 Task: Look for space in Ar Ruţbah, Iraq from 22nd June, 2023 to 30th June, 2023 for 2 adults in price range Rs.7000 to Rs.15000. Place can be entire place with 1  bedroom having 1 bed and 1 bathroom. Property type can be house, flat, guest house, hotel. Amenities needed are: washing machine. Booking option can be shelf check-in. Required host language is English.
Action: Mouse moved to (587, 88)
Screenshot: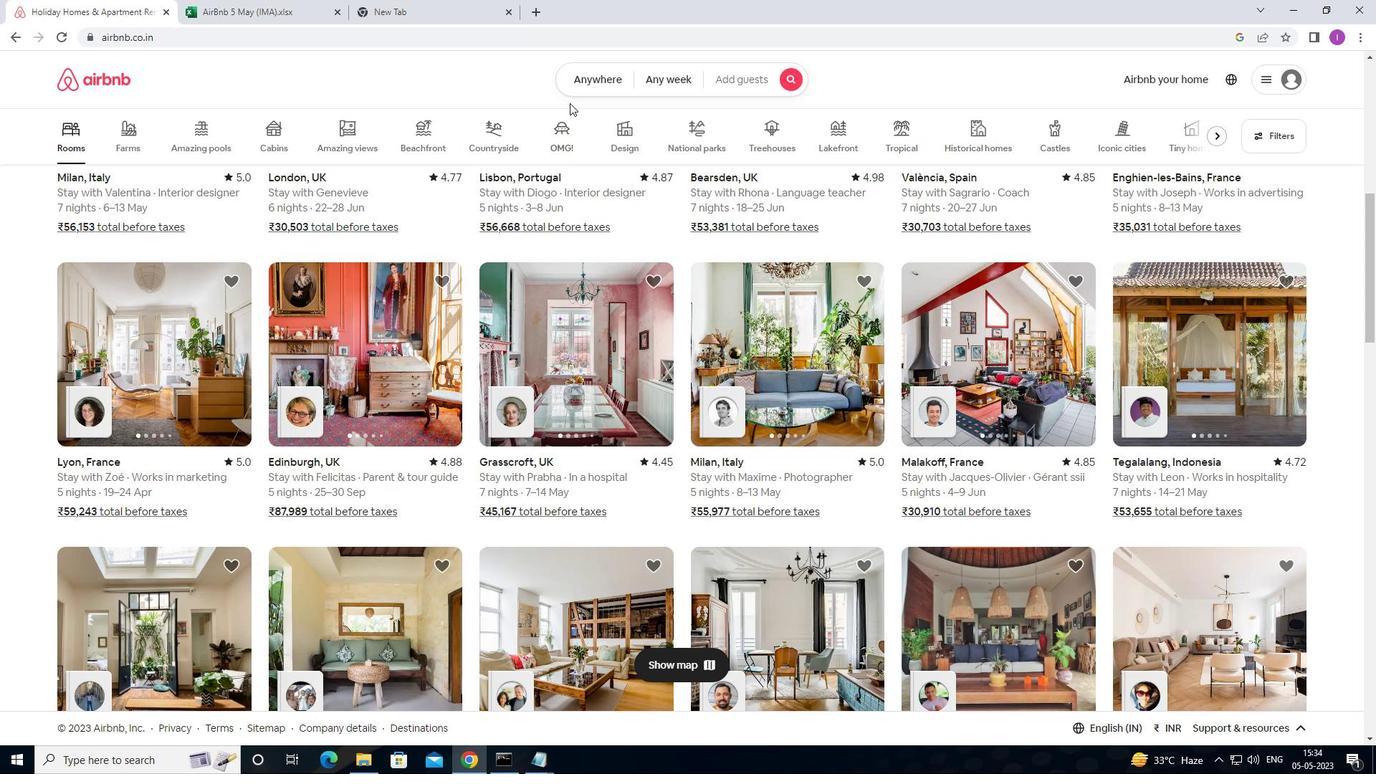 
Action: Mouse pressed left at (587, 88)
Screenshot: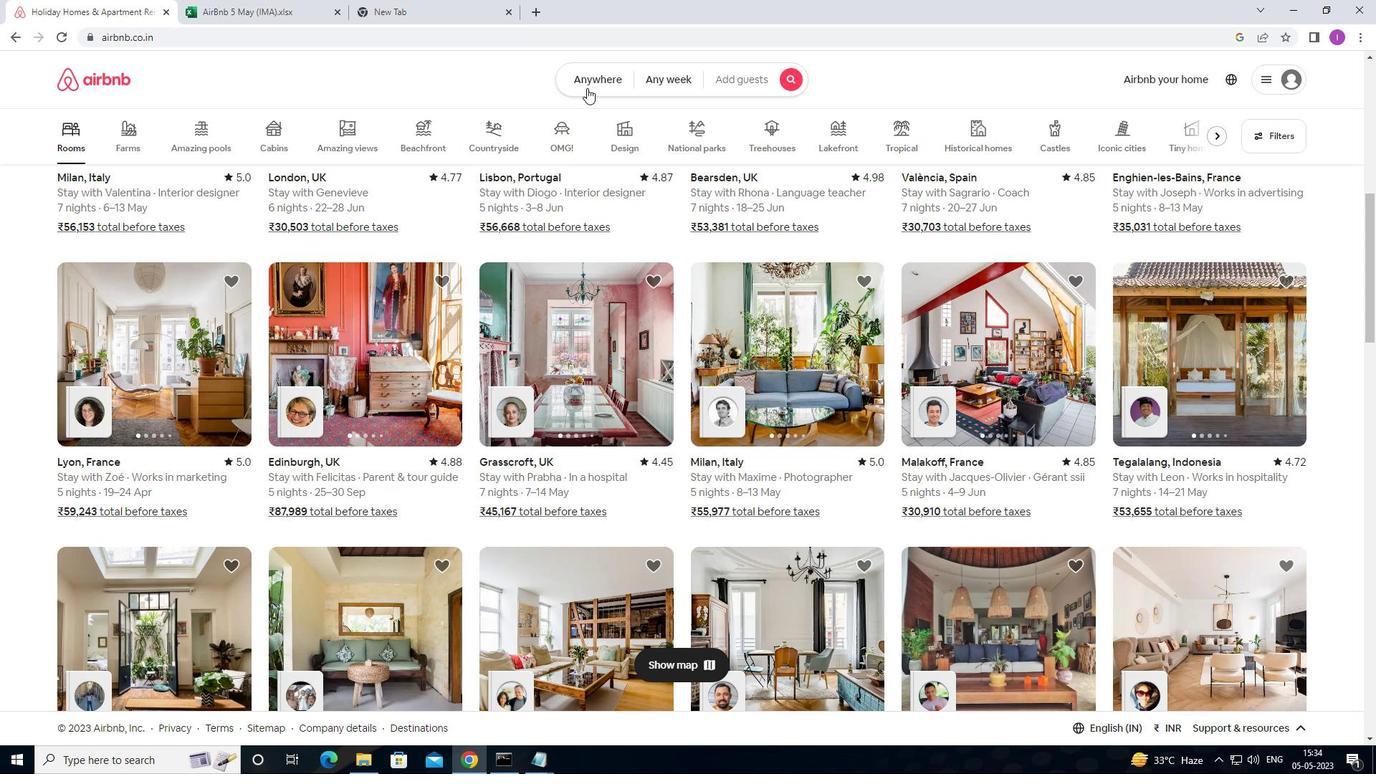 
Action: Mouse moved to (433, 138)
Screenshot: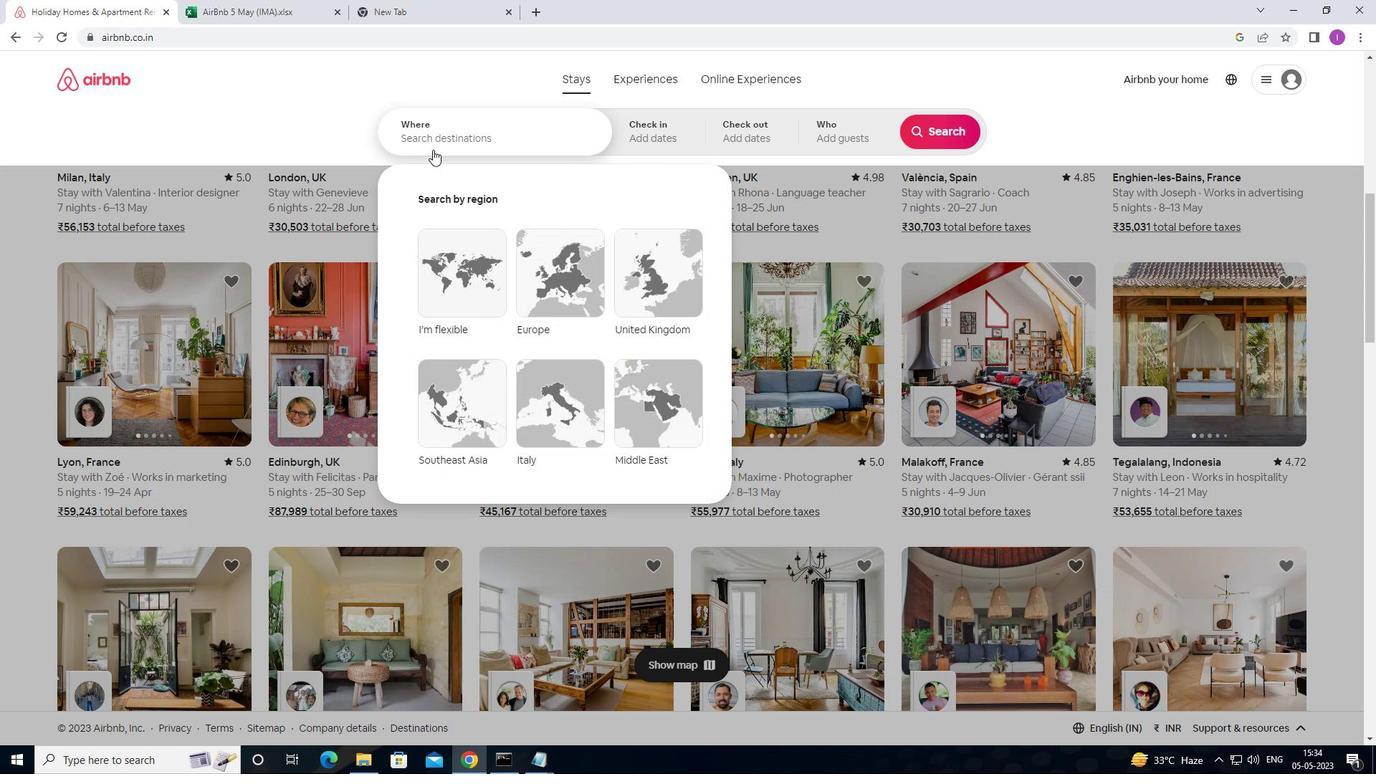 
Action: Mouse pressed left at (433, 138)
Screenshot: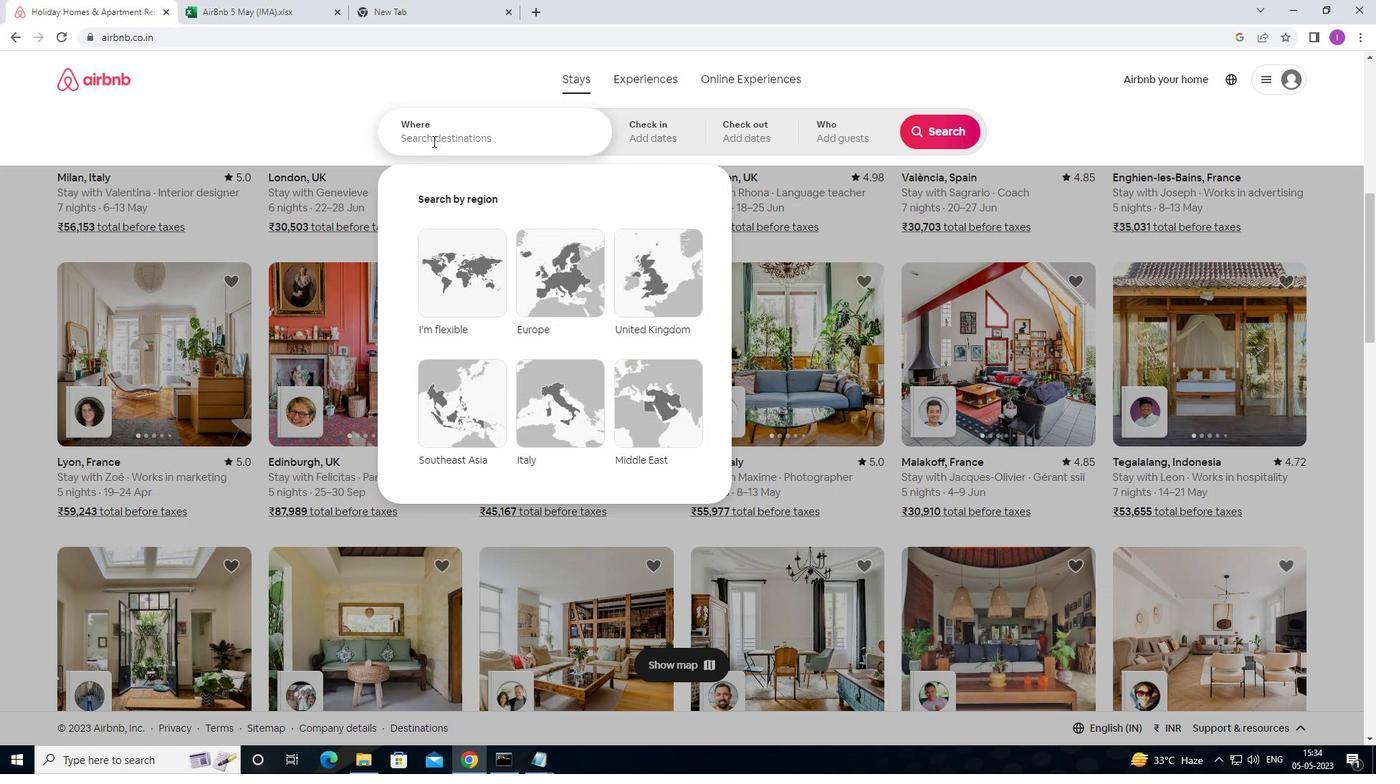 
Action: Mouse moved to (564, 113)
Screenshot: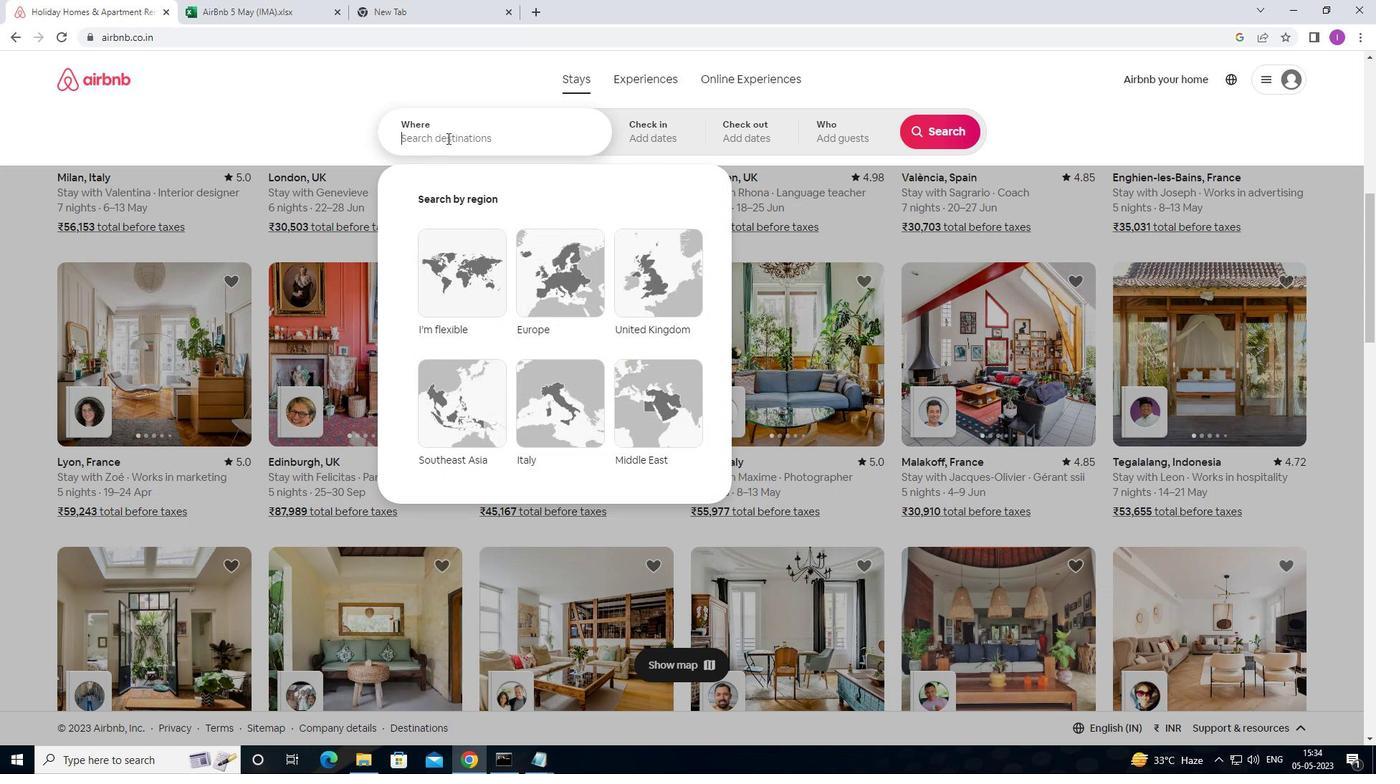 
Action: Key pressed <Key.shift><Key.shift><Key.shift><Key.shift><Key.shift><Key.shift><Key.shift>
Screenshot: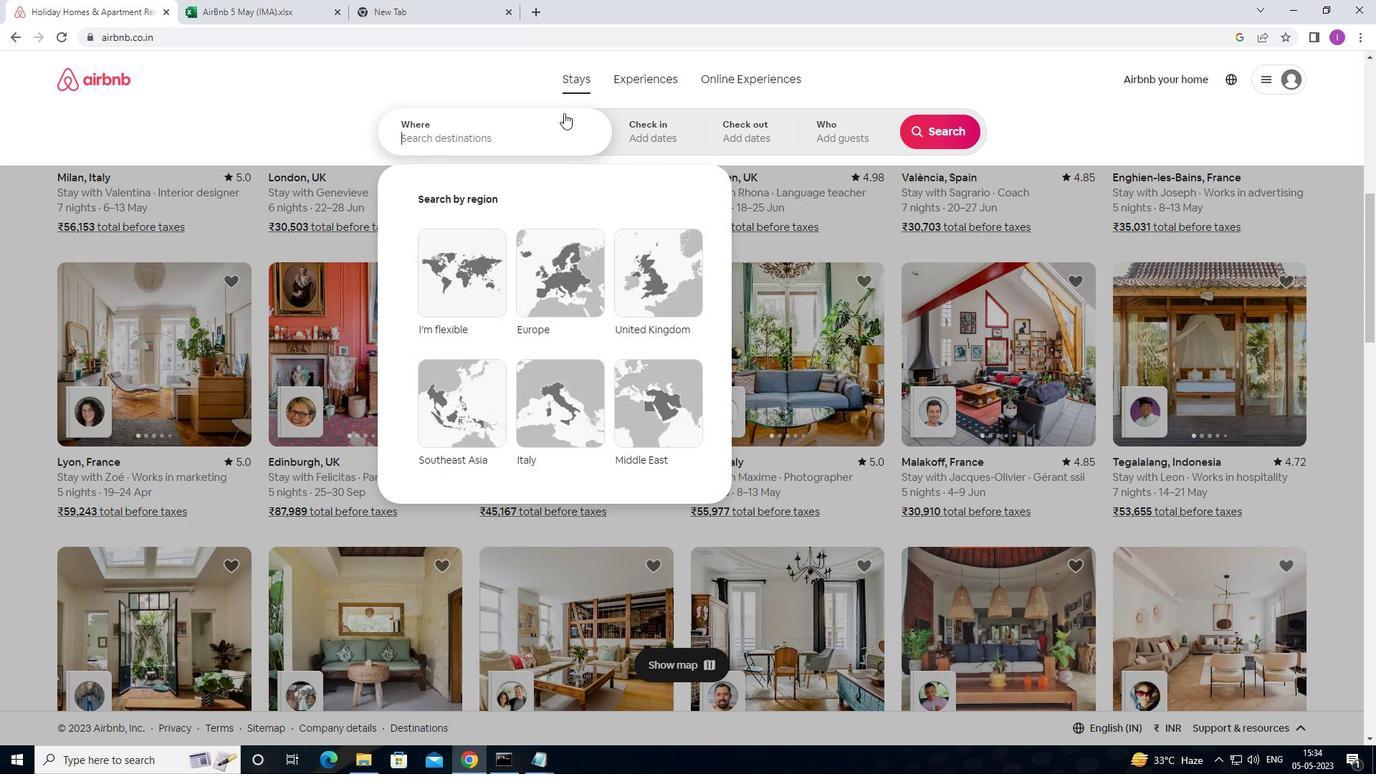 
Action: Mouse moved to (564, 113)
Screenshot: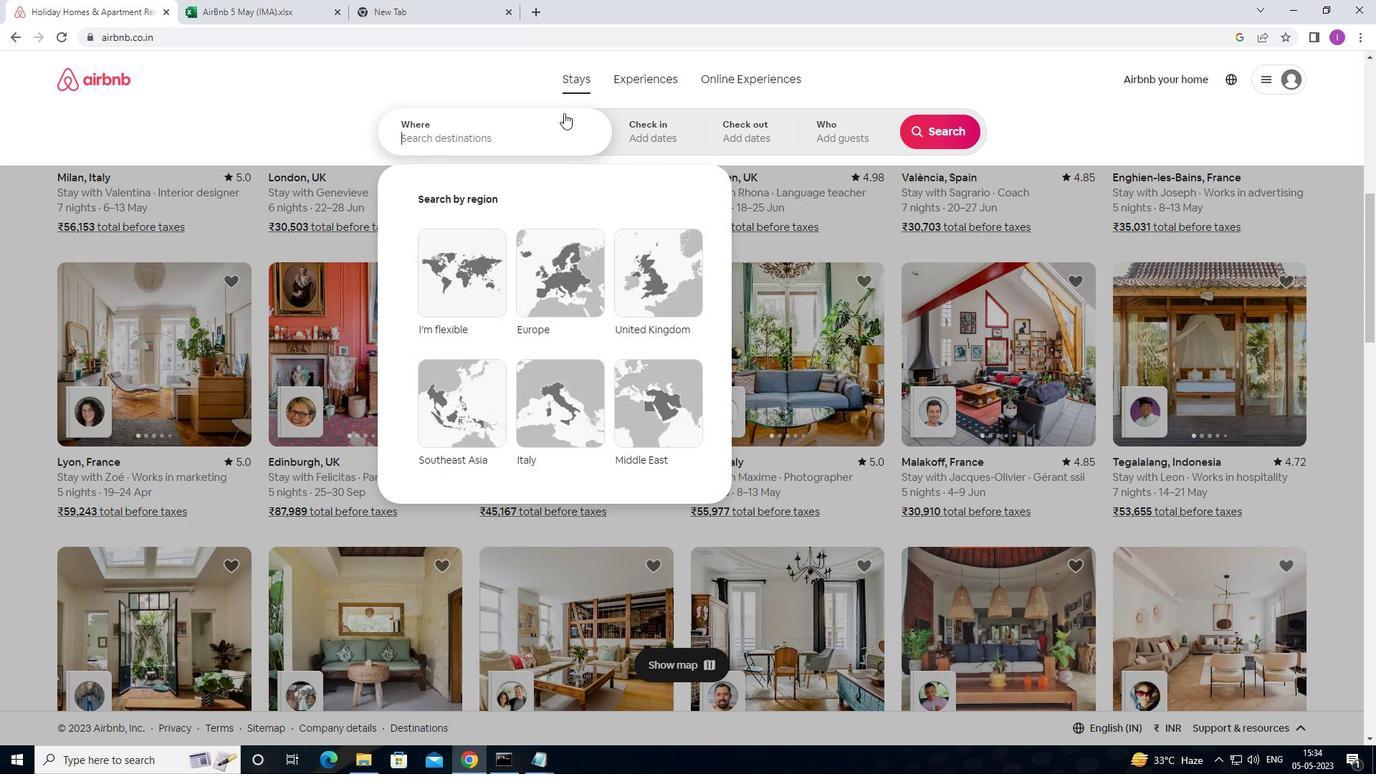 
Action: Key pressed <Key.shift><Key.shift><Key.shift><Key.shift><Key.shift><Key.shift><Key.shift><Key.shift><Key.shift><Key.shift><Key.shift><Key.shift>AR<Key.space><Key.shift>RUT<Key.shift>BAH,<Key.shift>IRAQ
Screenshot: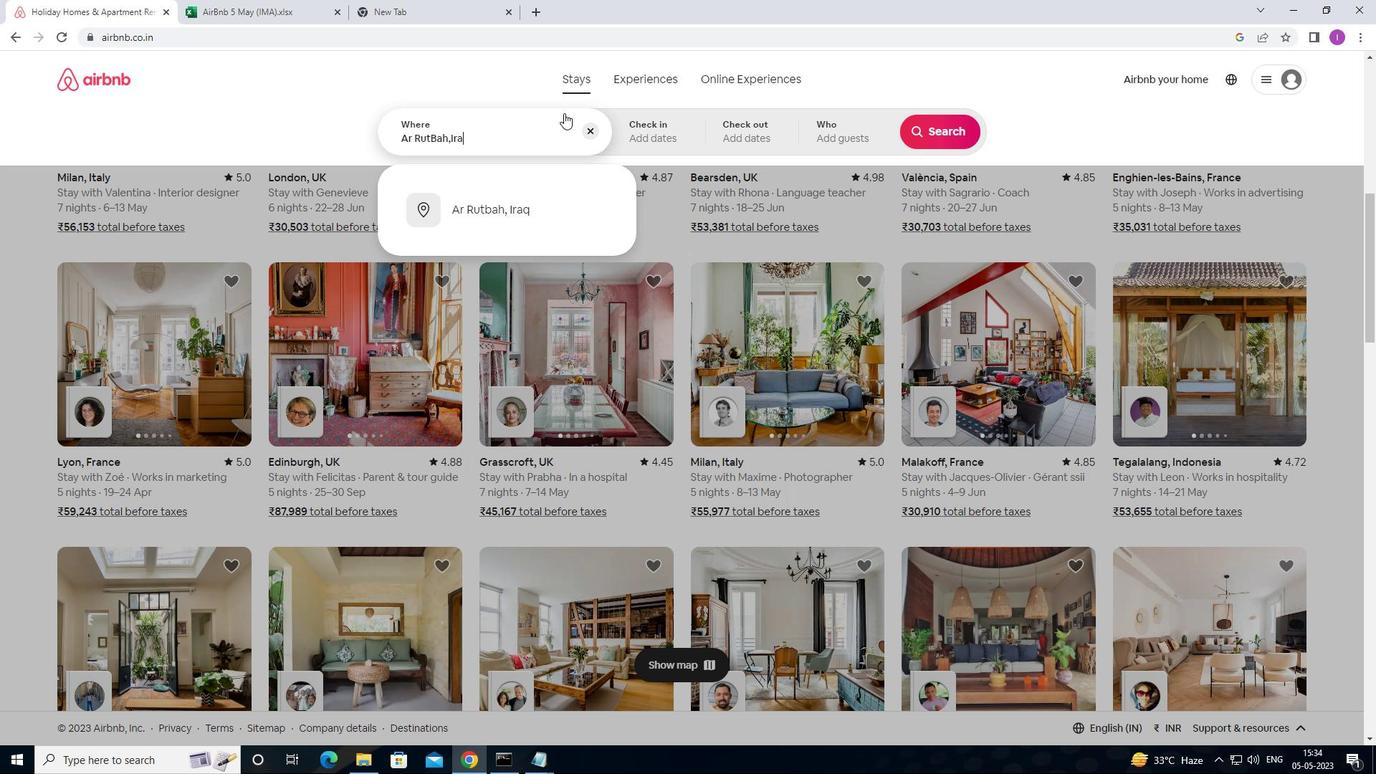 
Action: Mouse moved to (460, 200)
Screenshot: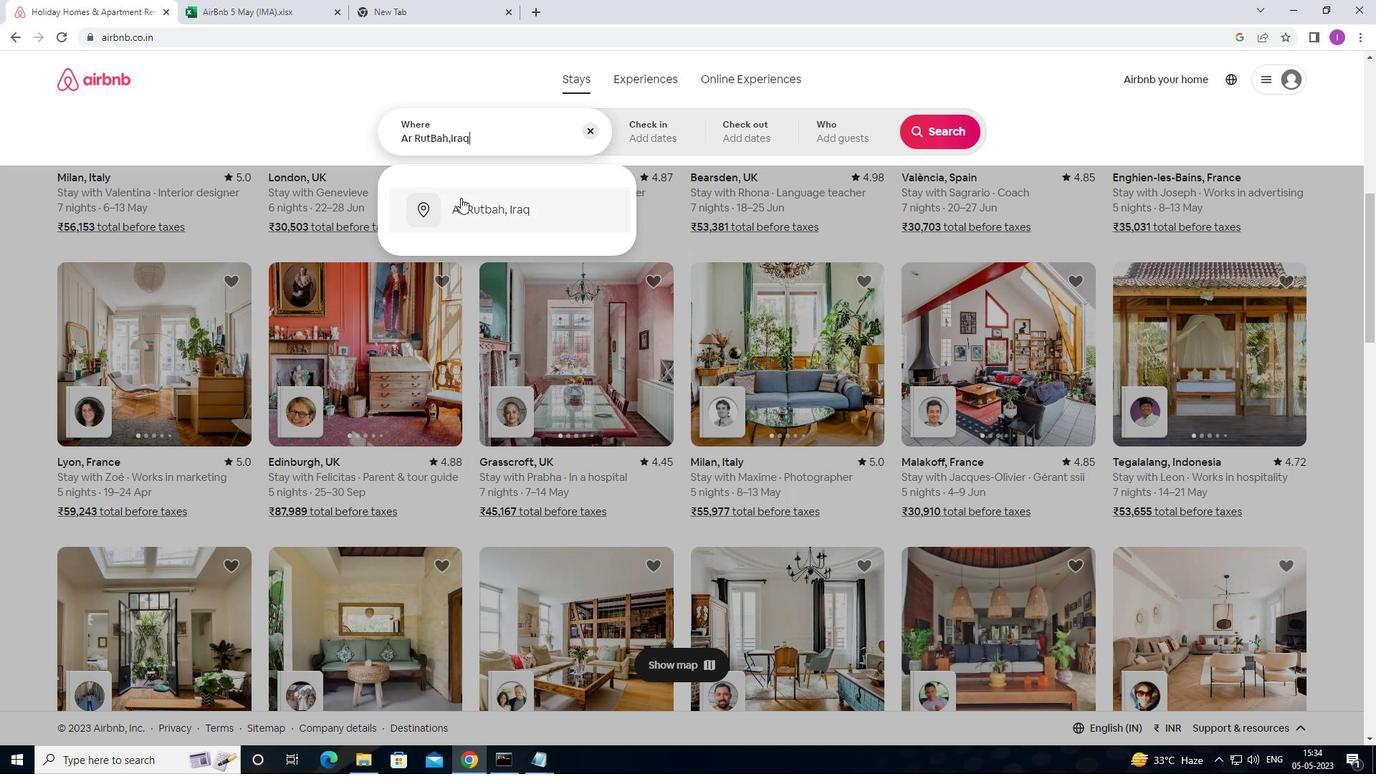 
Action: Mouse pressed left at (460, 200)
Screenshot: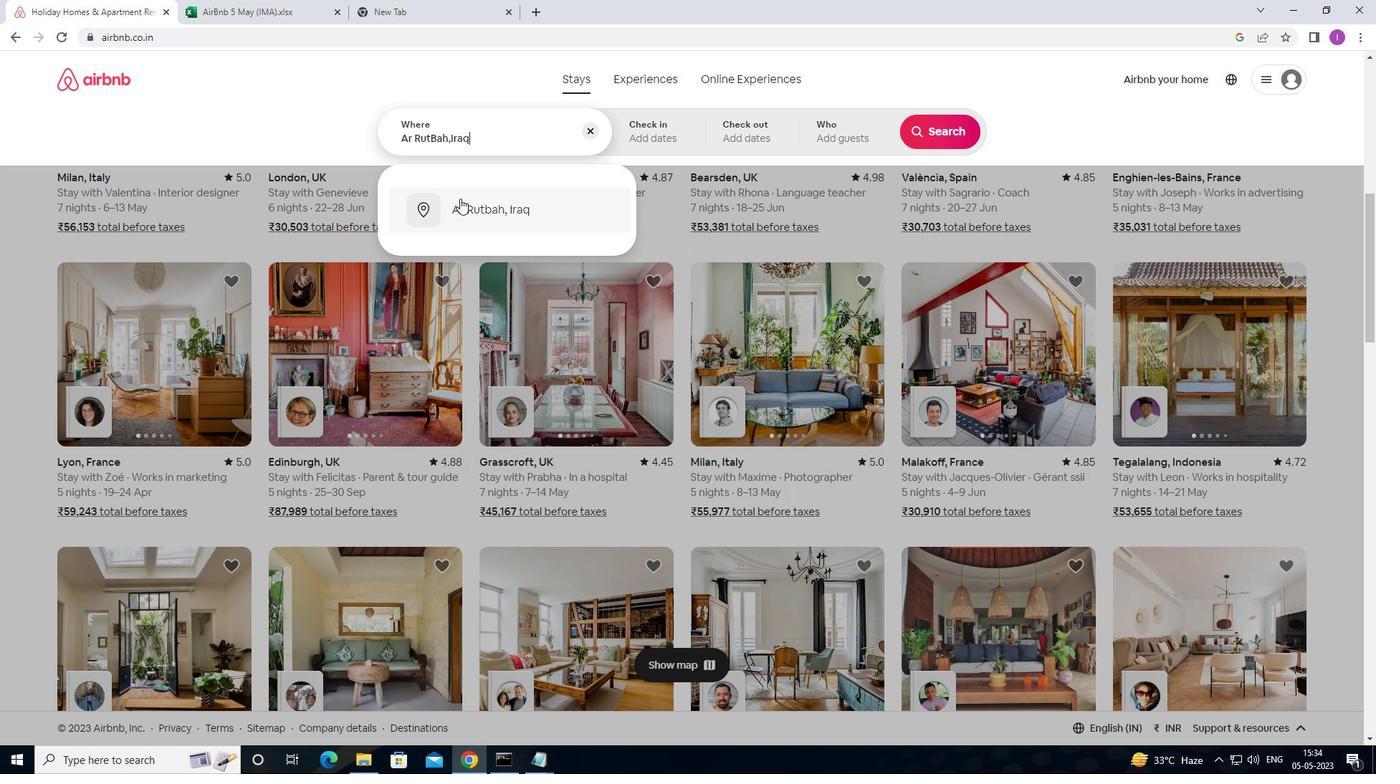 
Action: Mouse moved to (939, 246)
Screenshot: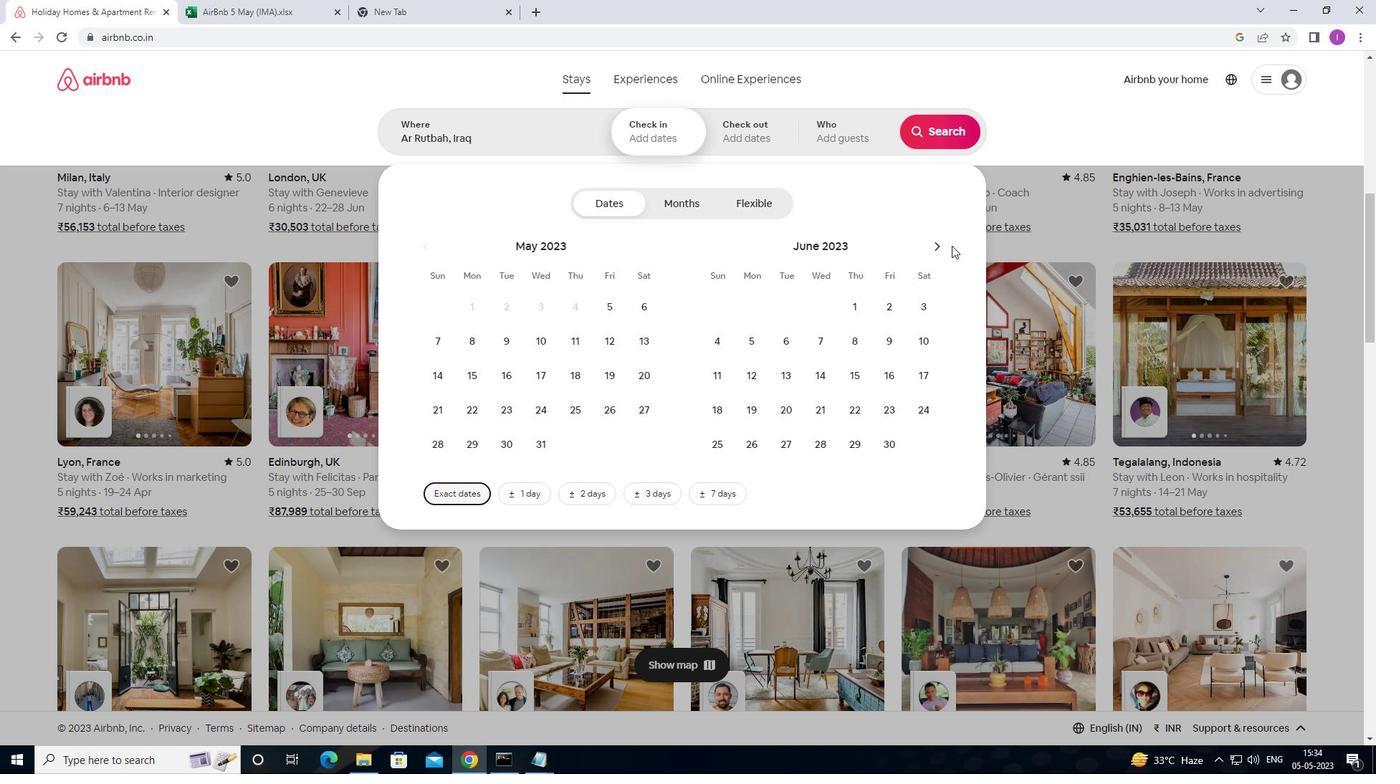
Action: Mouse pressed left at (939, 246)
Screenshot: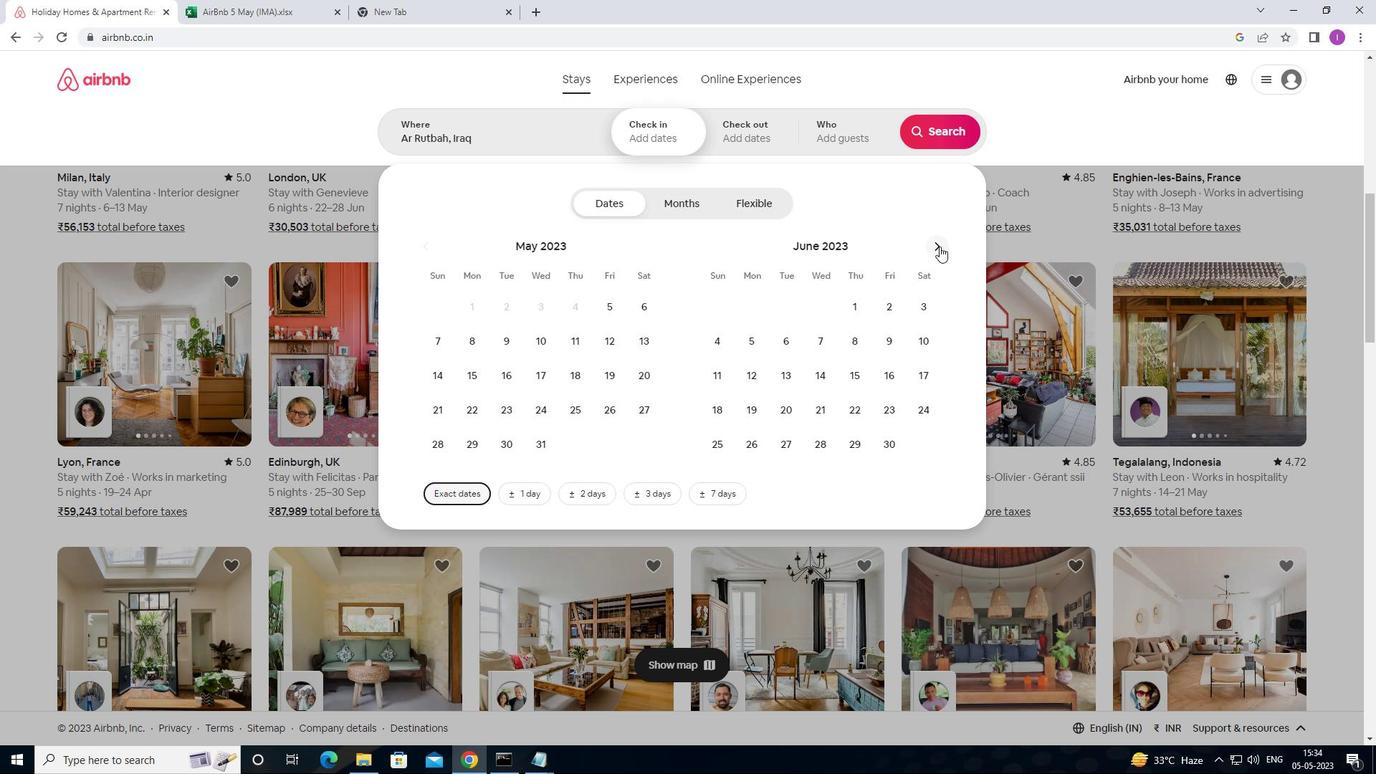 
Action: Mouse moved to (588, 408)
Screenshot: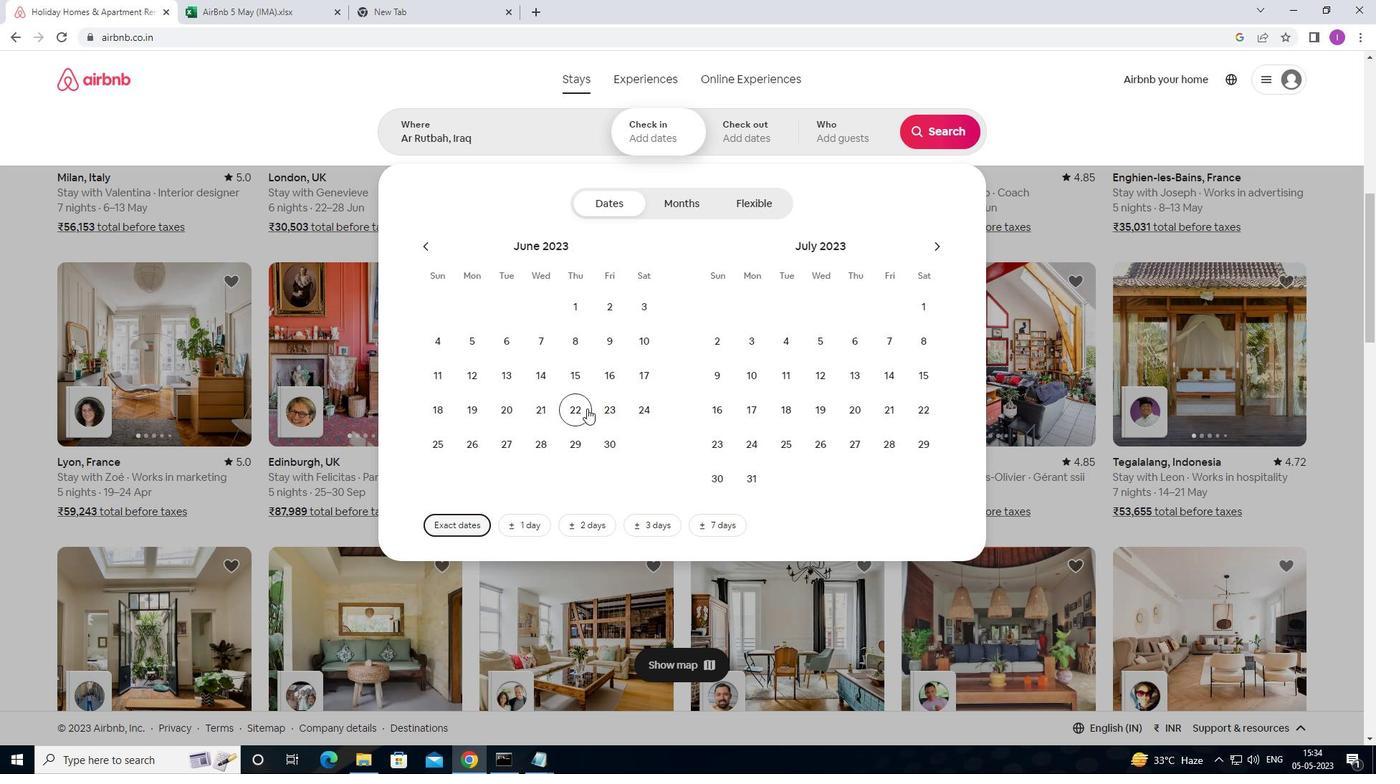
Action: Mouse pressed left at (588, 408)
Screenshot: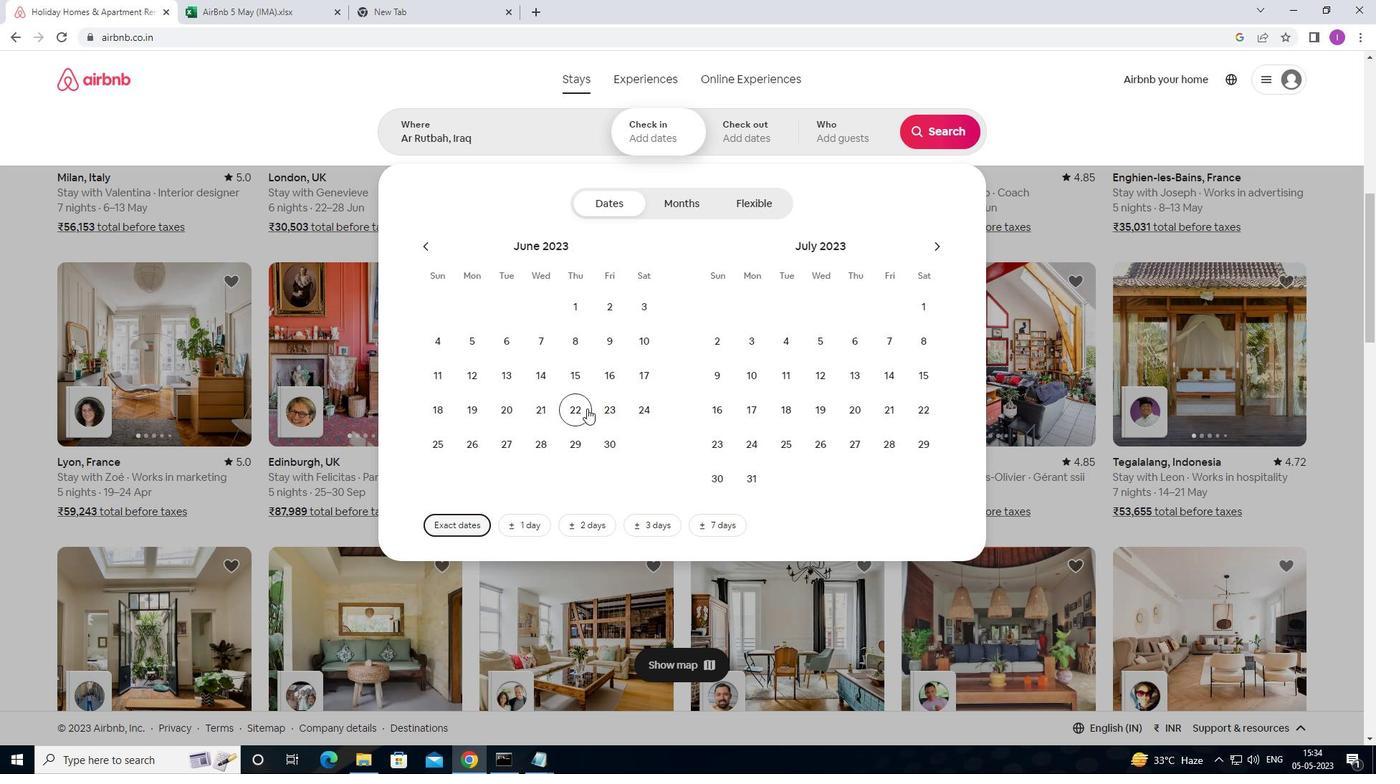 
Action: Mouse moved to (608, 447)
Screenshot: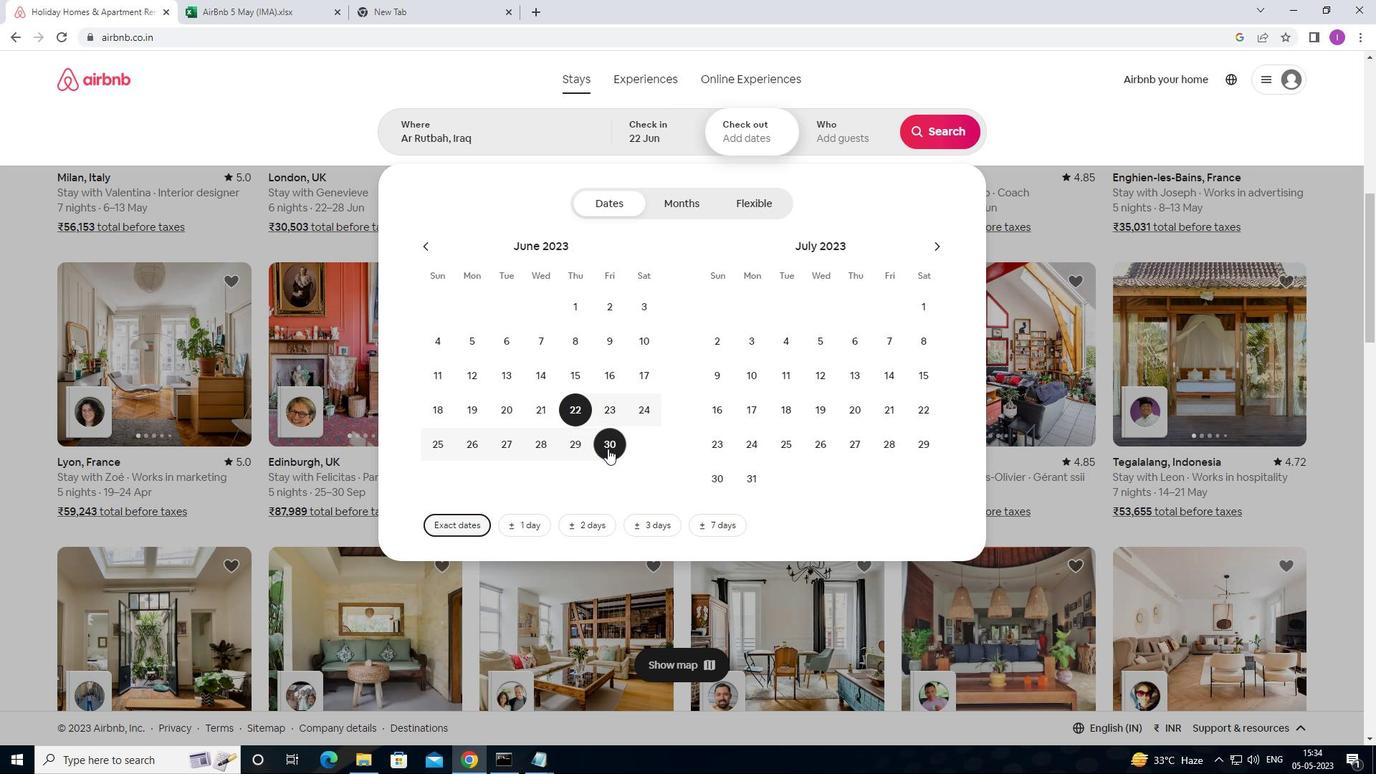 
Action: Mouse pressed left at (608, 447)
Screenshot: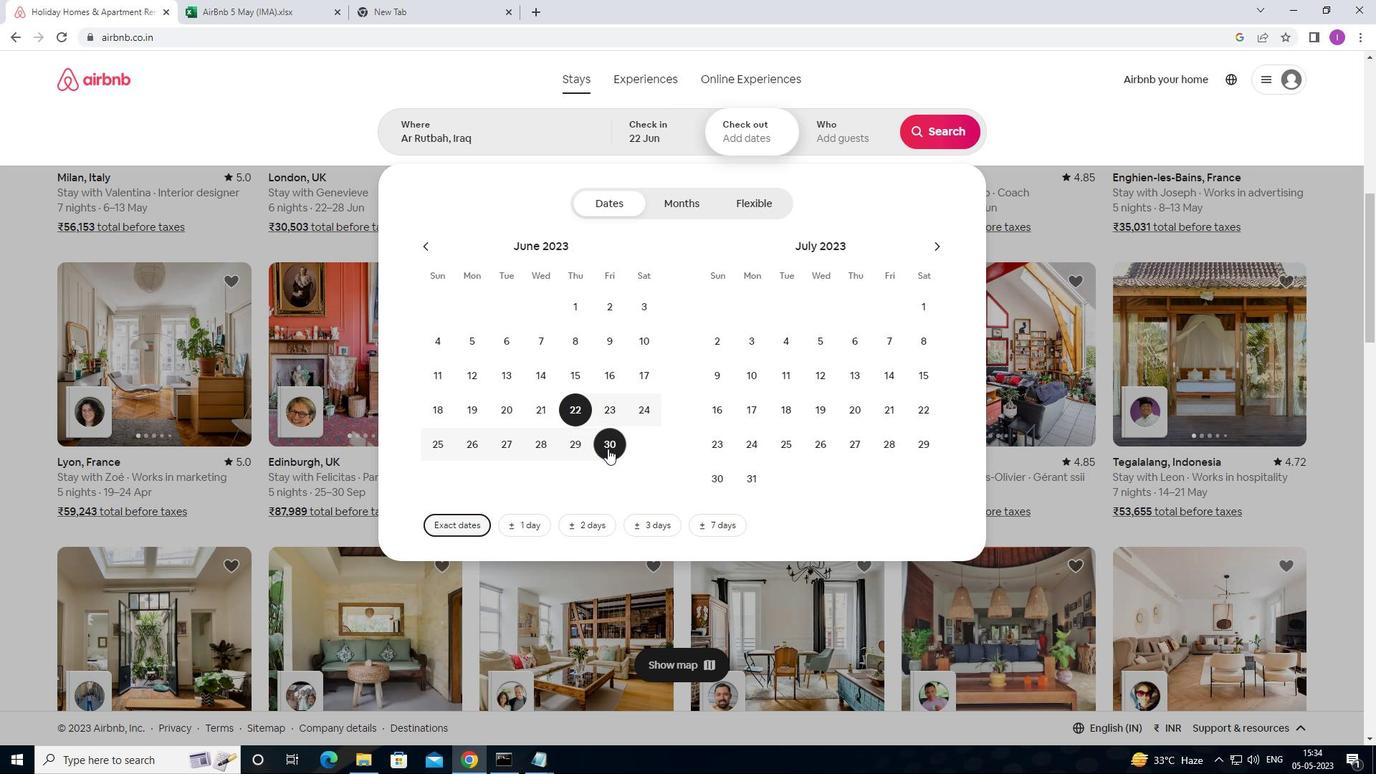 
Action: Mouse moved to (865, 296)
Screenshot: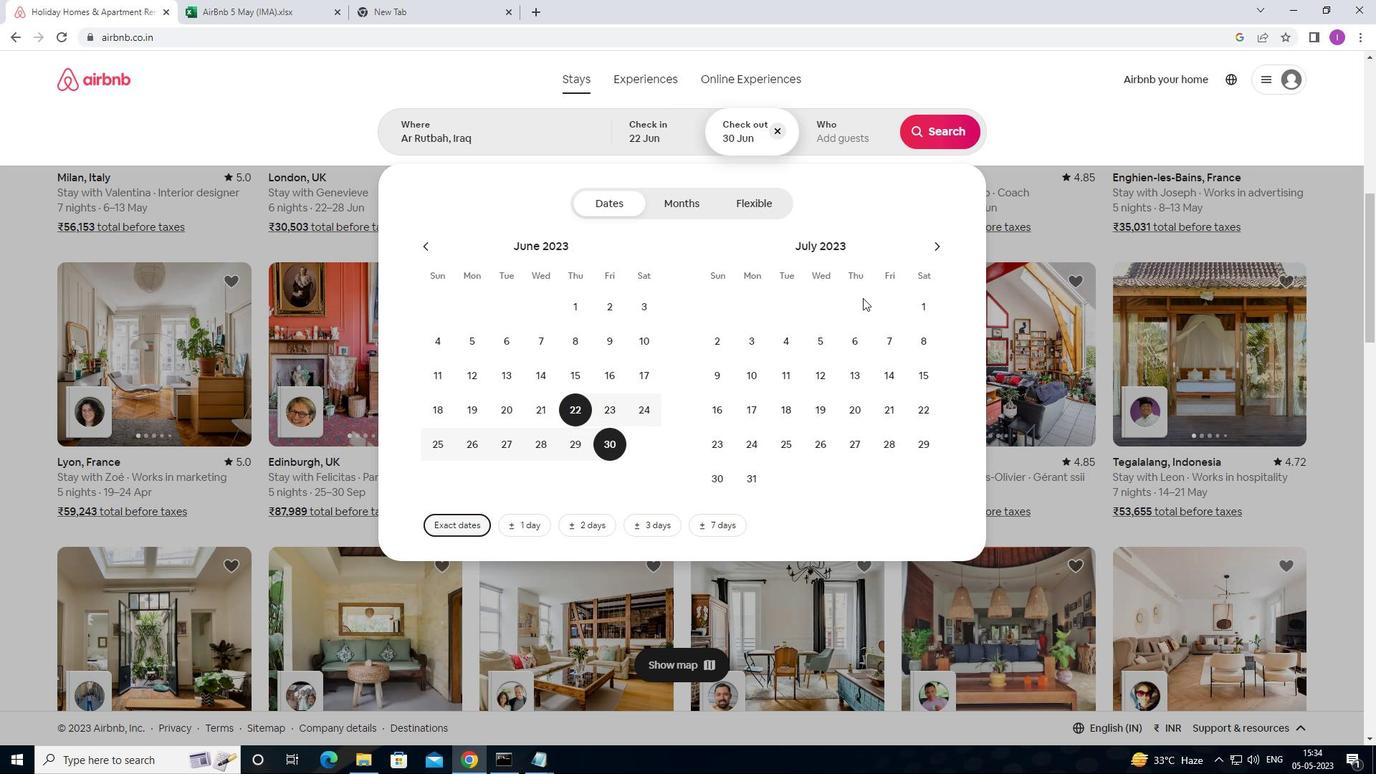 
Action: Mouse scrolled (865, 295) with delta (0, 0)
Screenshot: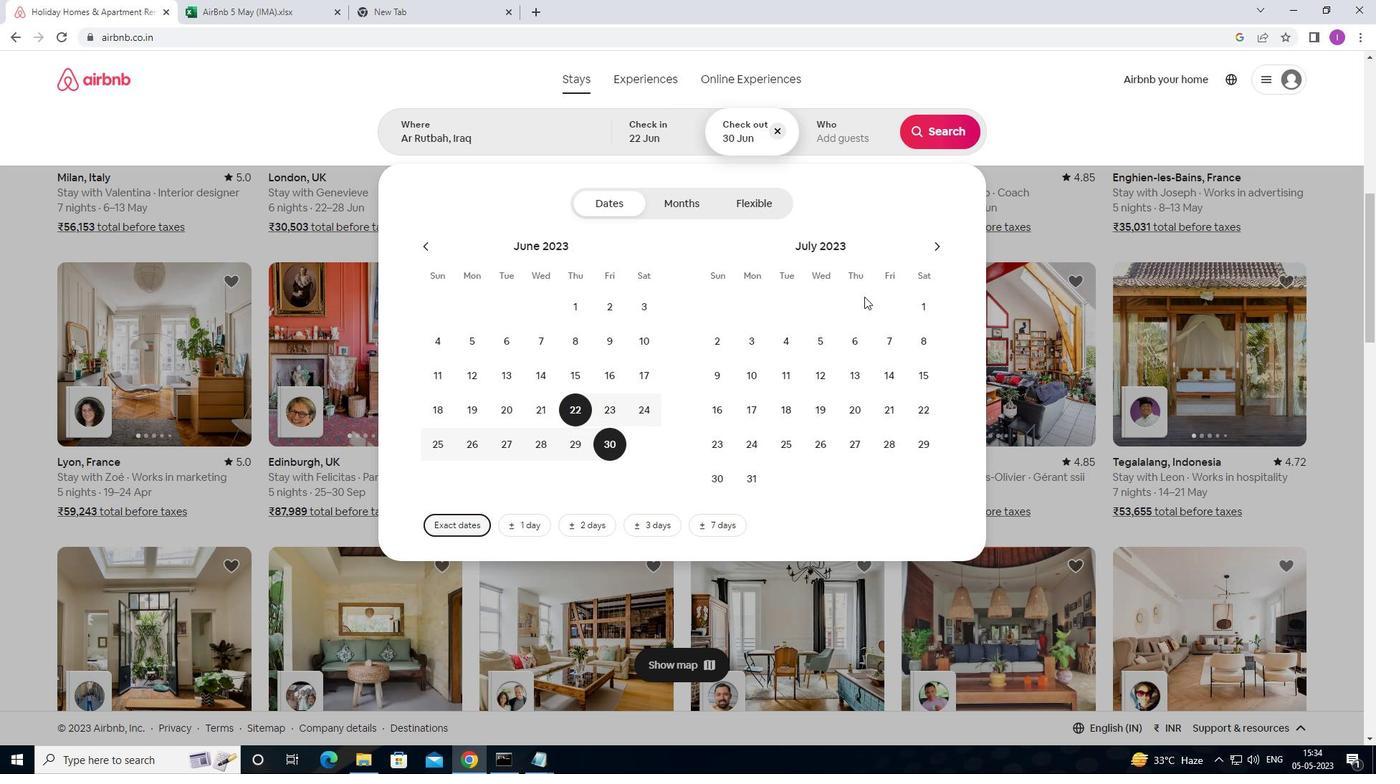 
Action: Mouse scrolled (865, 295) with delta (0, 0)
Screenshot: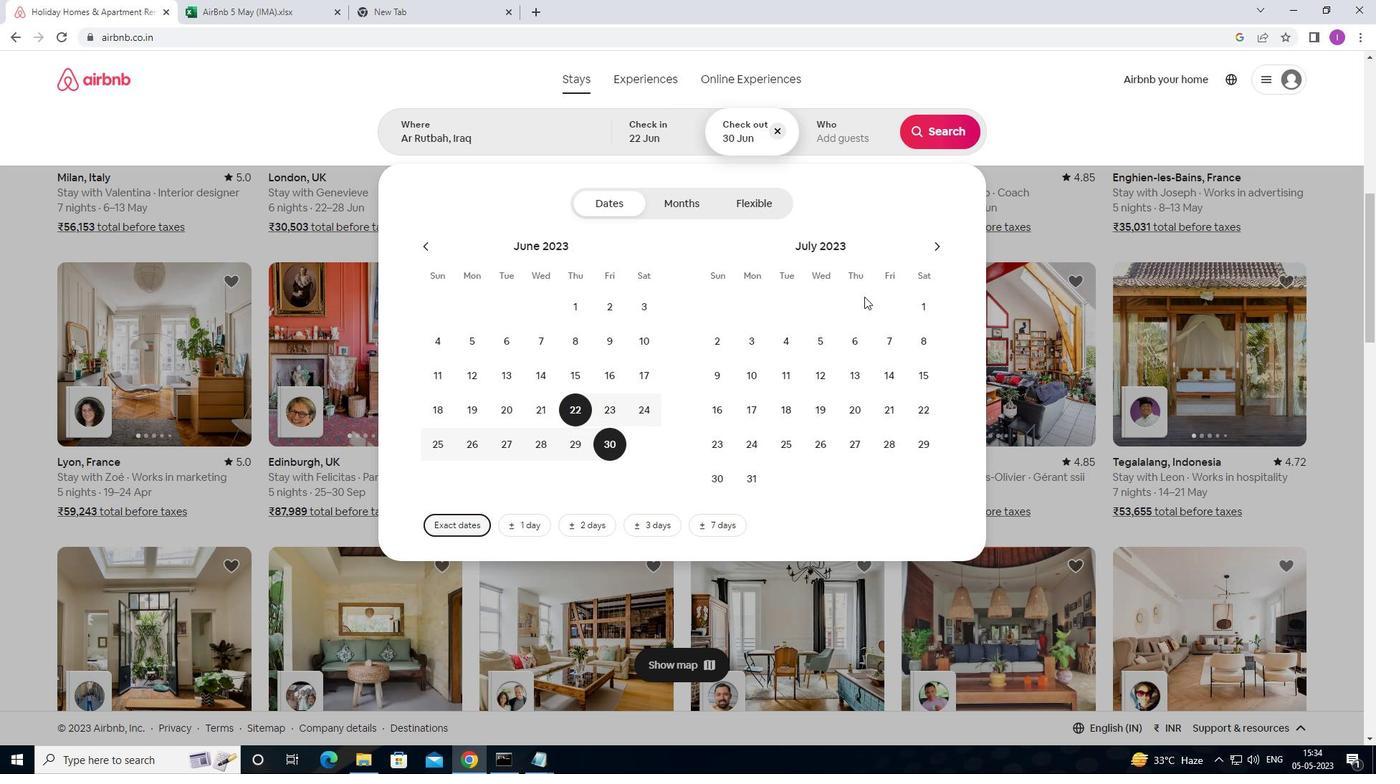 
Action: Mouse moved to (873, 139)
Screenshot: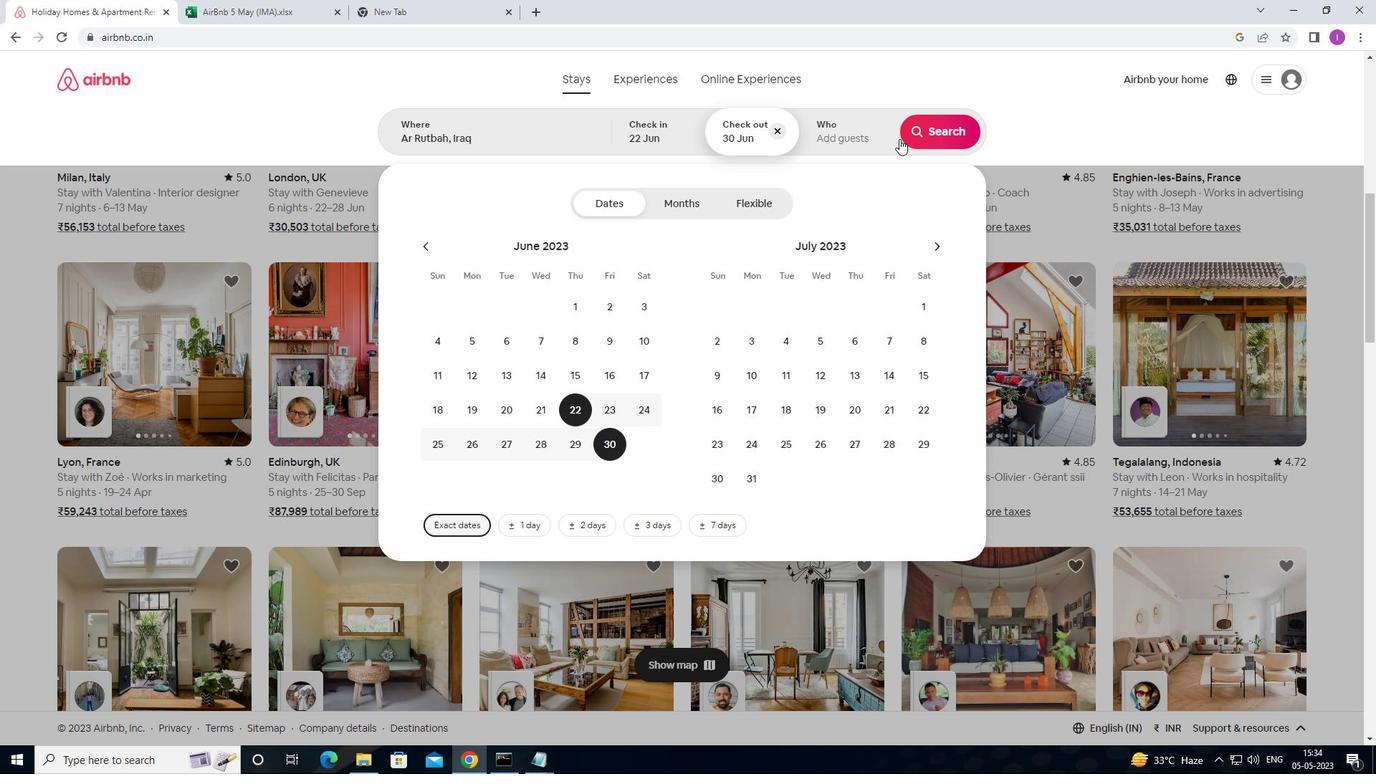 
Action: Mouse pressed left at (873, 139)
Screenshot: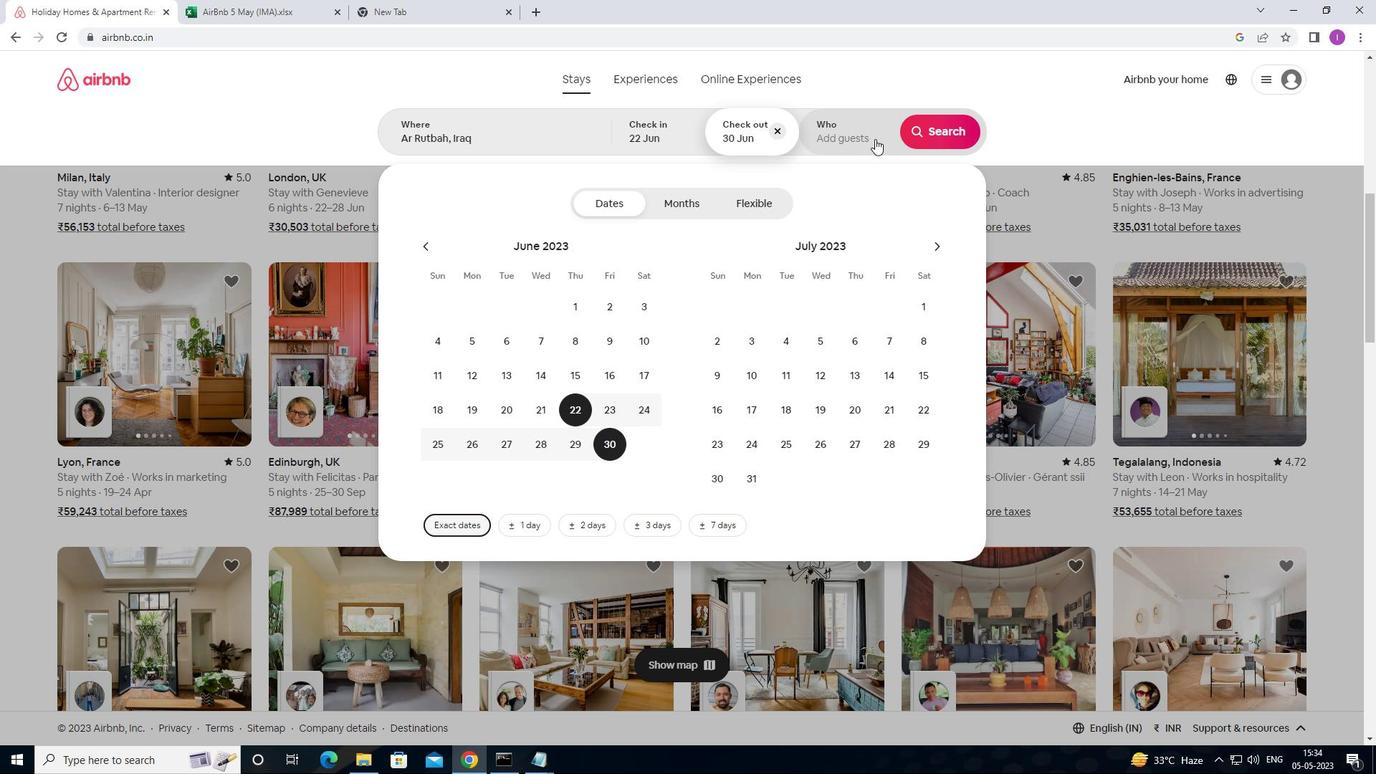 
Action: Mouse moved to (941, 207)
Screenshot: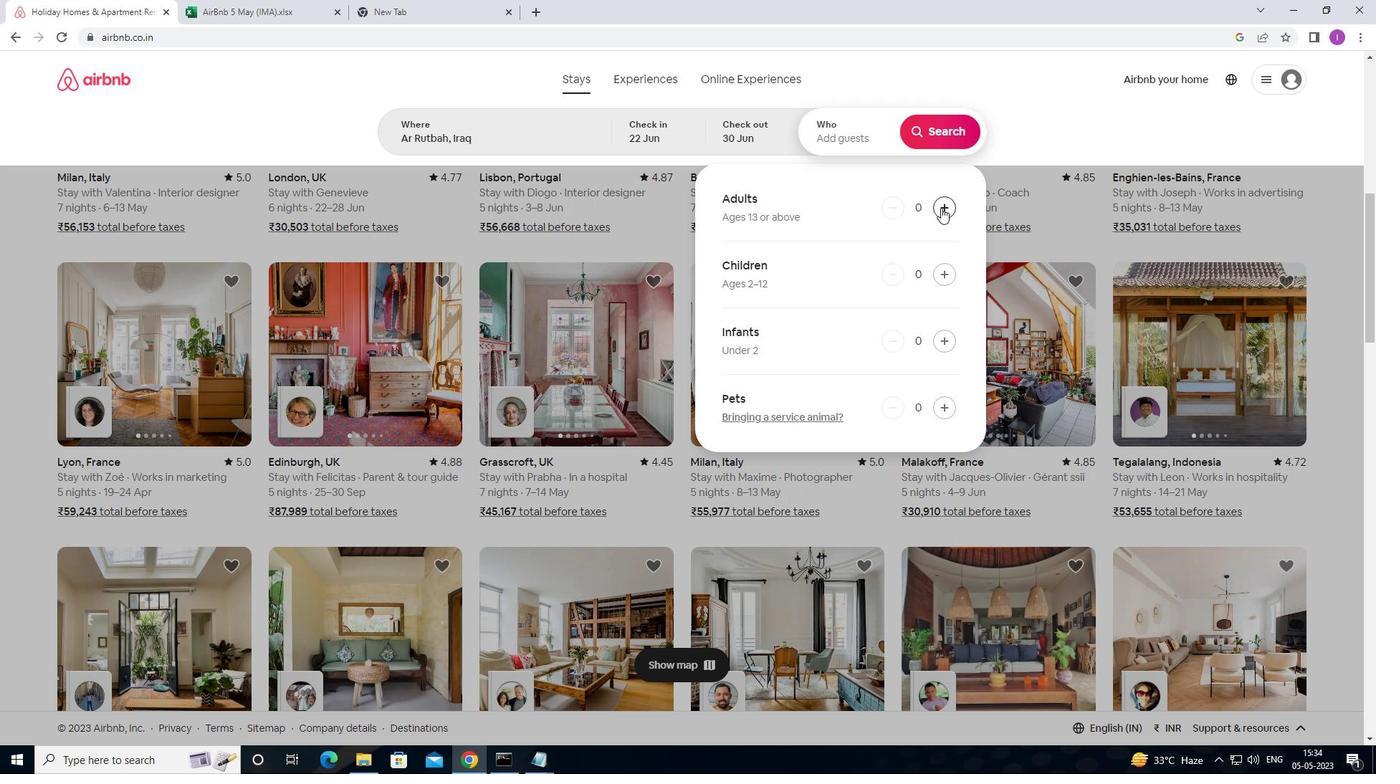 
Action: Mouse pressed left at (941, 207)
Screenshot: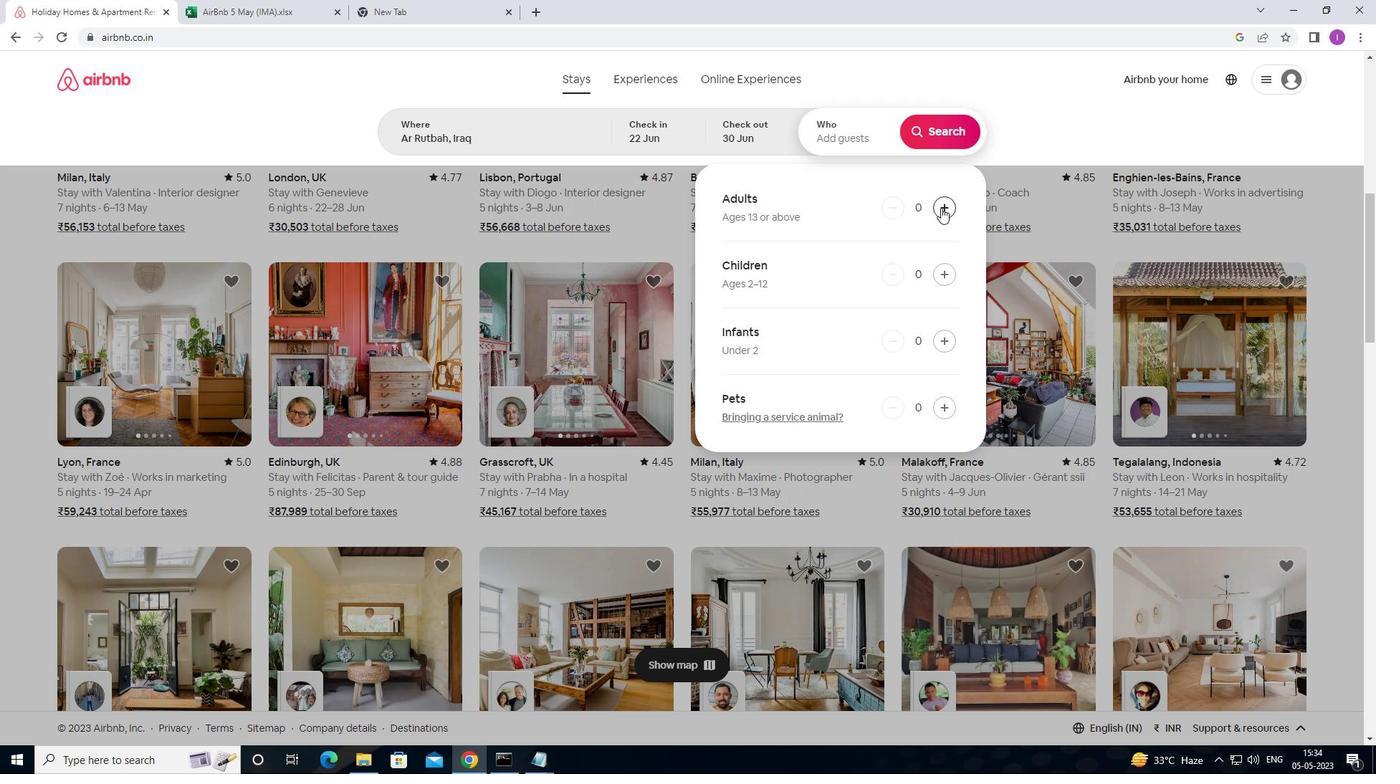 
Action: Mouse moved to (942, 207)
Screenshot: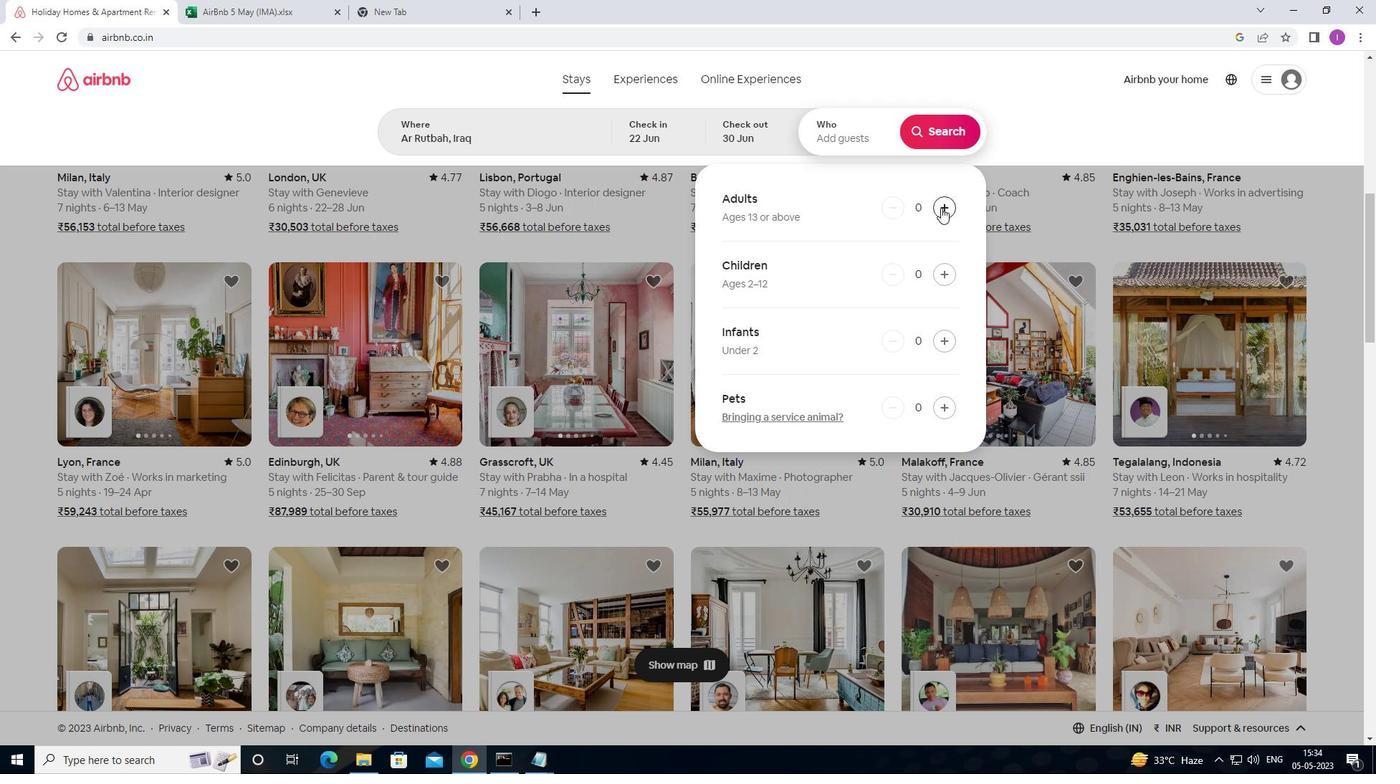 
Action: Mouse pressed left at (942, 207)
Screenshot: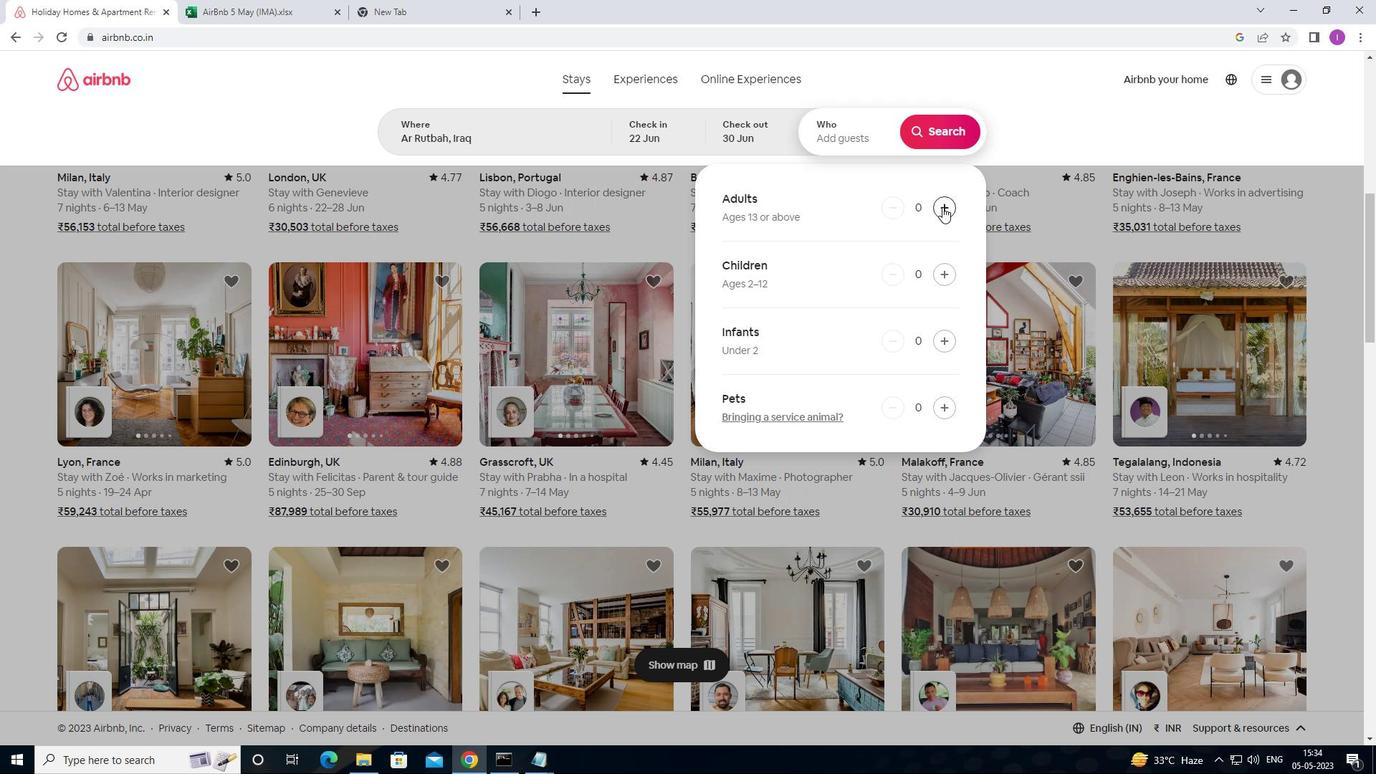 
Action: Mouse moved to (942, 129)
Screenshot: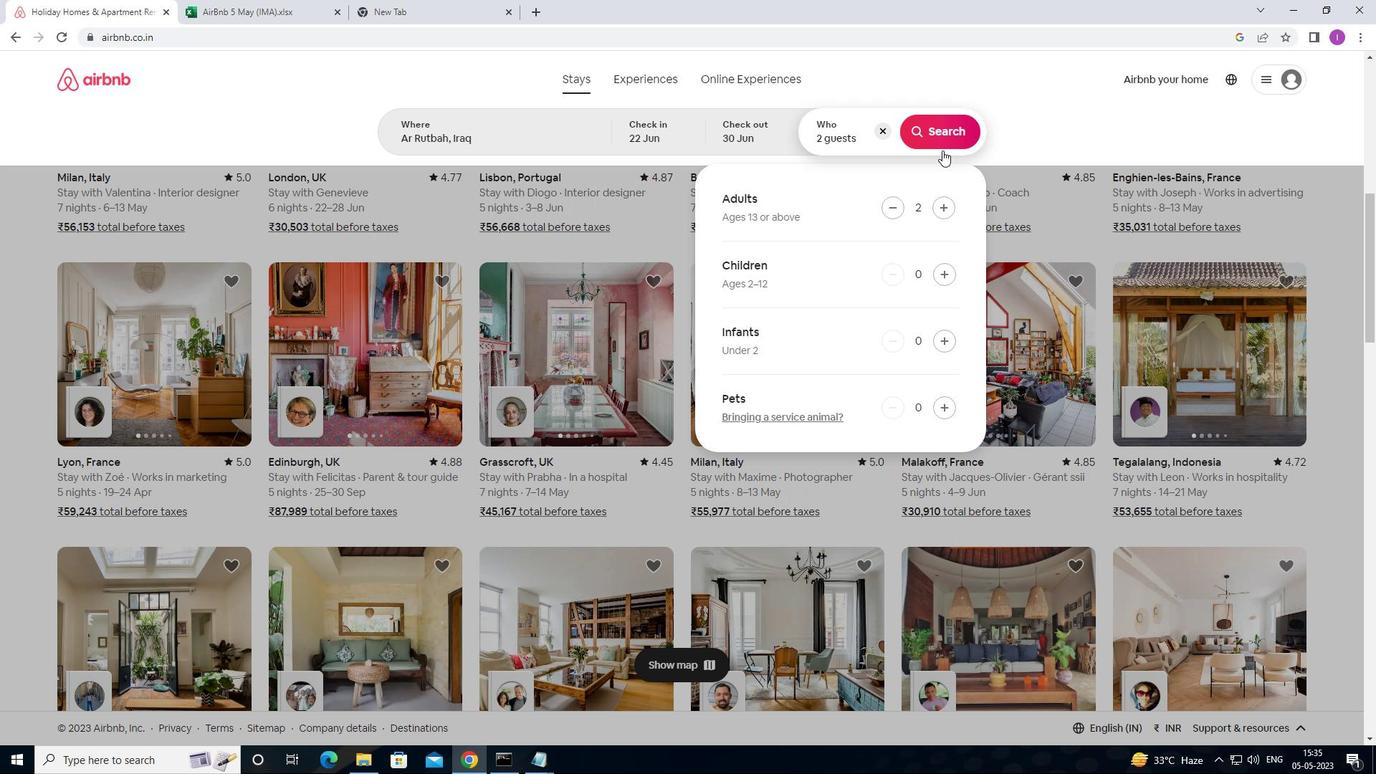 
Action: Mouse pressed left at (942, 129)
Screenshot: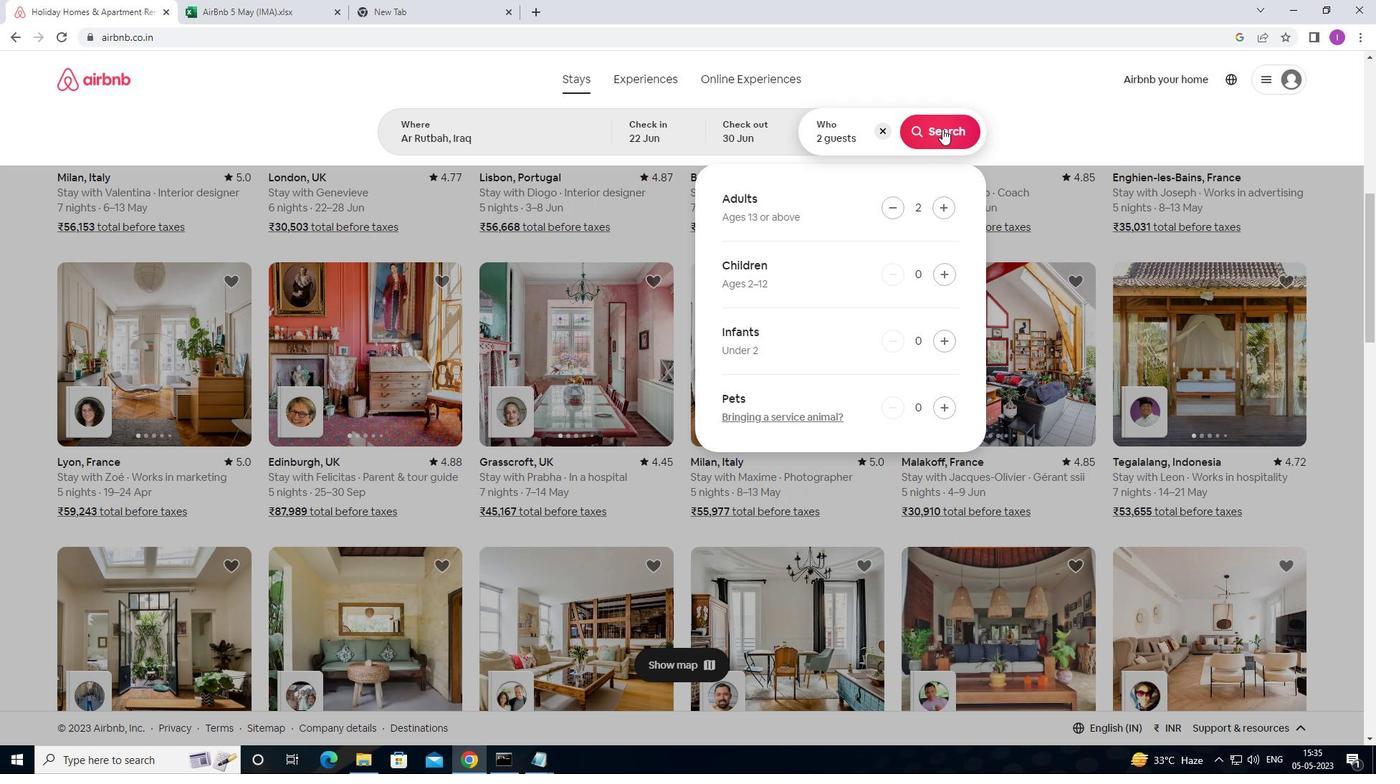 
Action: Mouse moved to (1299, 129)
Screenshot: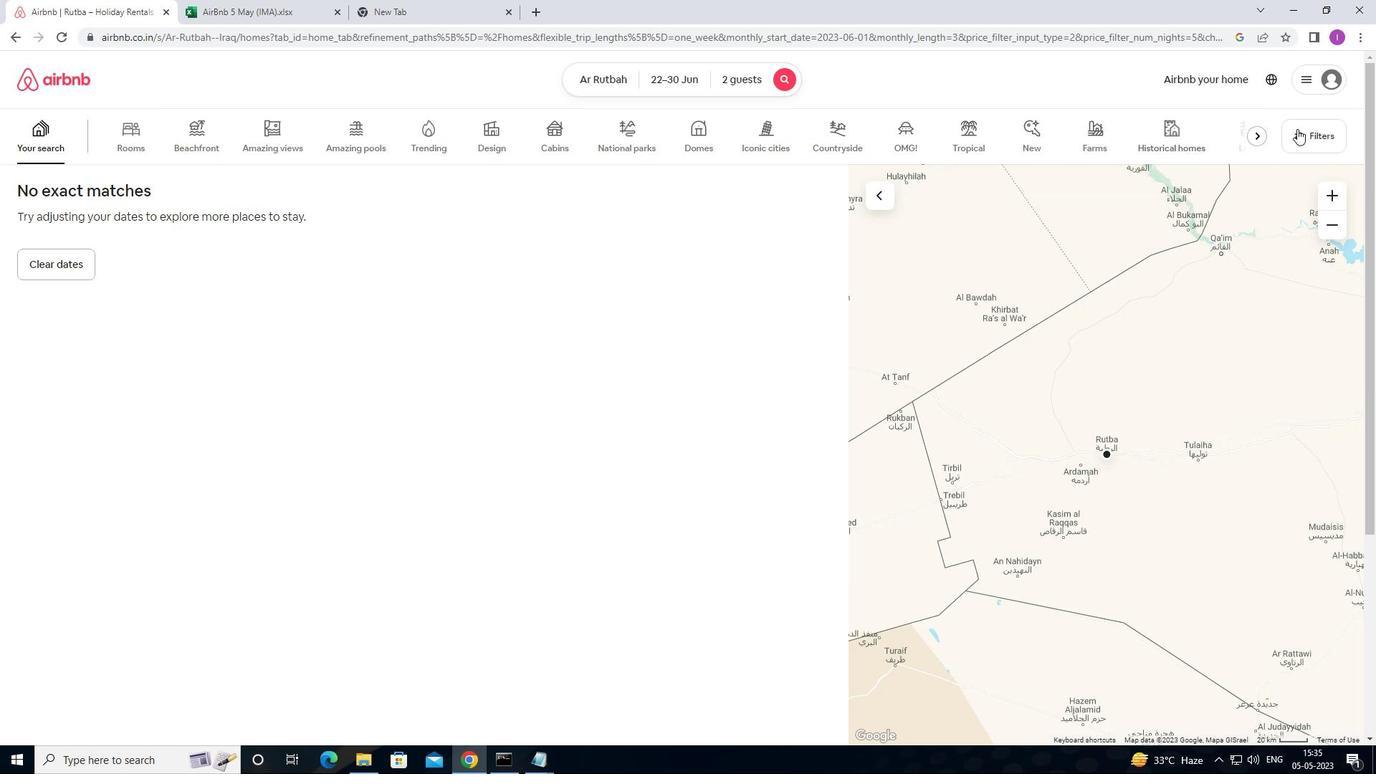 
Action: Mouse pressed left at (1299, 129)
Screenshot: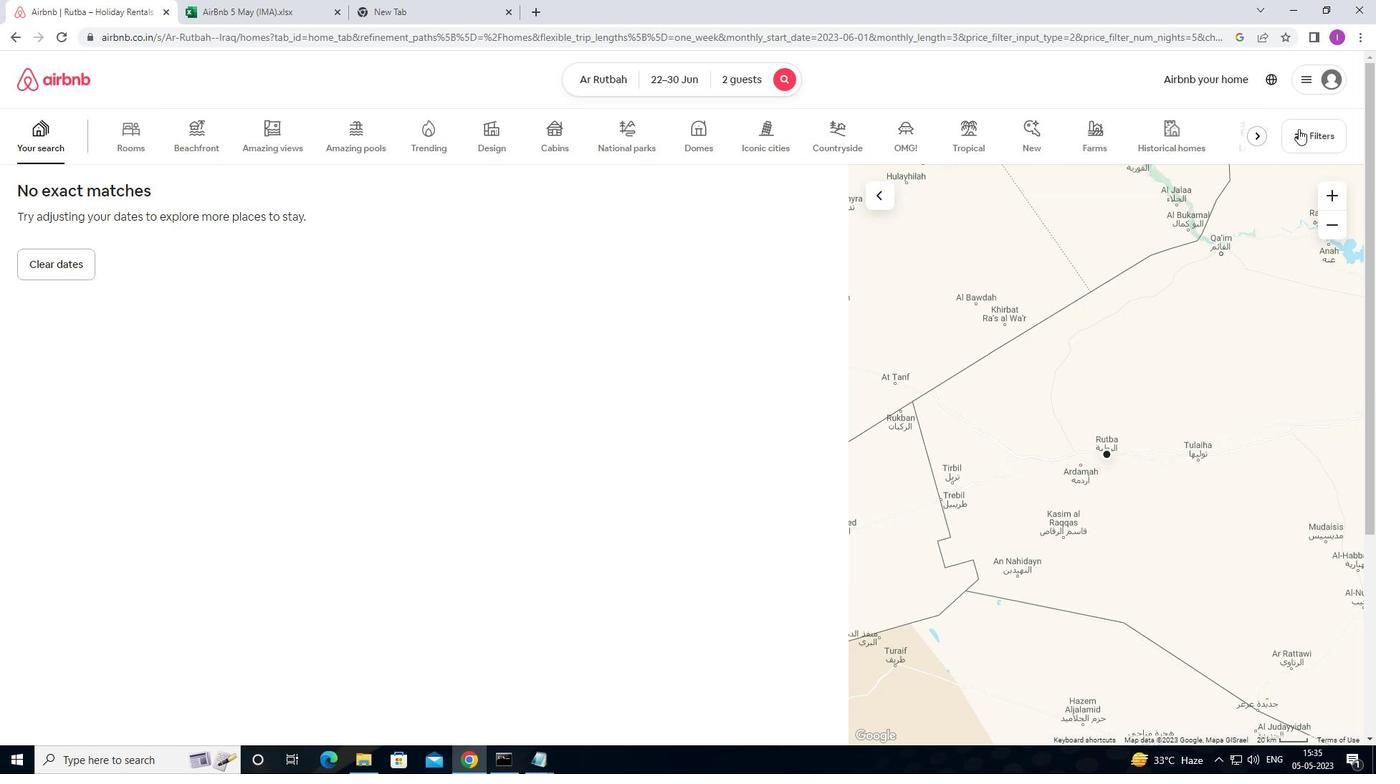 
Action: Mouse moved to (522, 496)
Screenshot: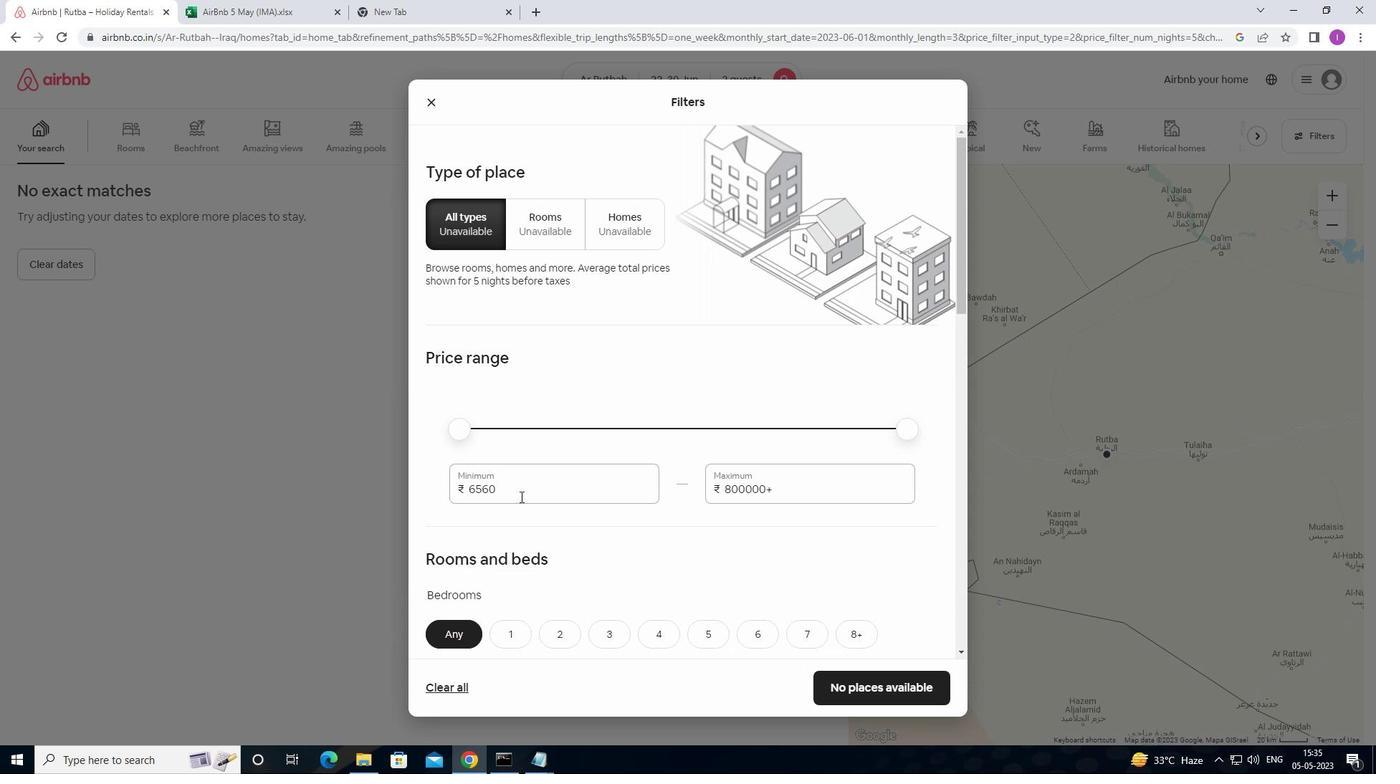 
Action: Mouse pressed left at (522, 496)
Screenshot: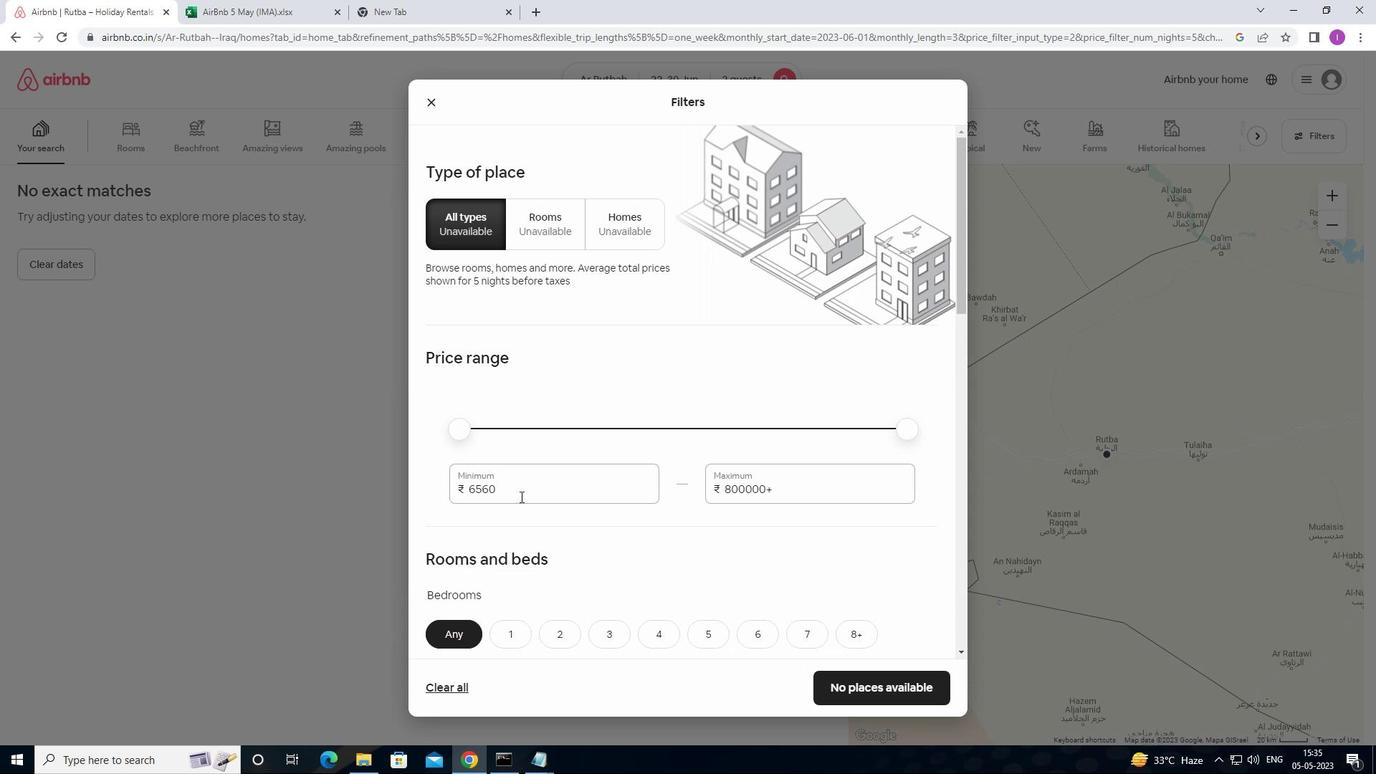 
Action: Mouse moved to (455, 474)
Screenshot: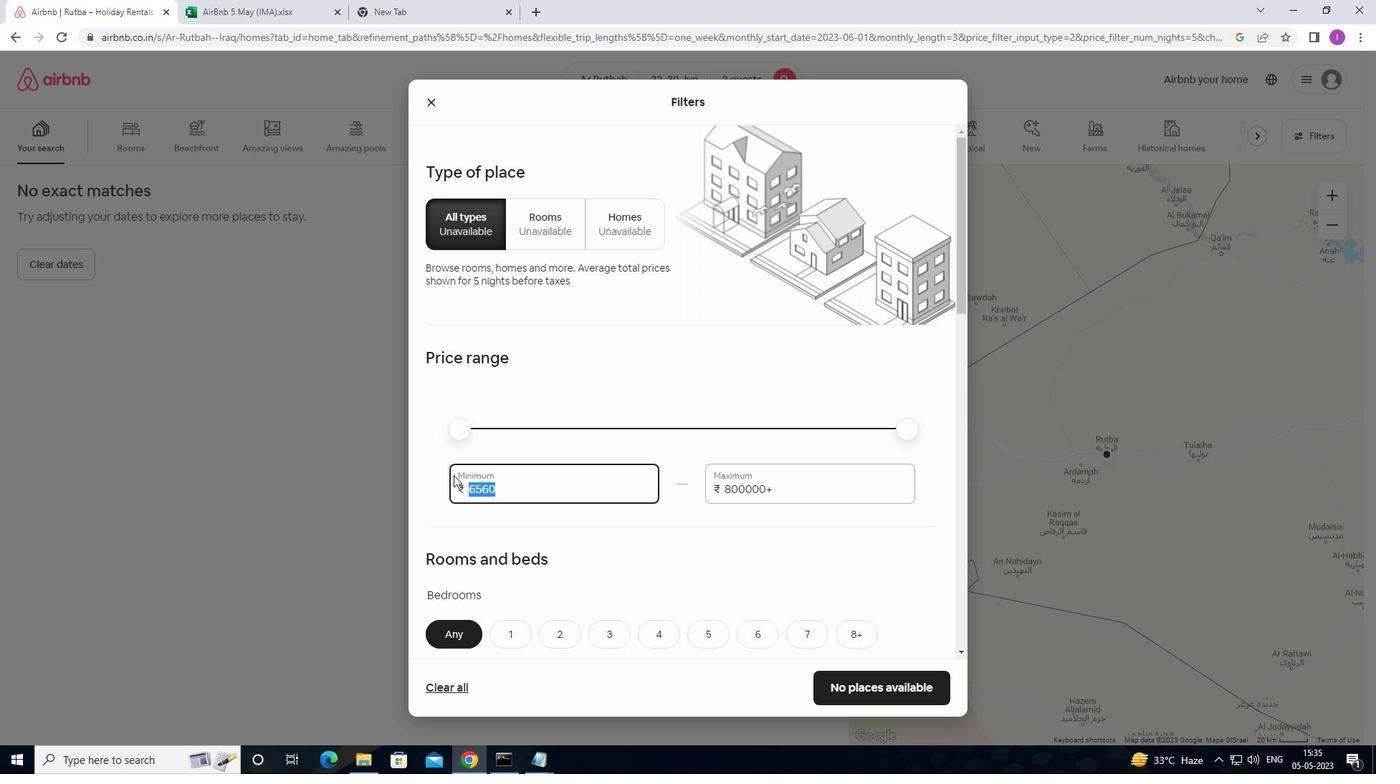 
Action: Key pressed 70
Screenshot: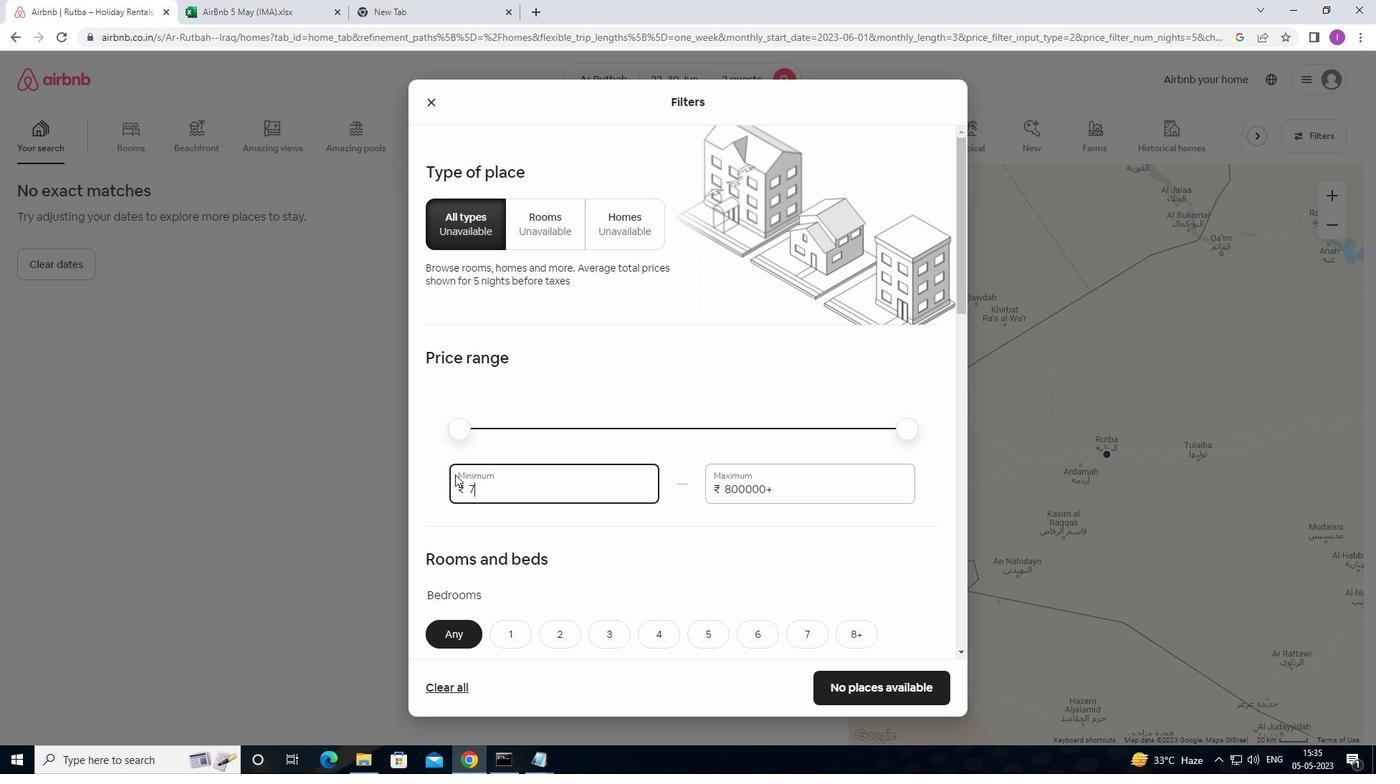
Action: Mouse moved to (456, 473)
Screenshot: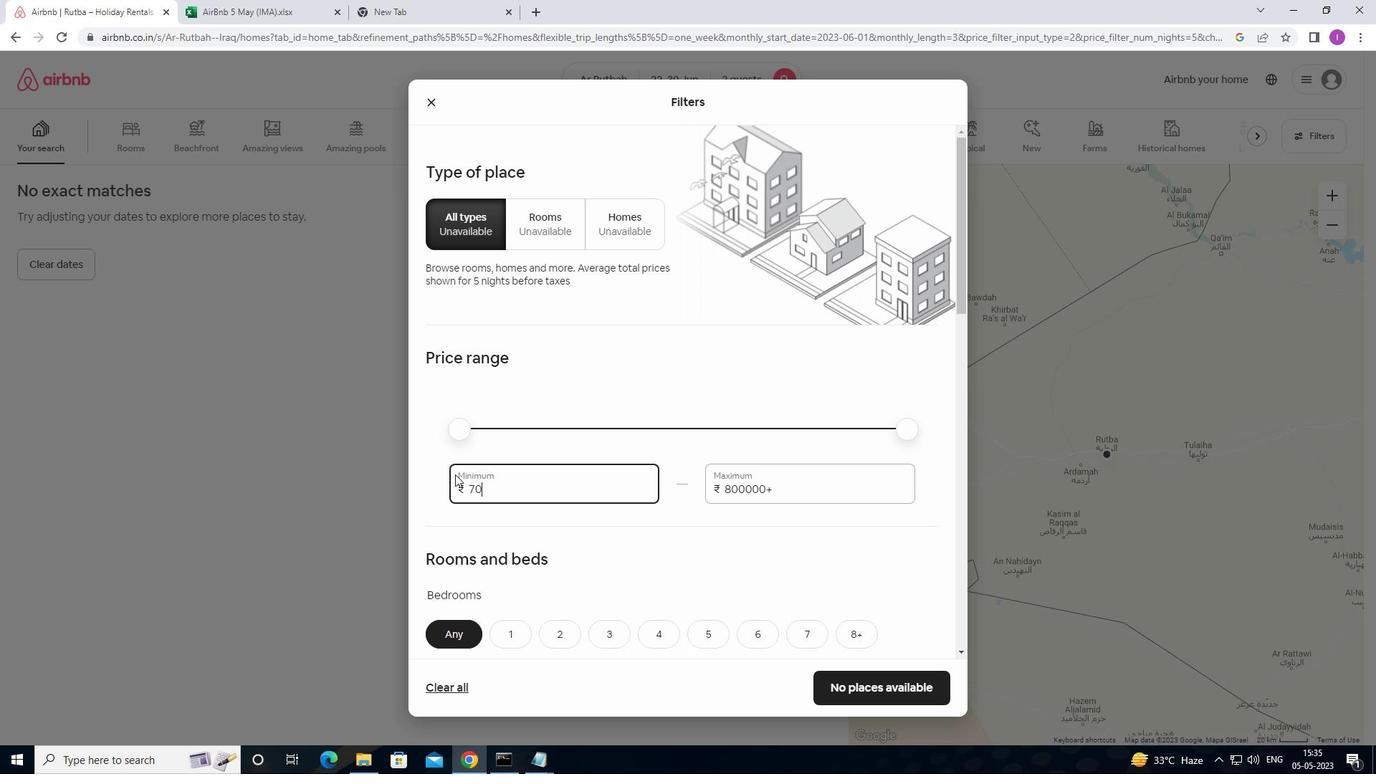 
Action: Key pressed 0
Screenshot: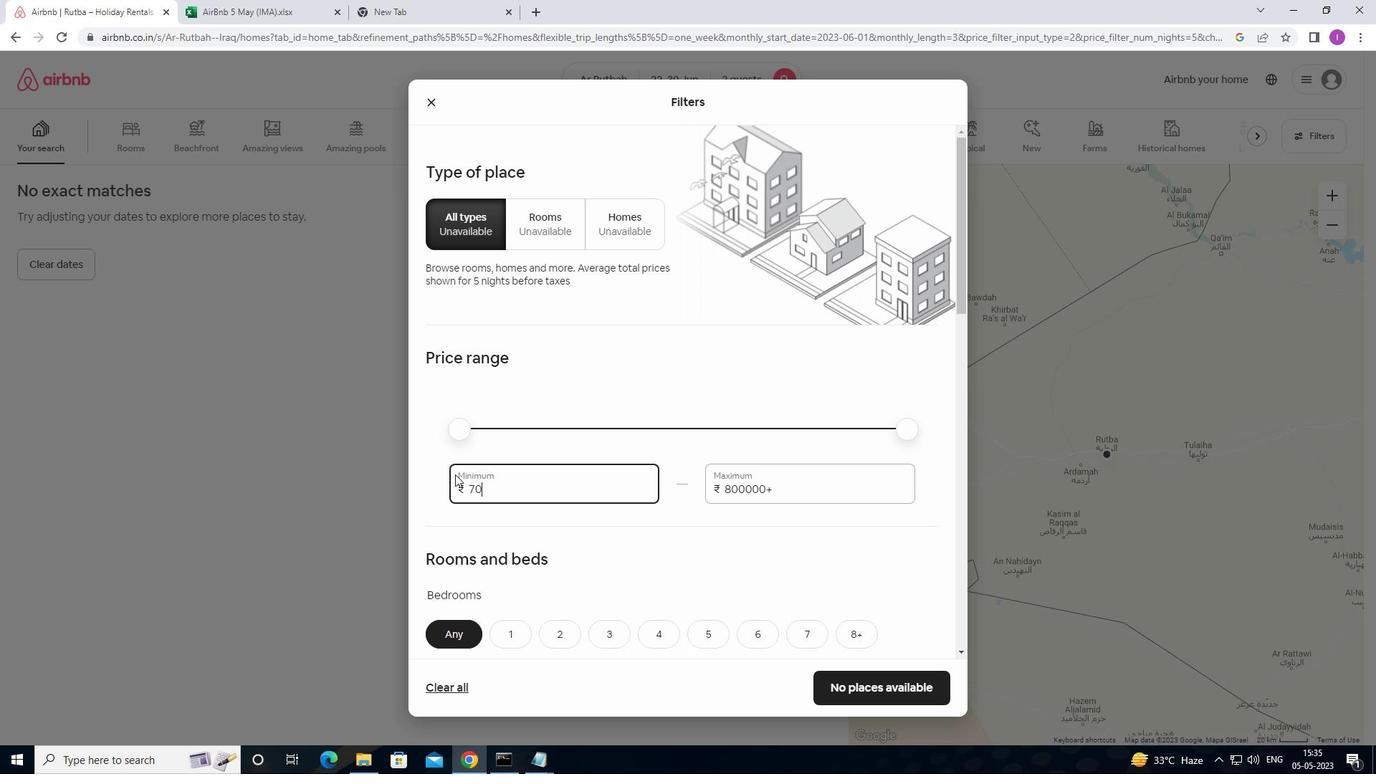 
Action: Mouse moved to (472, 472)
Screenshot: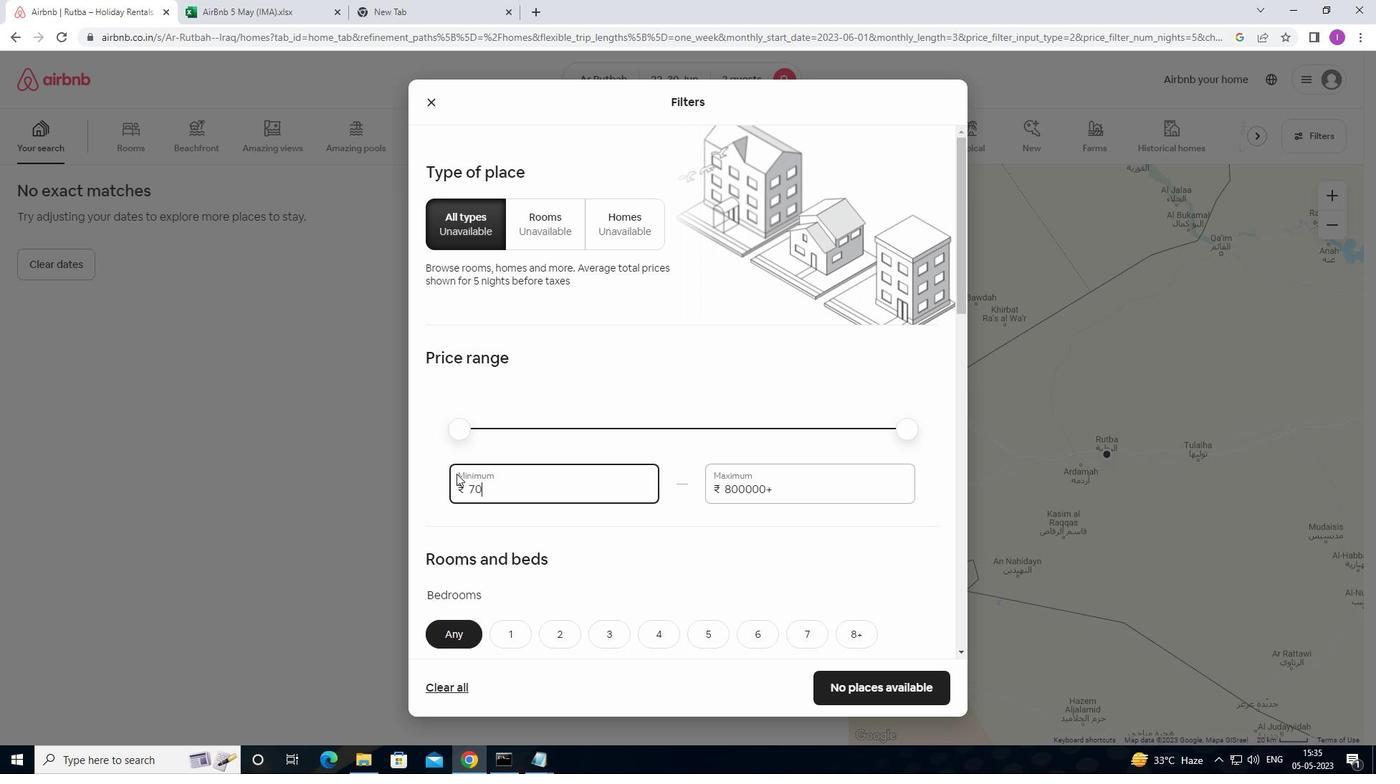 
Action: Key pressed 0
Screenshot: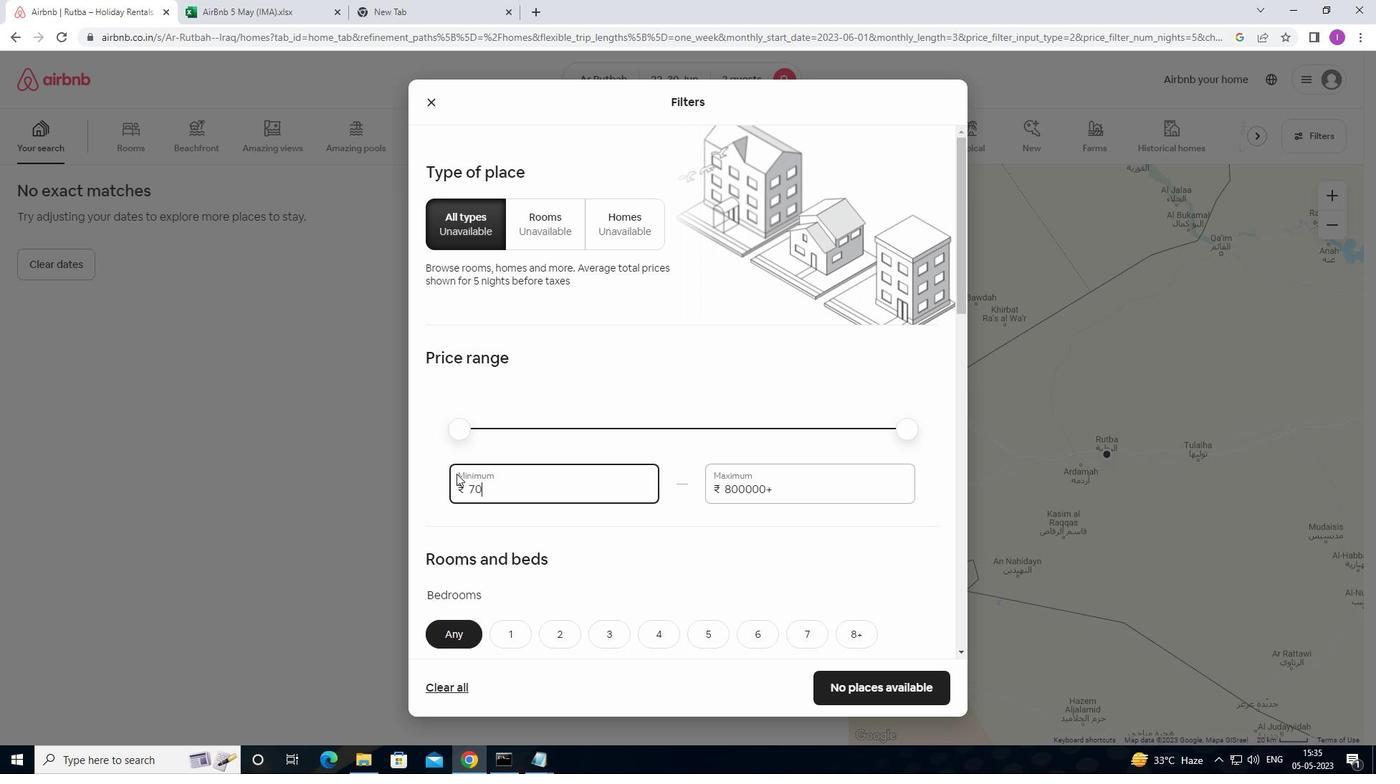 
Action: Mouse moved to (790, 486)
Screenshot: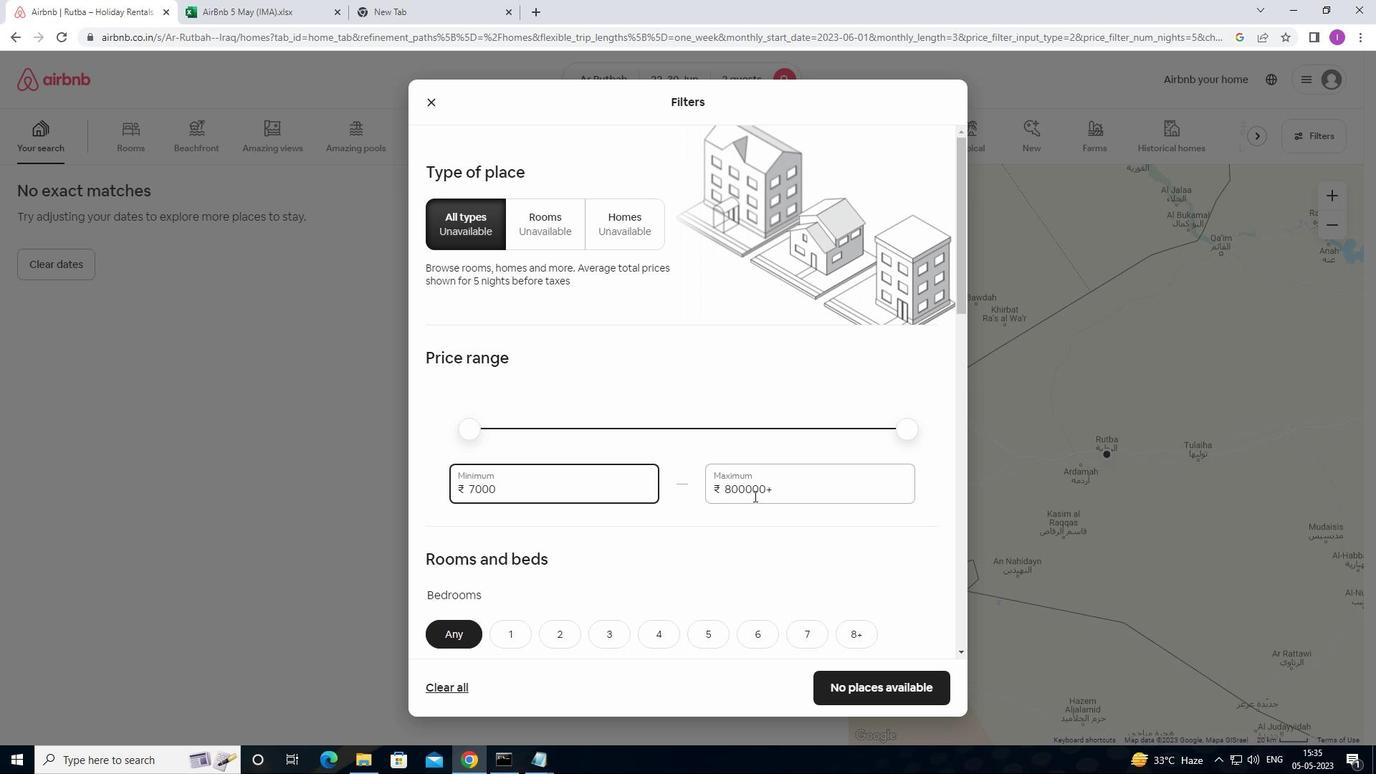 
Action: Mouse pressed left at (790, 486)
Screenshot: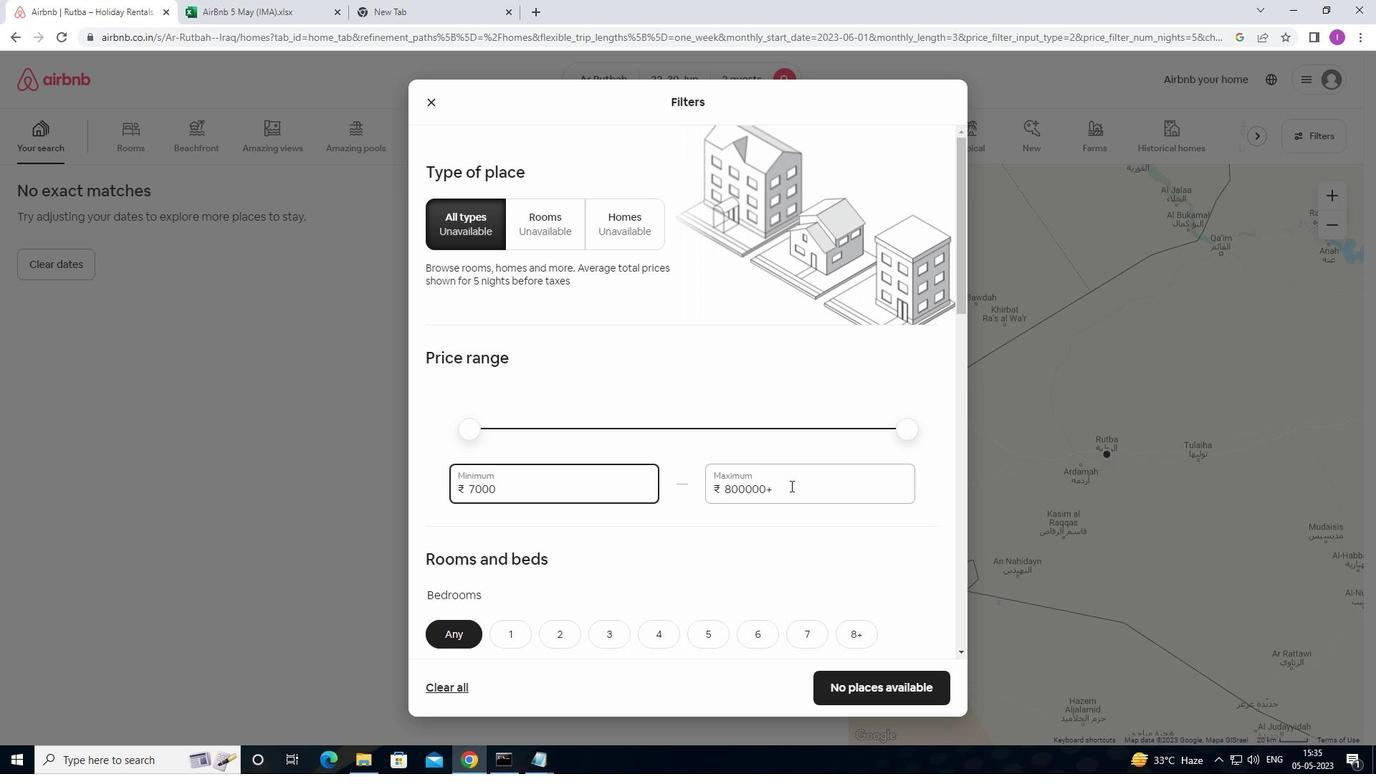 
Action: Mouse moved to (655, 468)
Screenshot: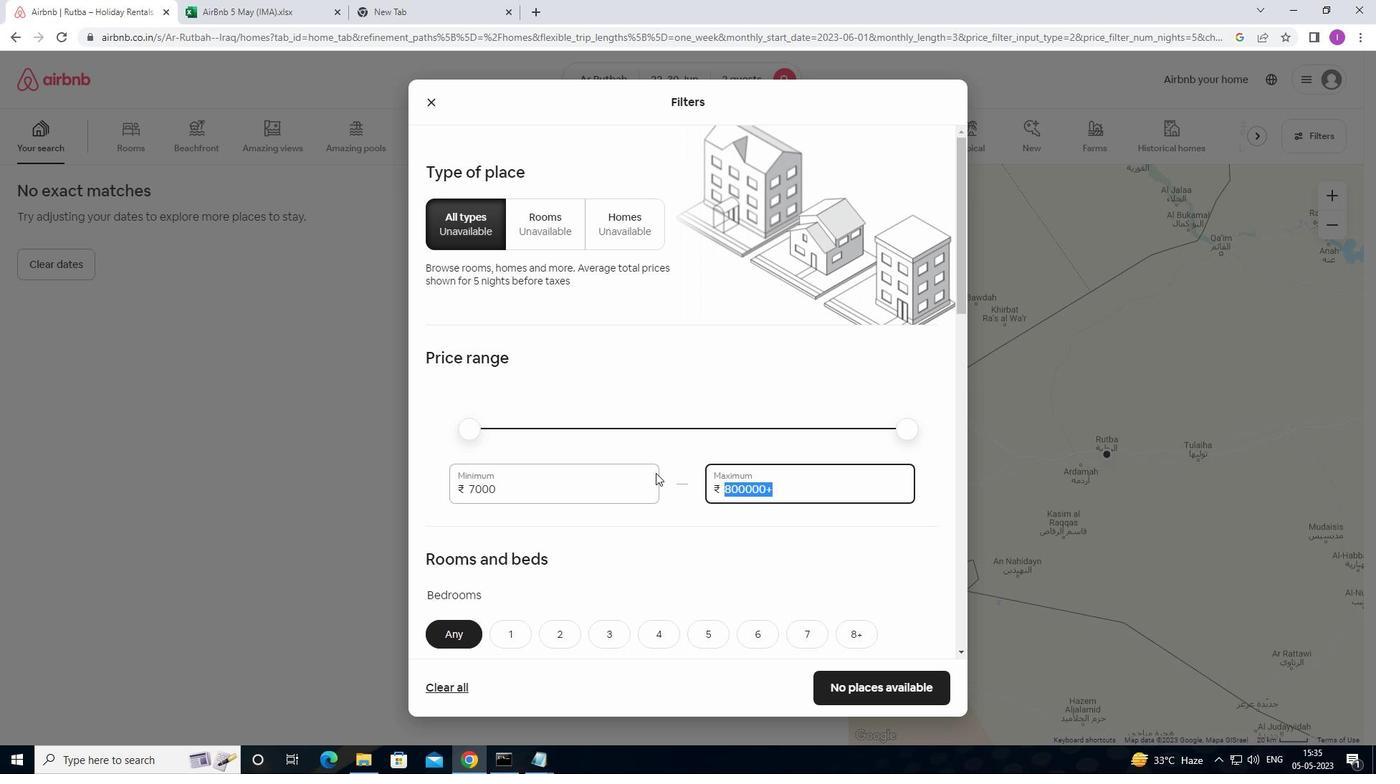 
Action: Key pressed 15
Screenshot: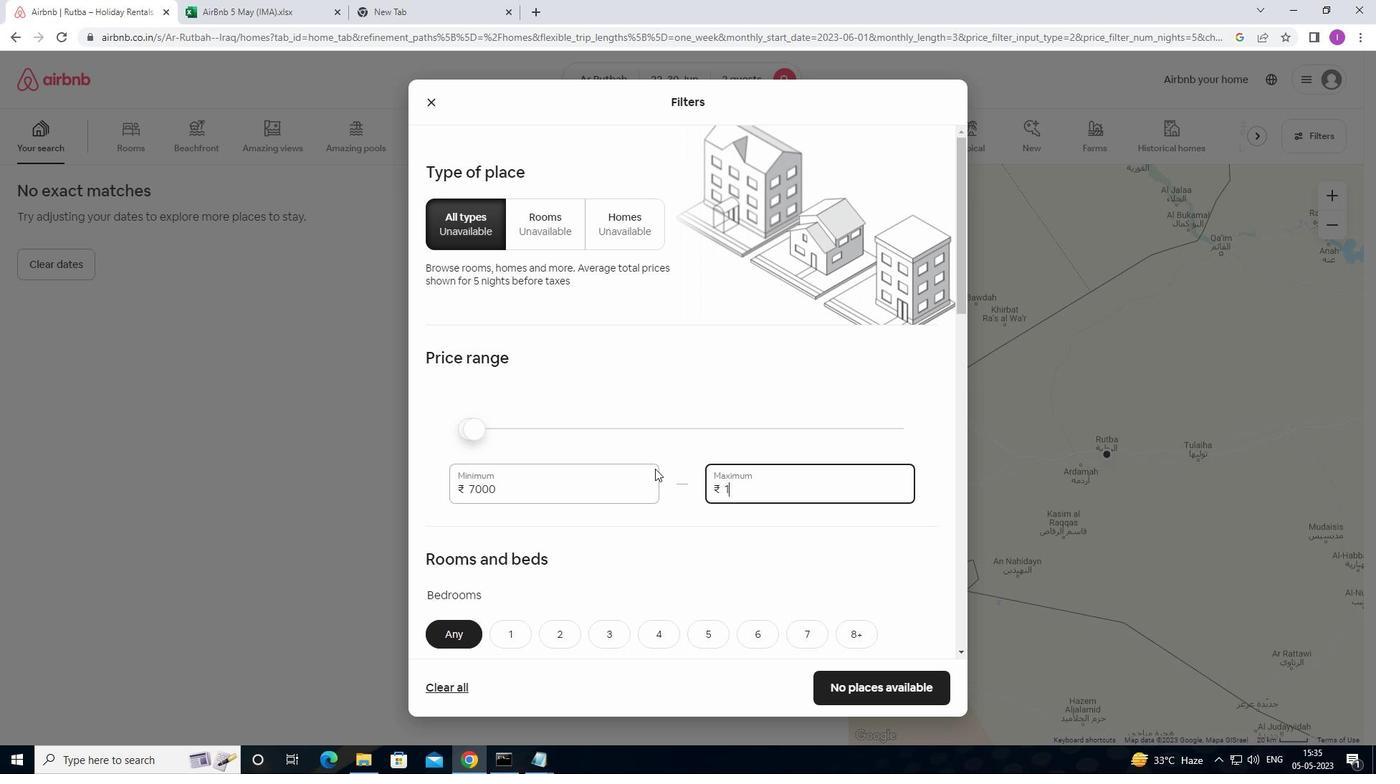 
Action: Mouse moved to (655, 468)
Screenshot: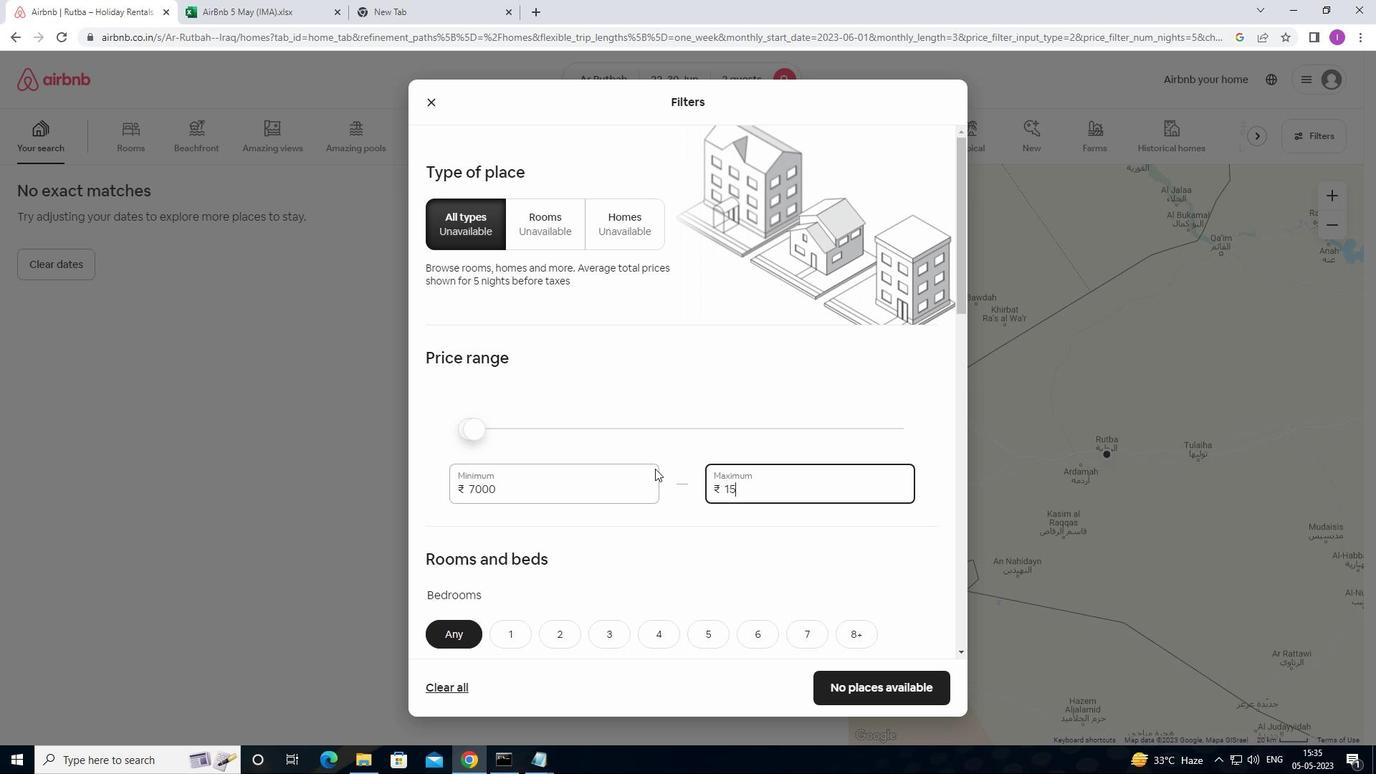 
Action: Key pressed 000
Screenshot: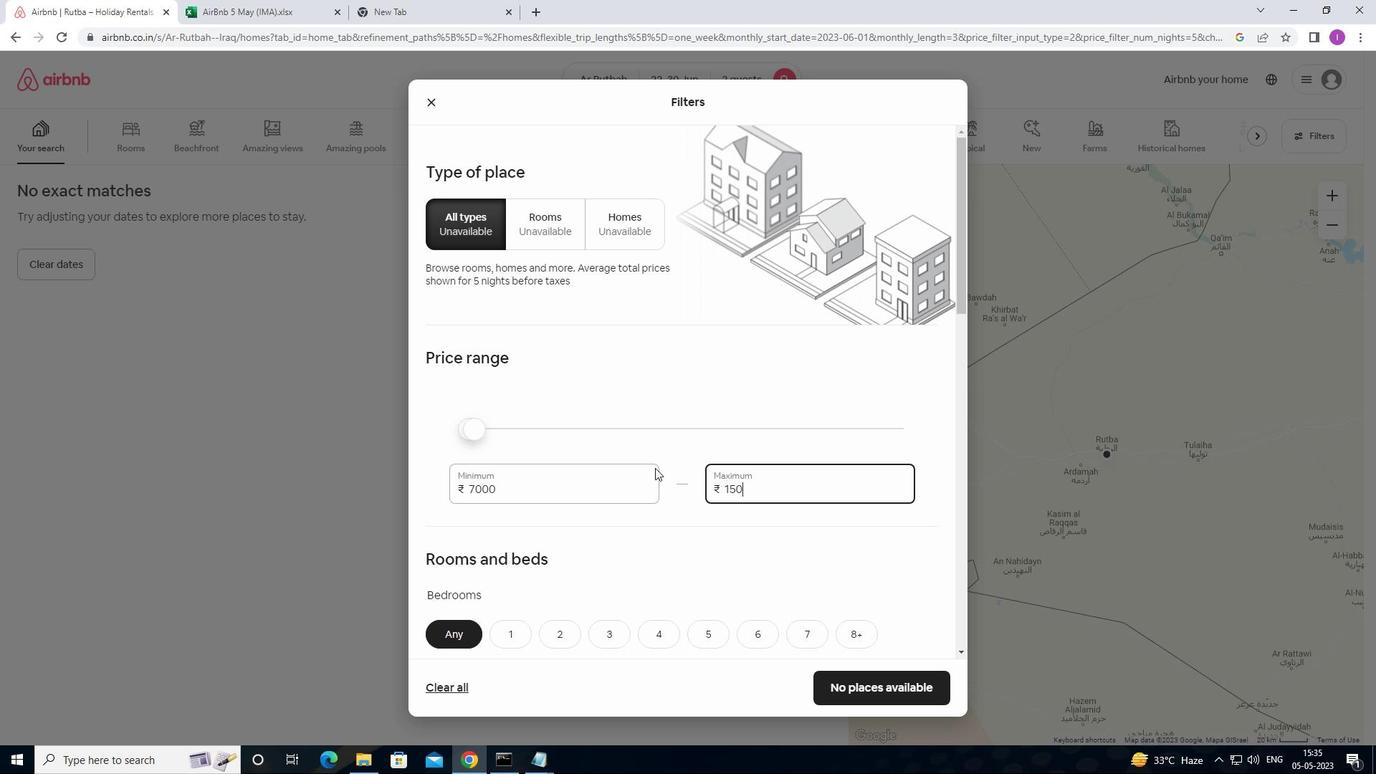 
Action: Mouse moved to (622, 495)
Screenshot: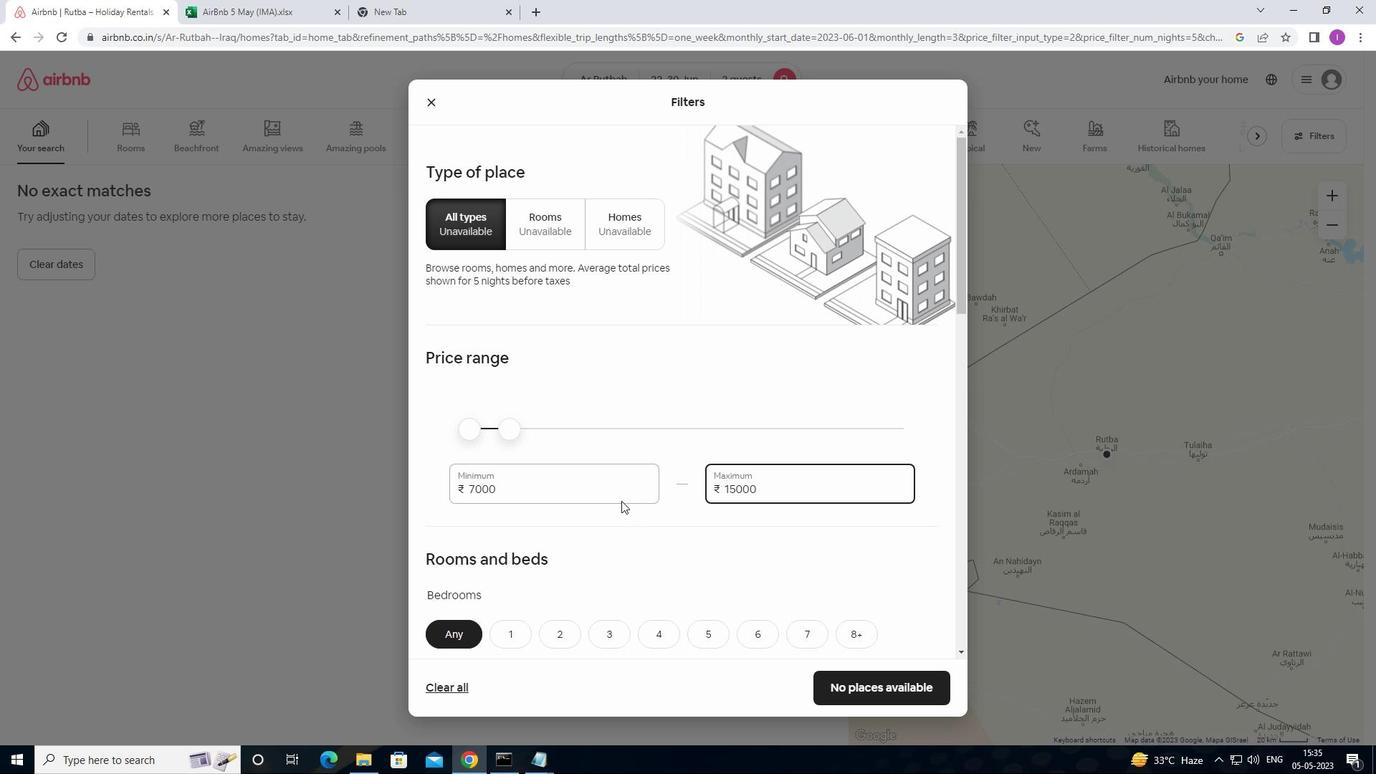 
Action: Mouse scrolled (622, 494) with delta (0, 0)
Screenshot: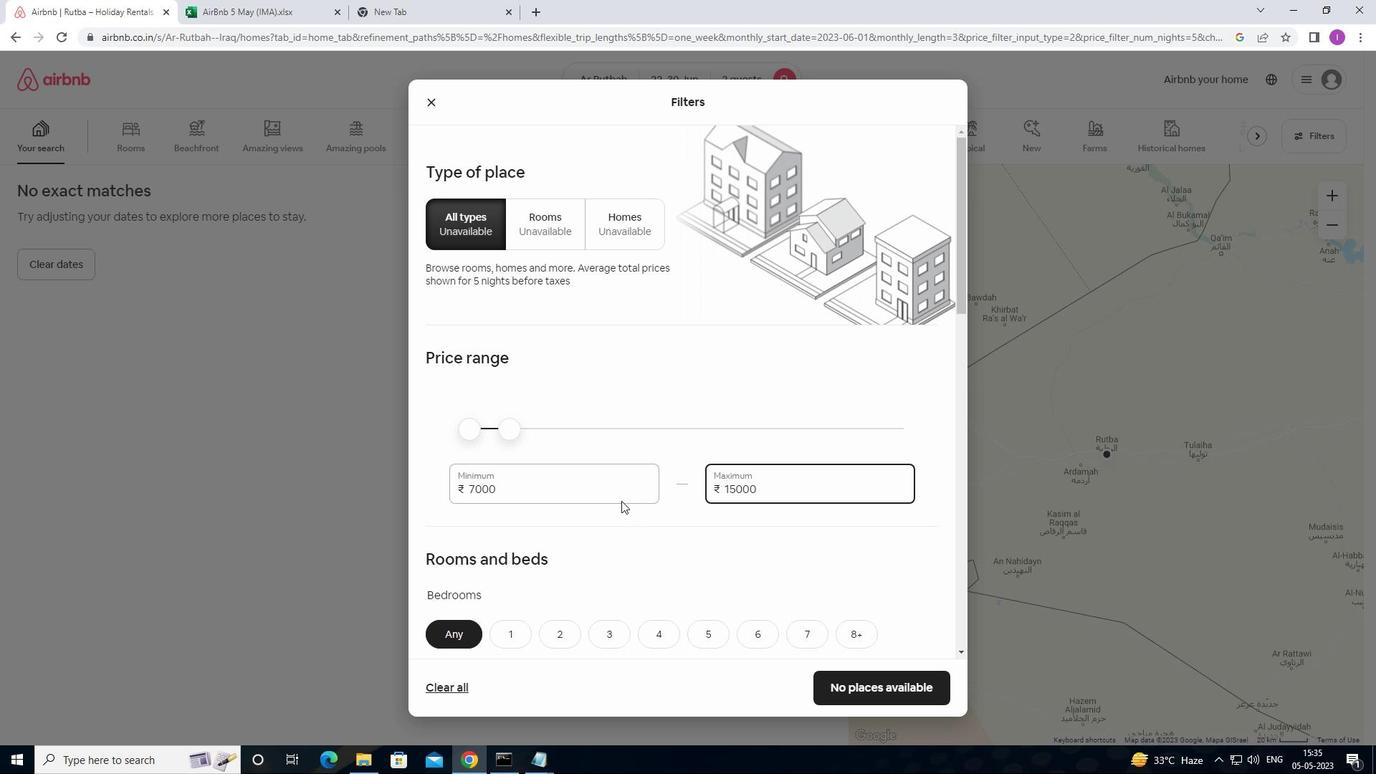 
Action: Mouse moved to (623, 495)
Screenshot: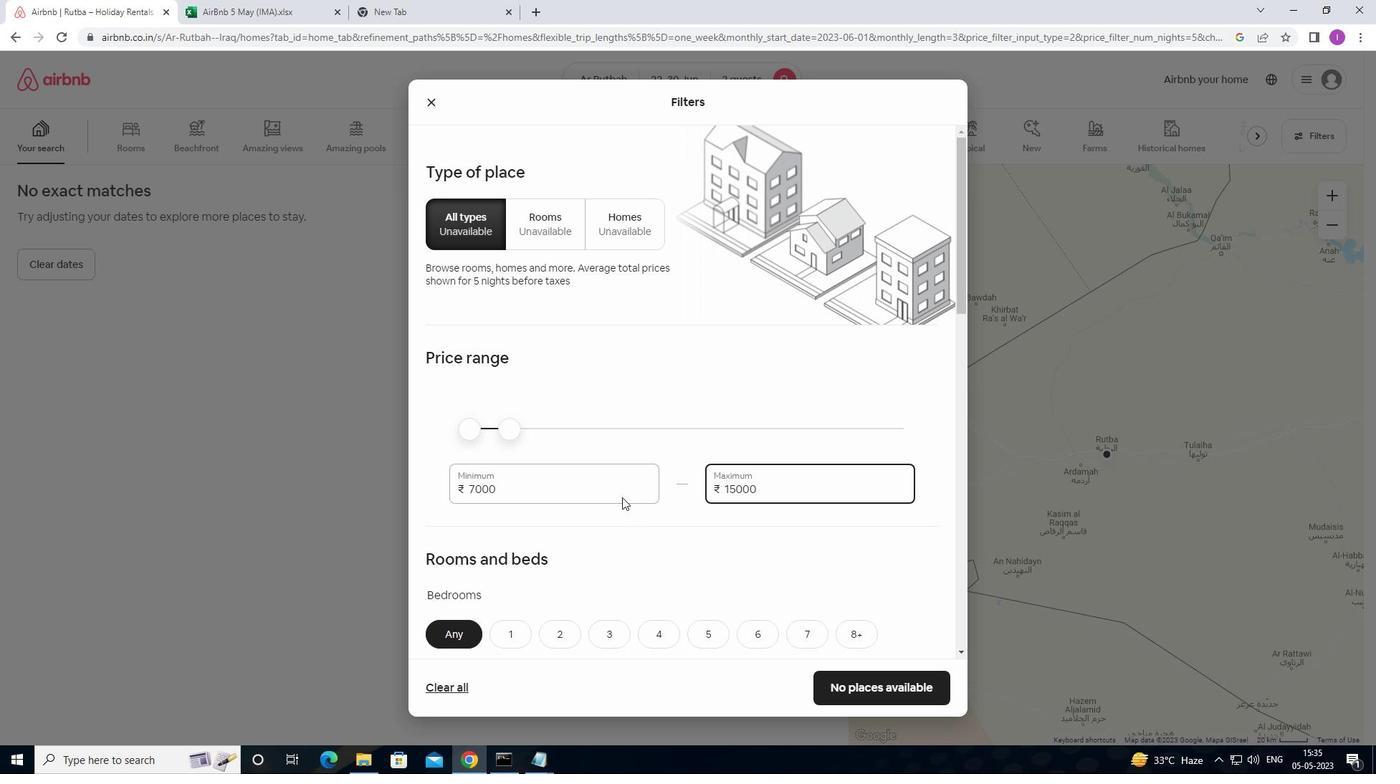 
Action: Mouse scrolled (623, 494) with delta (0, 0)
Screenshot: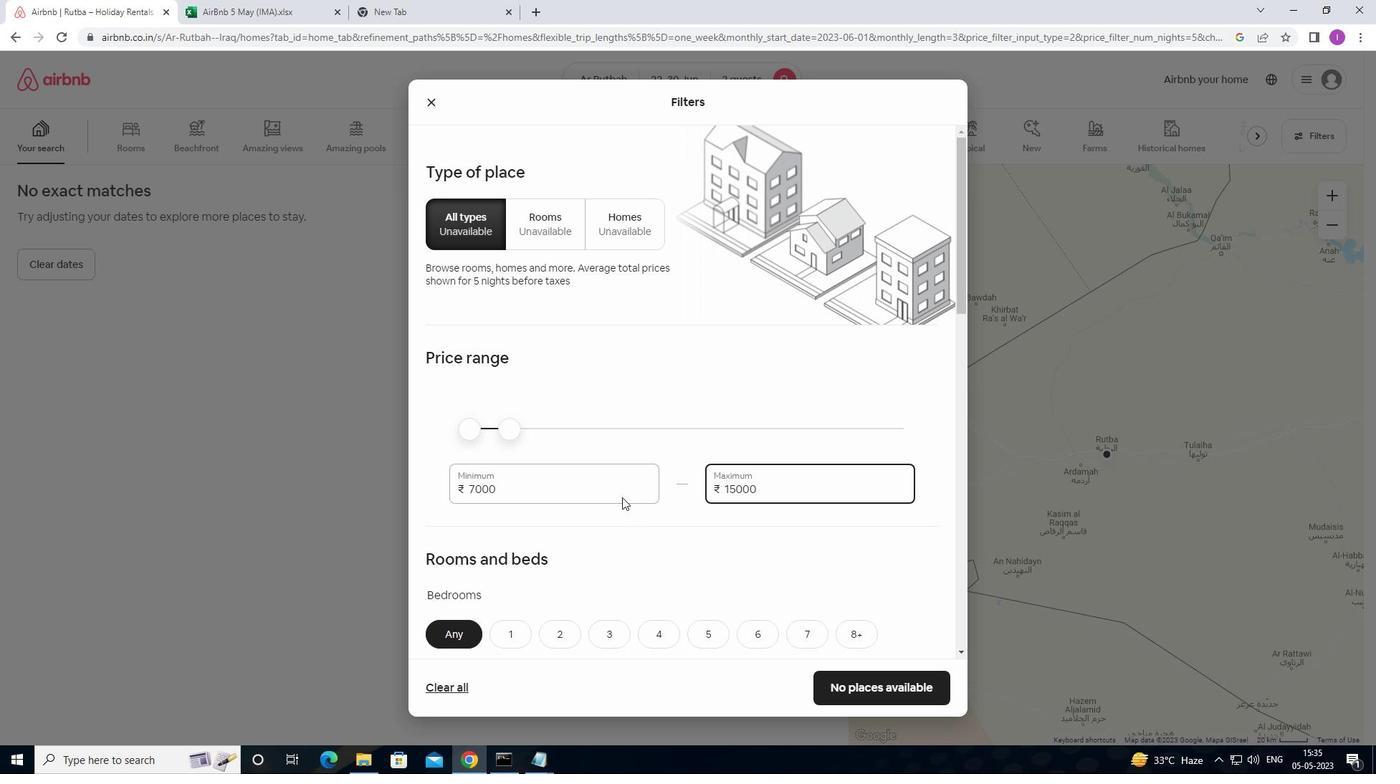 
Action: Mouse scrolled (623, 494) with delta (0, 0)
Screenshot: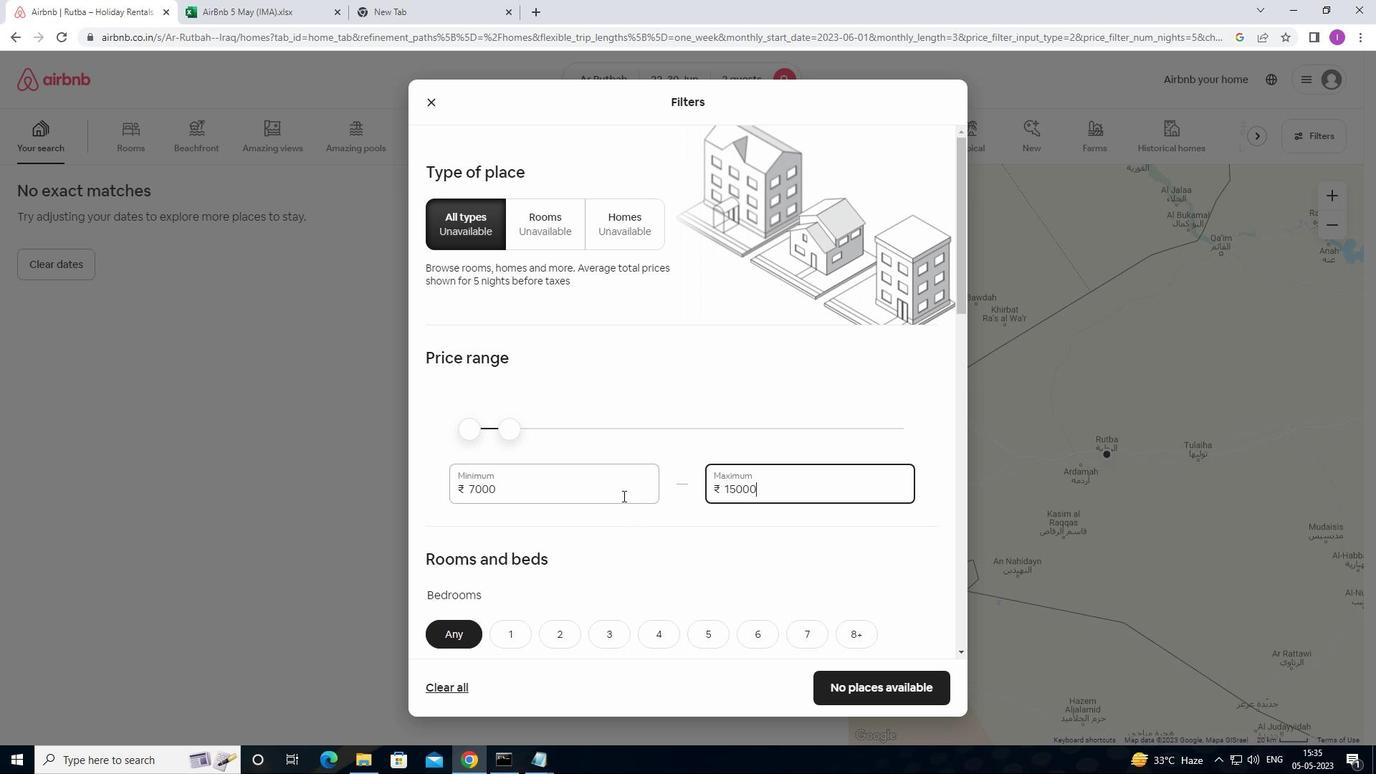
Action: Mouse moved to (581, 470)
Screenshot: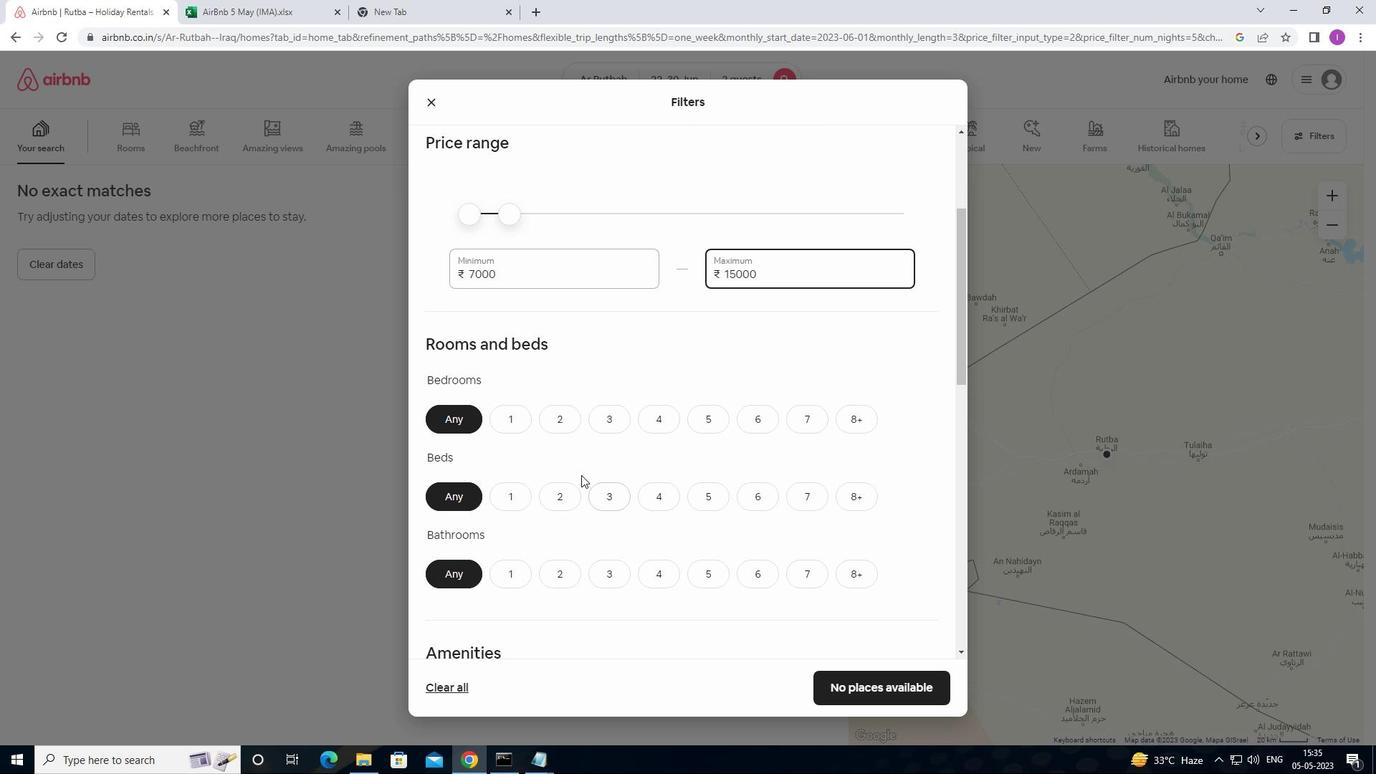 
Action: Mouse scrolled (581, 469) with delta (0, 0)
Screenshot: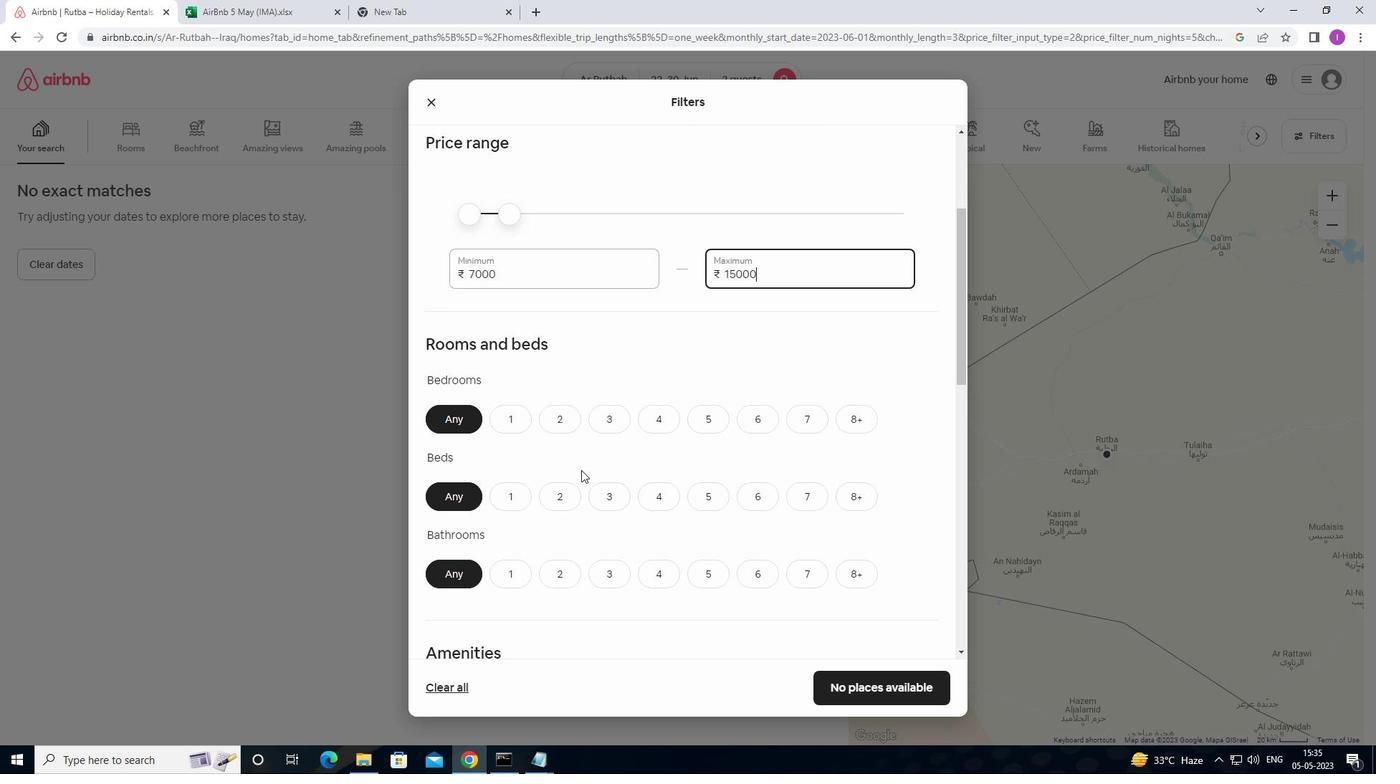 
Action: Mouse moved to (589, 453)
Screenshot: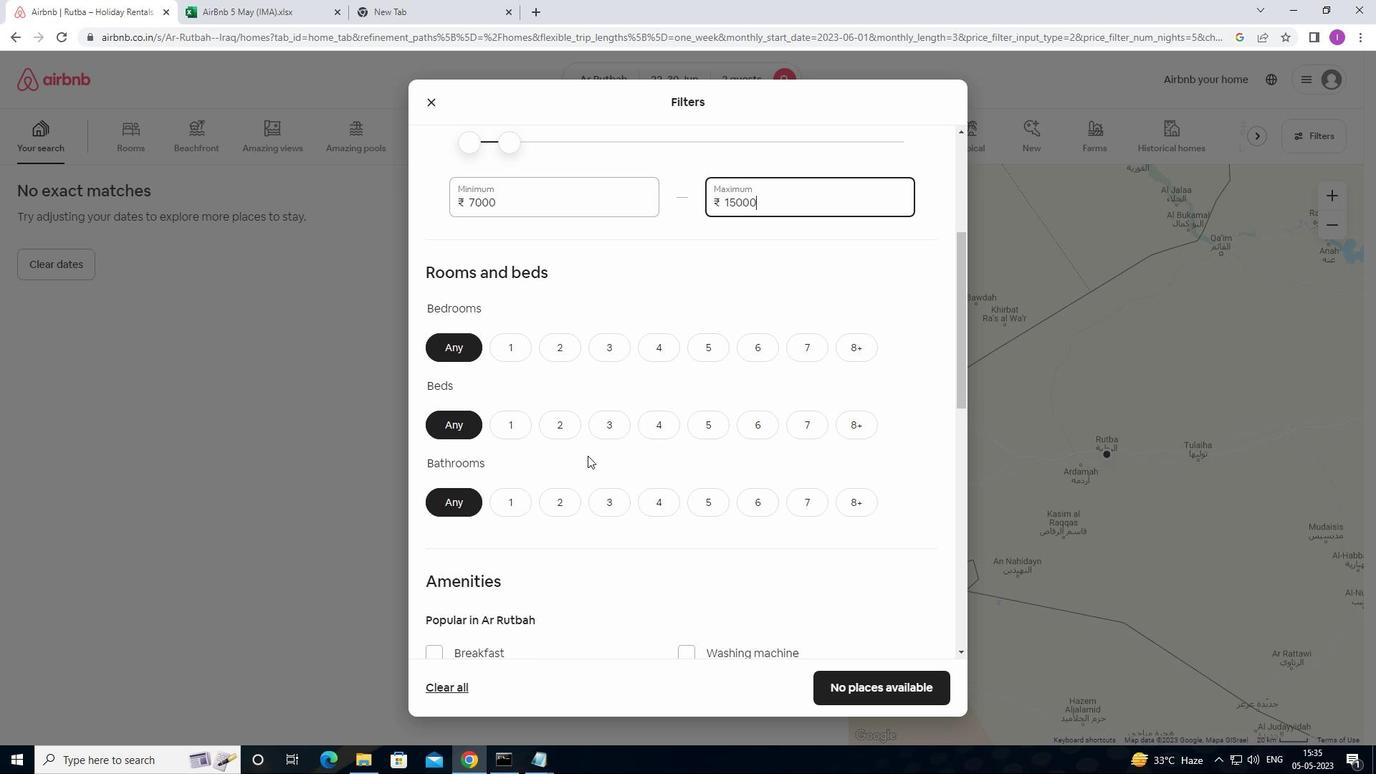 
Action: Mouse scrolled (589, 453) with delta (0, 0)
Screenshot: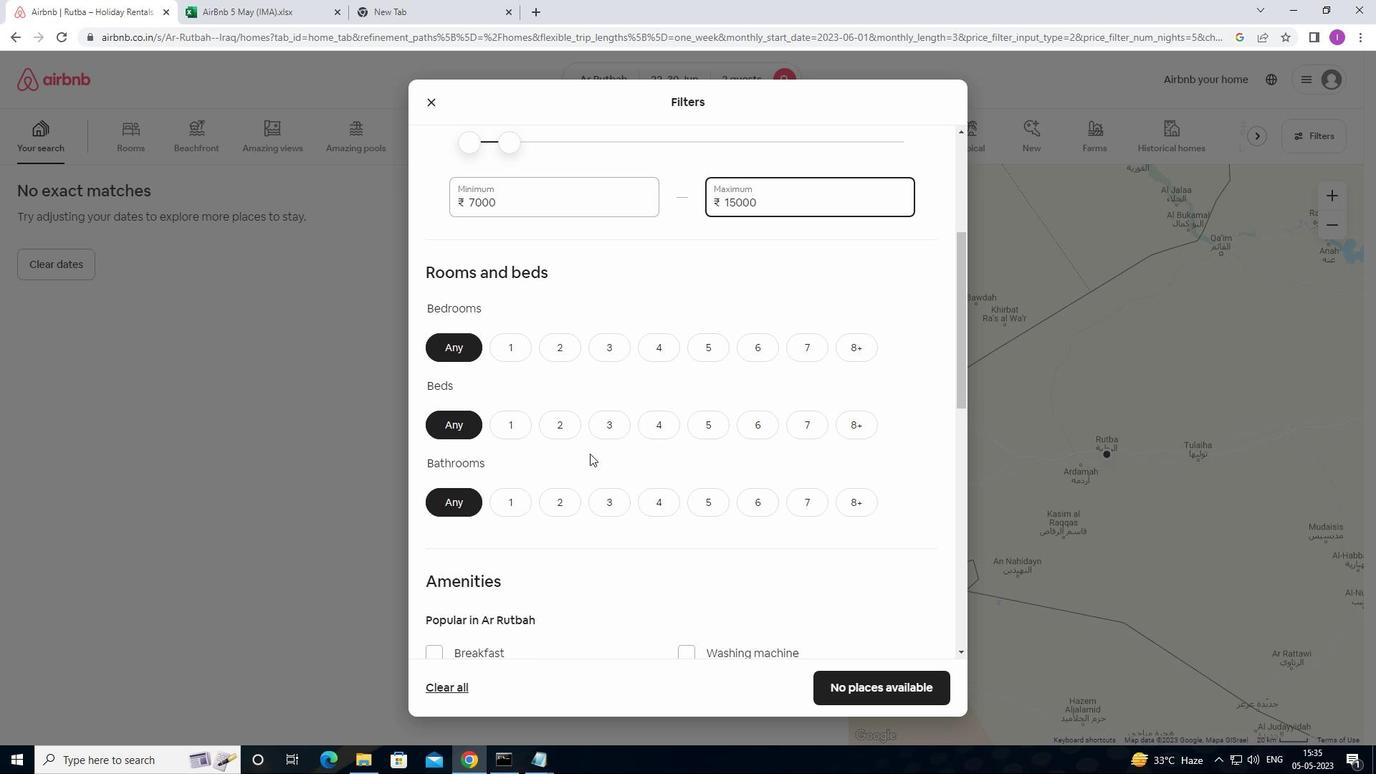 
Action: Mouse moved to (500, 281)
Screenshot: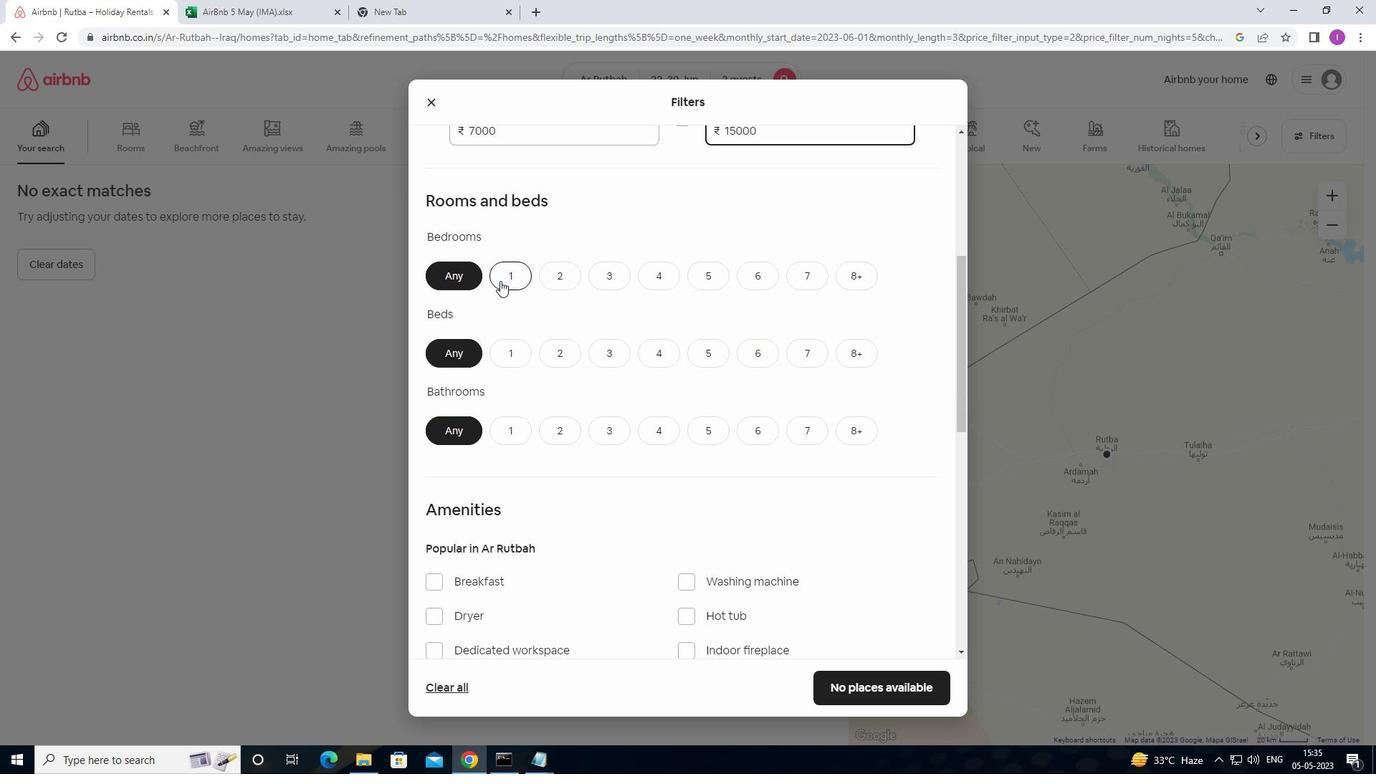 
Action: Mouse pressed left at (500, 281)
Screenshot: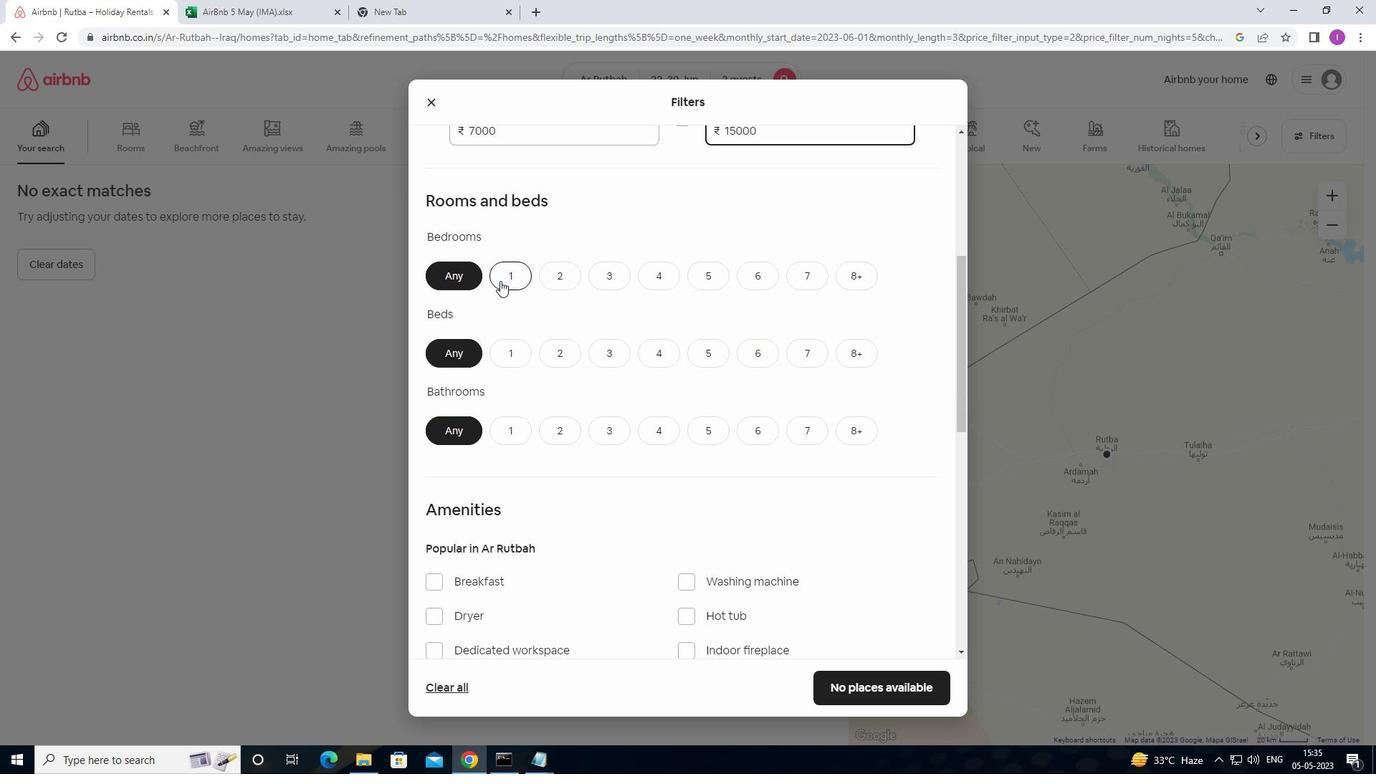 
Action: Mouse moved to (521, 351)
Screenshot: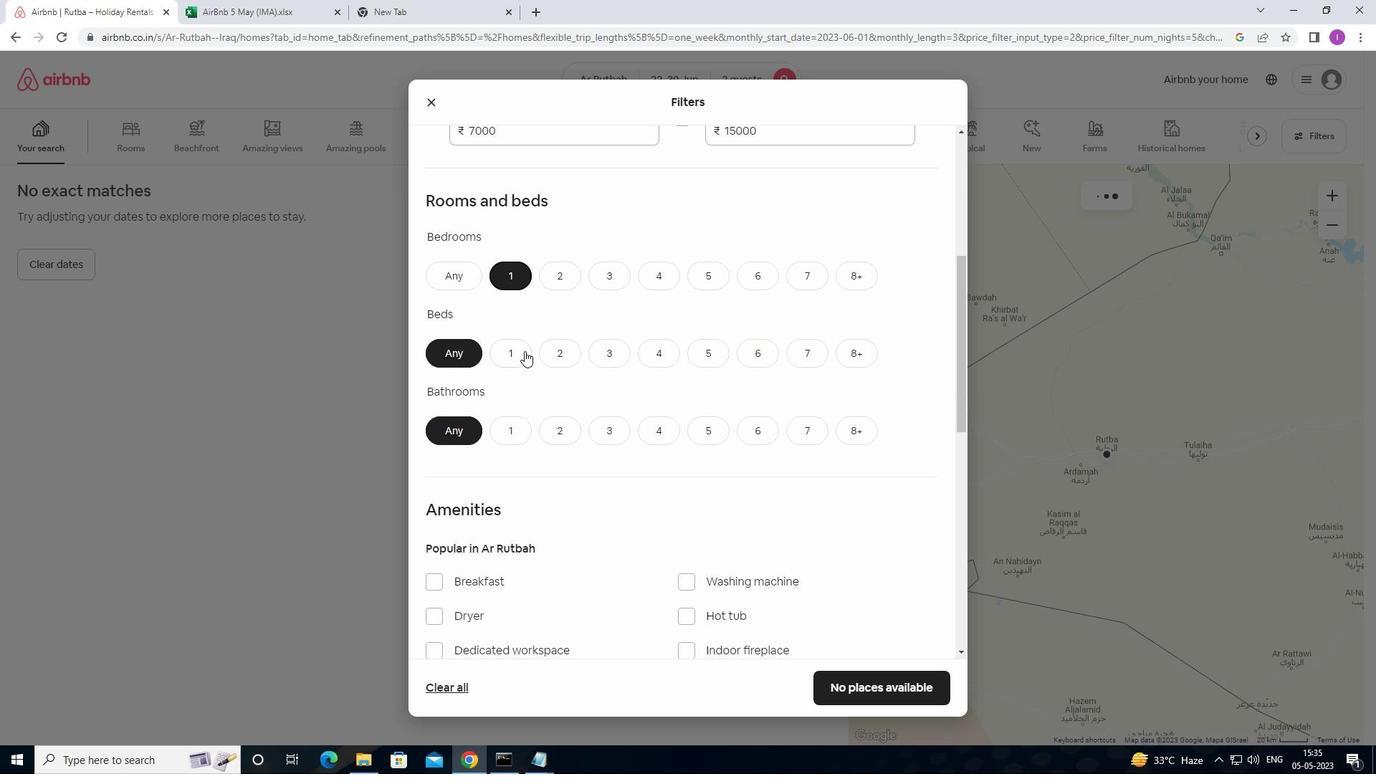 
Action: Mouse pressed left at (521, 351)
Screenshot: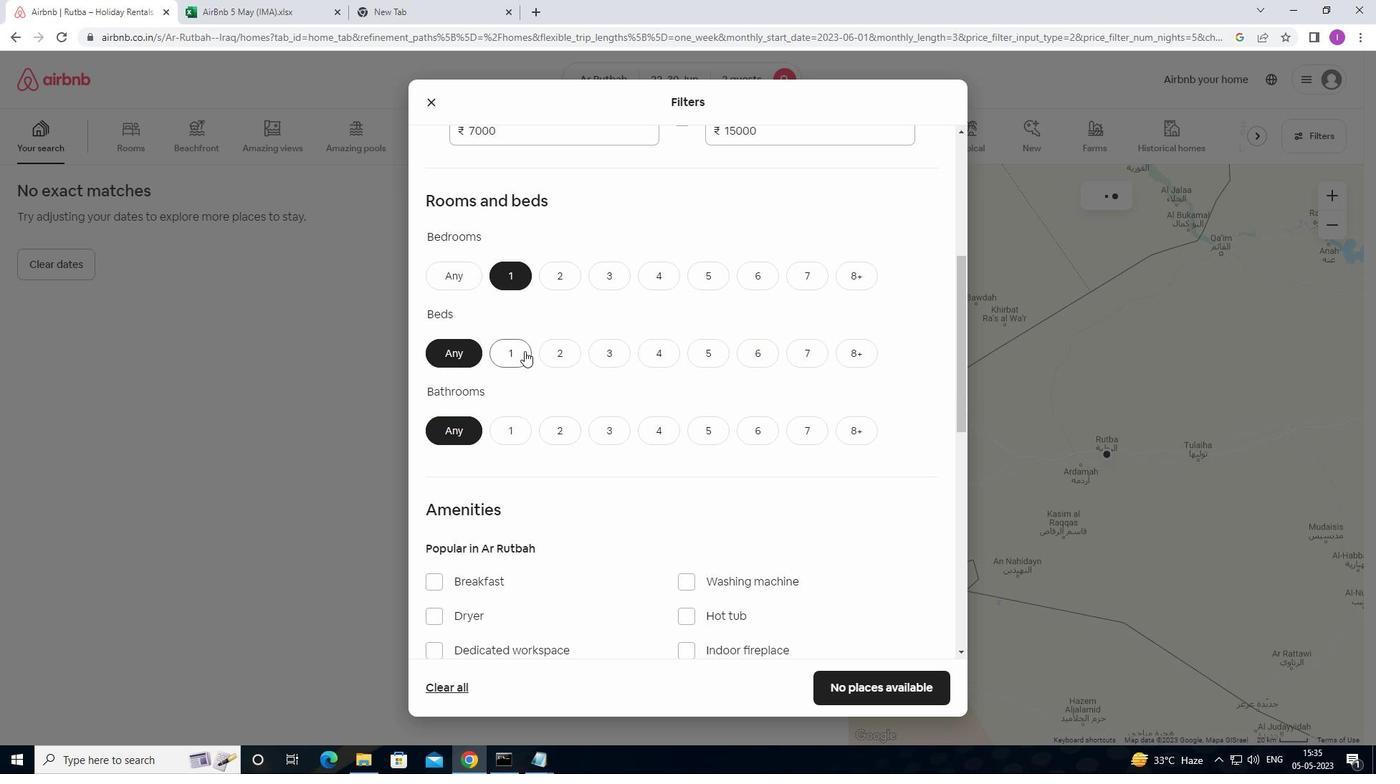 
Action: Mouse moved to (499, 426)
Screenshot: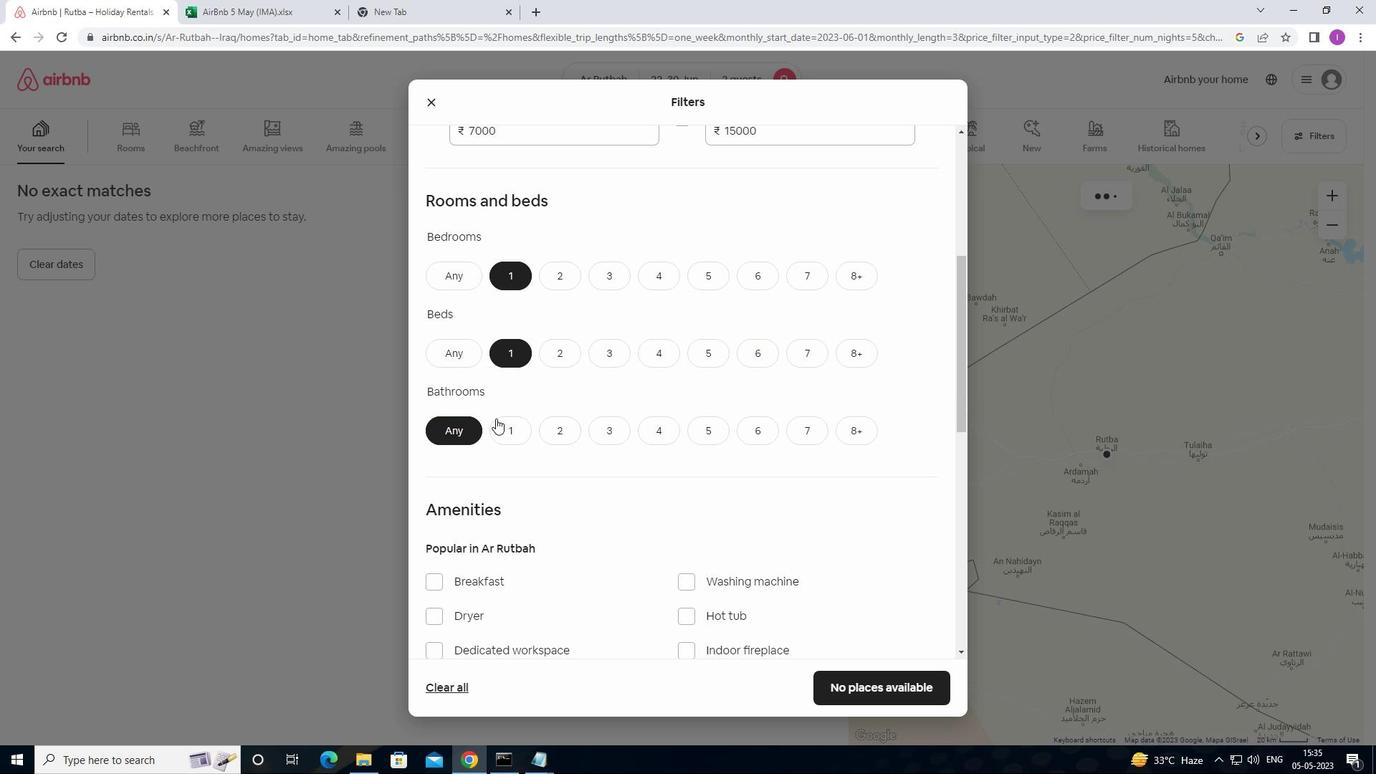 
Action: Mouse pressed left at (499, 426)
Screenshot: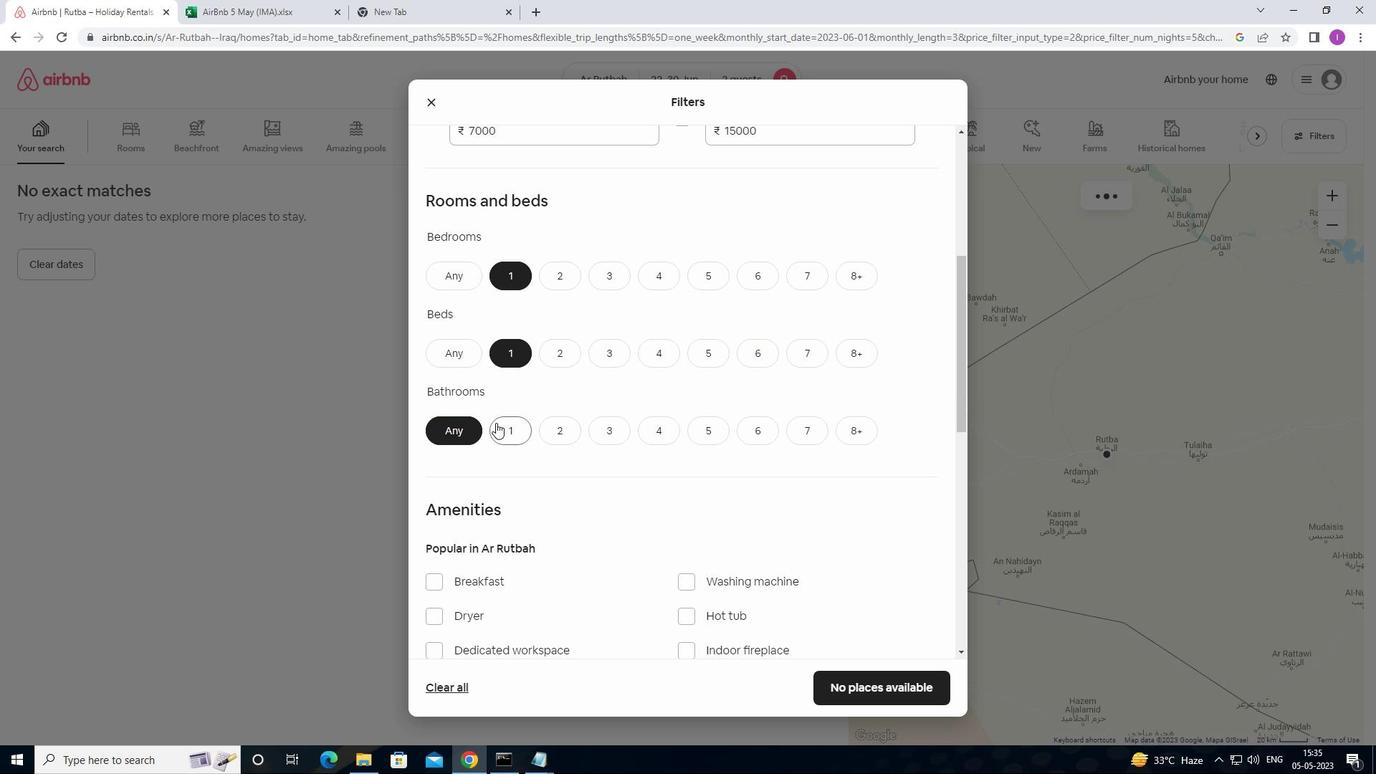 
Action: Mouse moved to (565, 424)
Screenshot: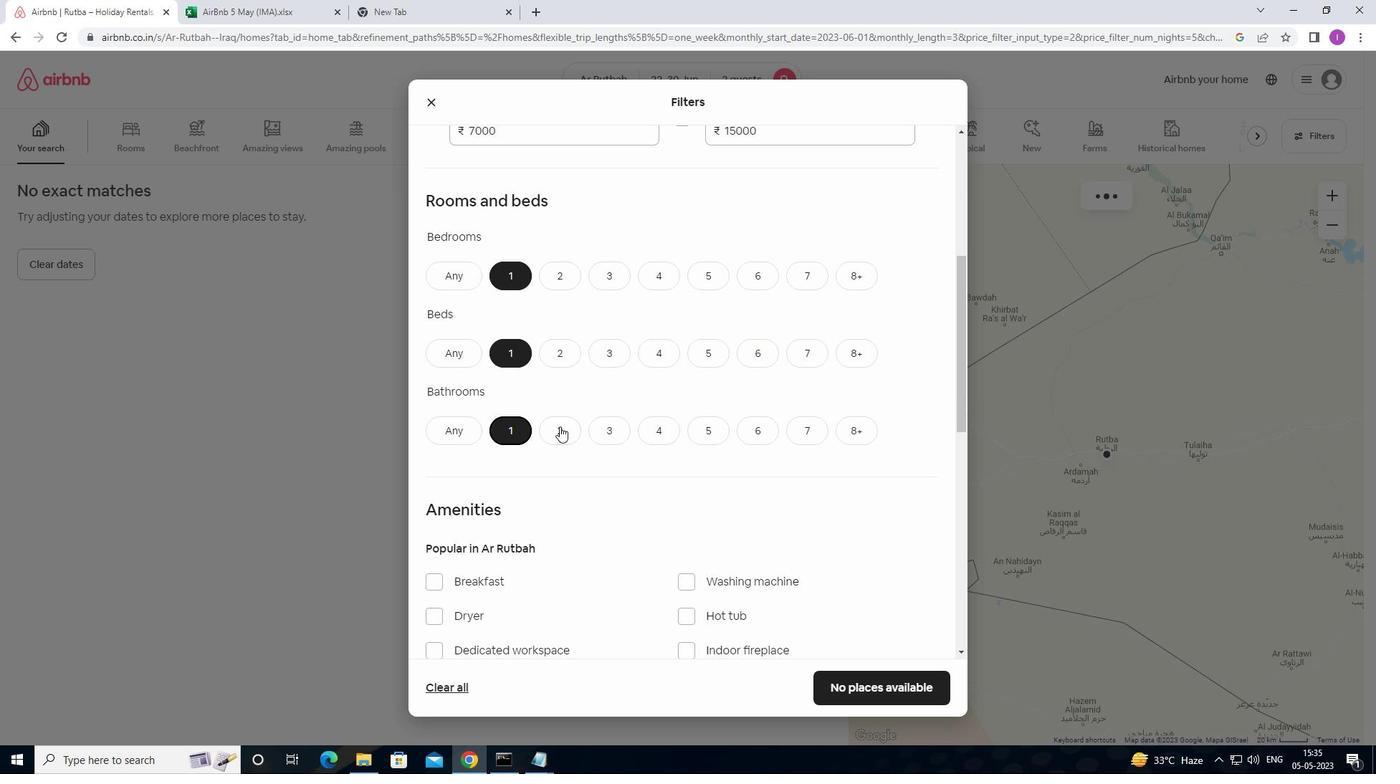 
Action: Mouse scrolled (565, 423) with delta (0, 0)
Screenshot: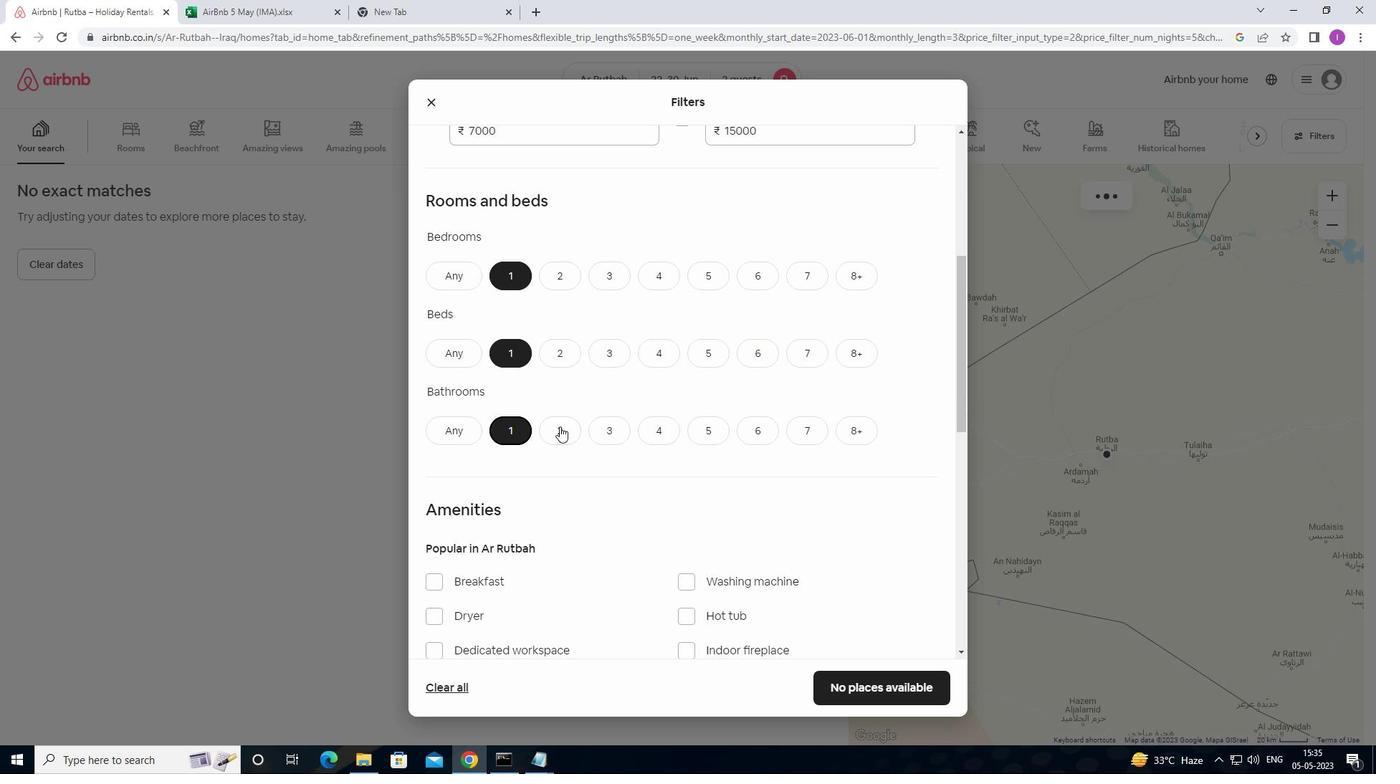 
Action: Mouse moved to (567, 424)
Screenshot: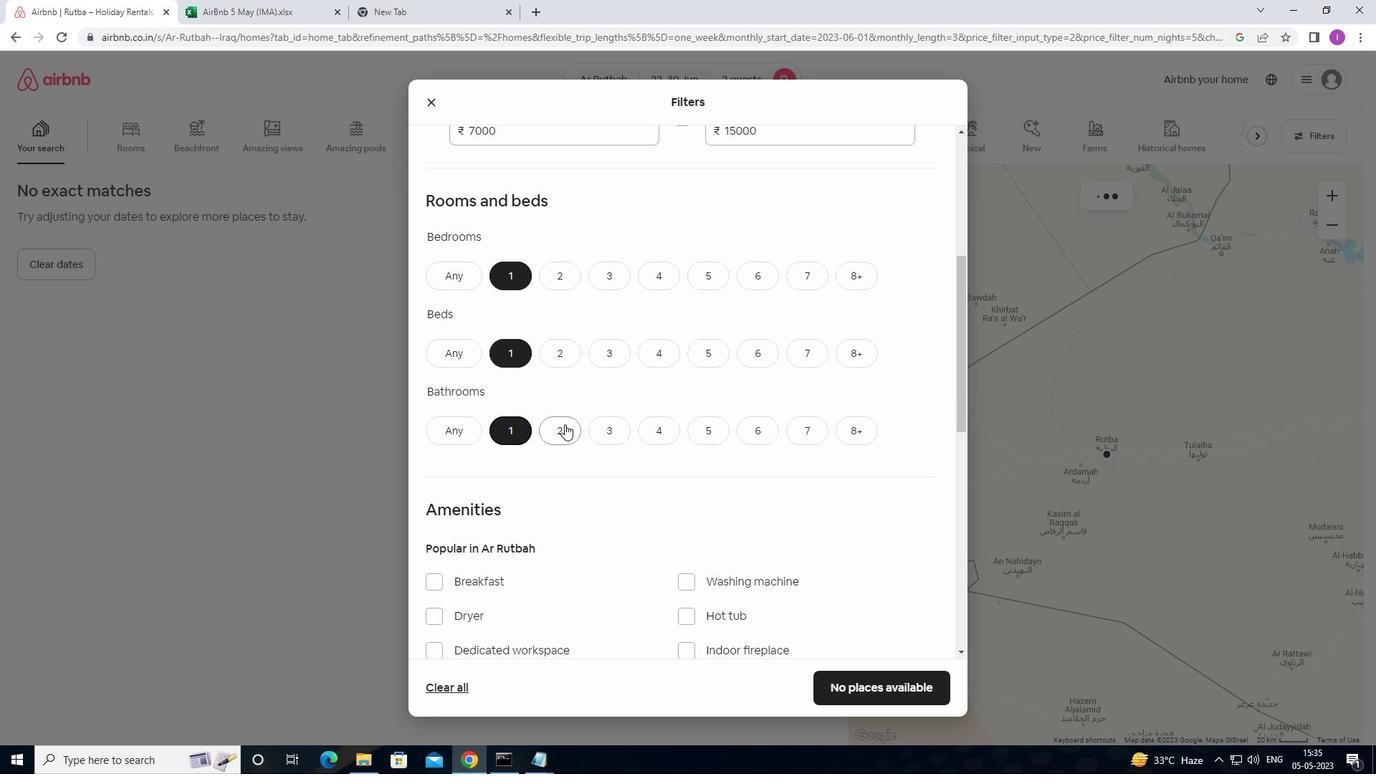 
Action: Mouse scrolled (567, 423) with delta (0, 0)
Screenshot: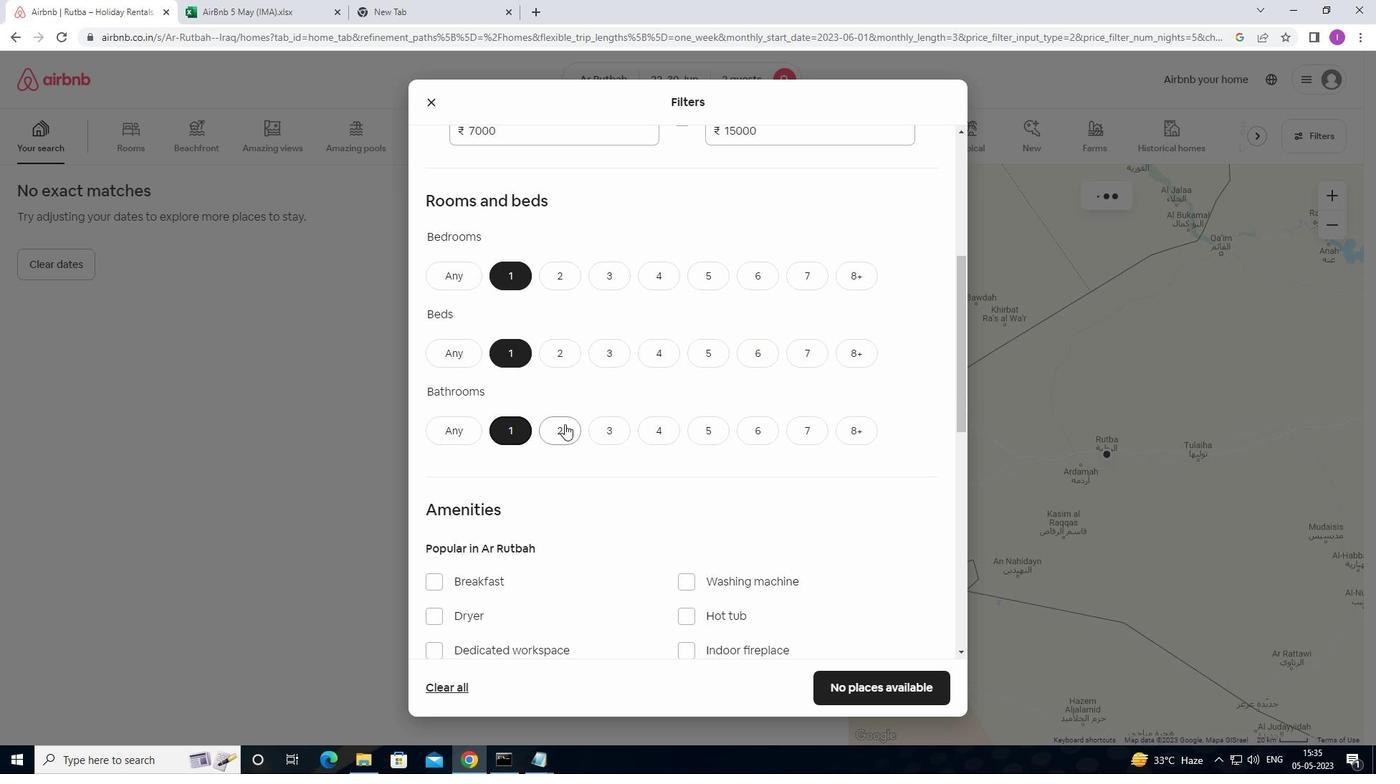 
Action: Mouse moved to (567, 424)
Screenshot: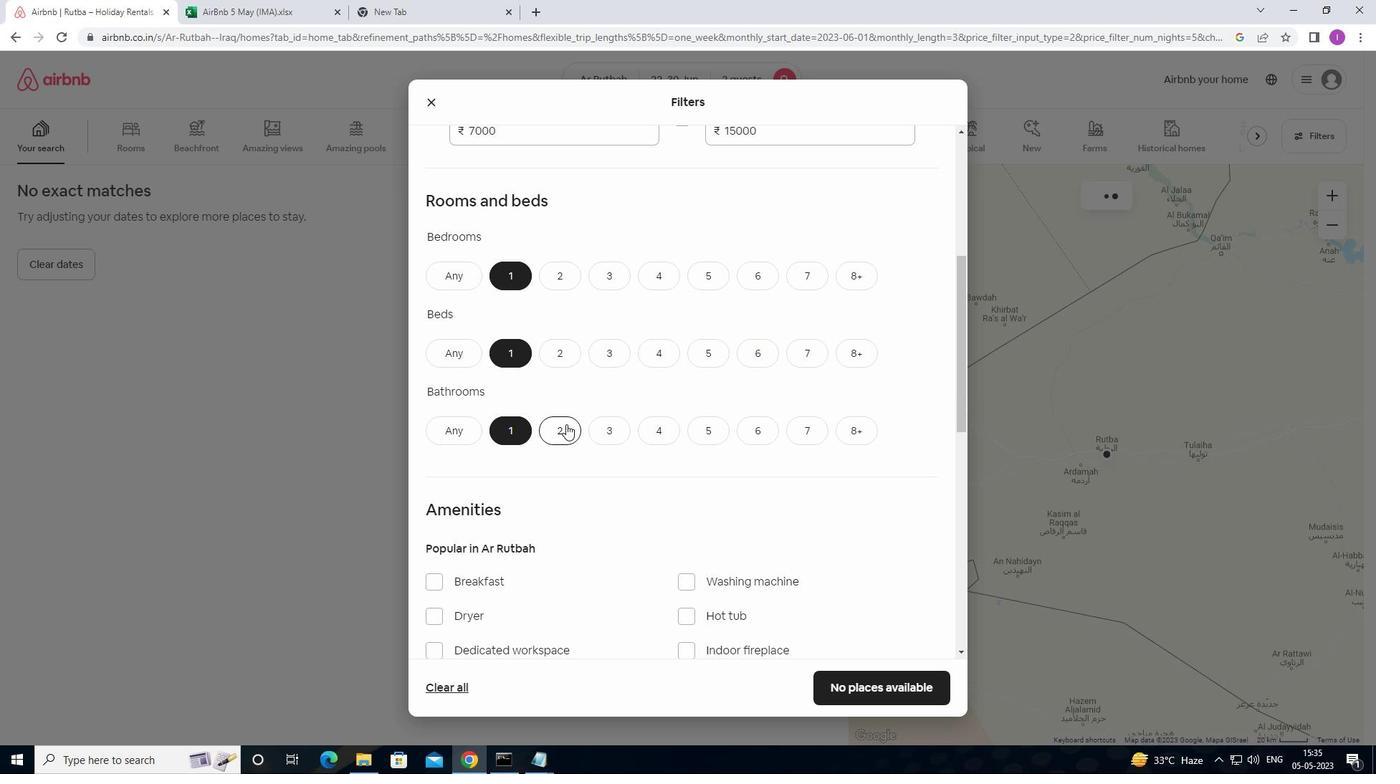 
Action: Mouse scrolled (567, 423) with delta (0, 0)
Screenshot: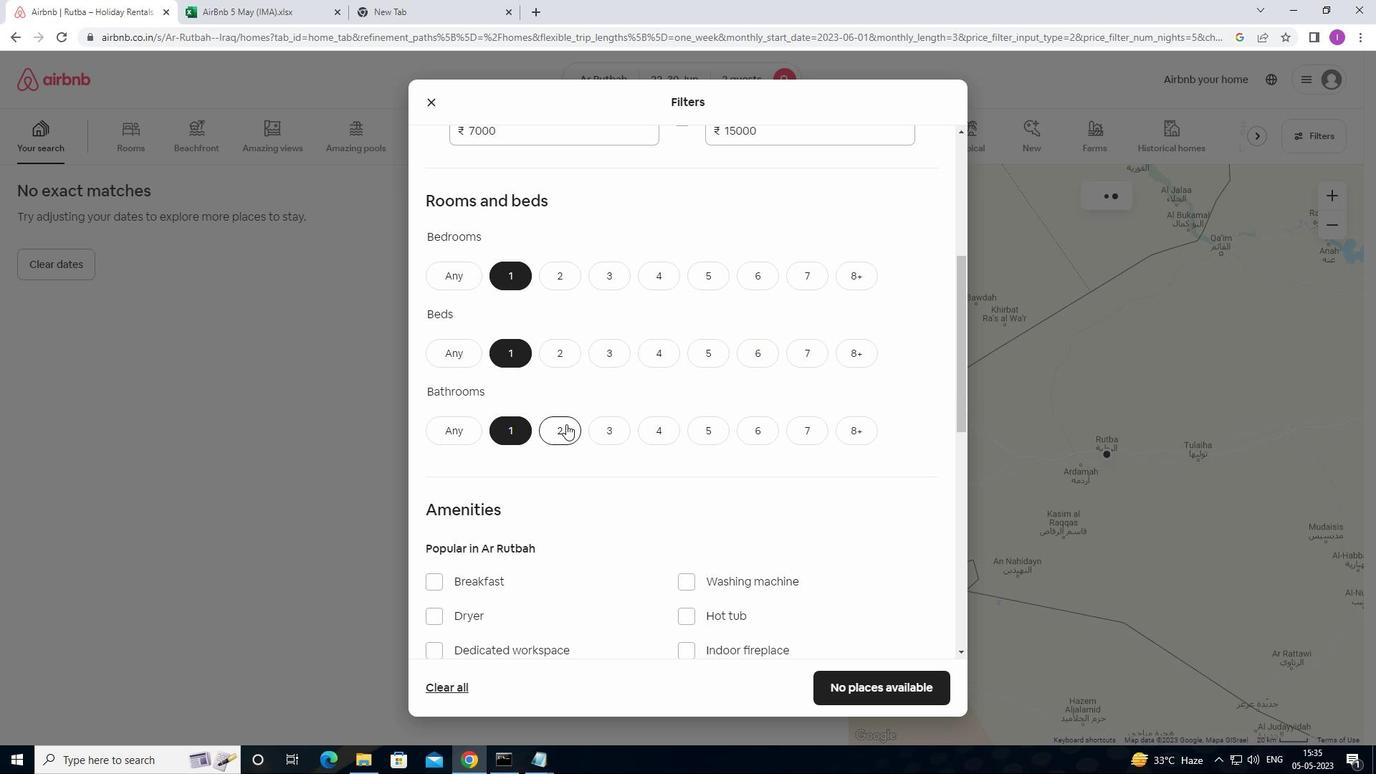 
Action: Mouse moved to (574, 418)
Screenshot: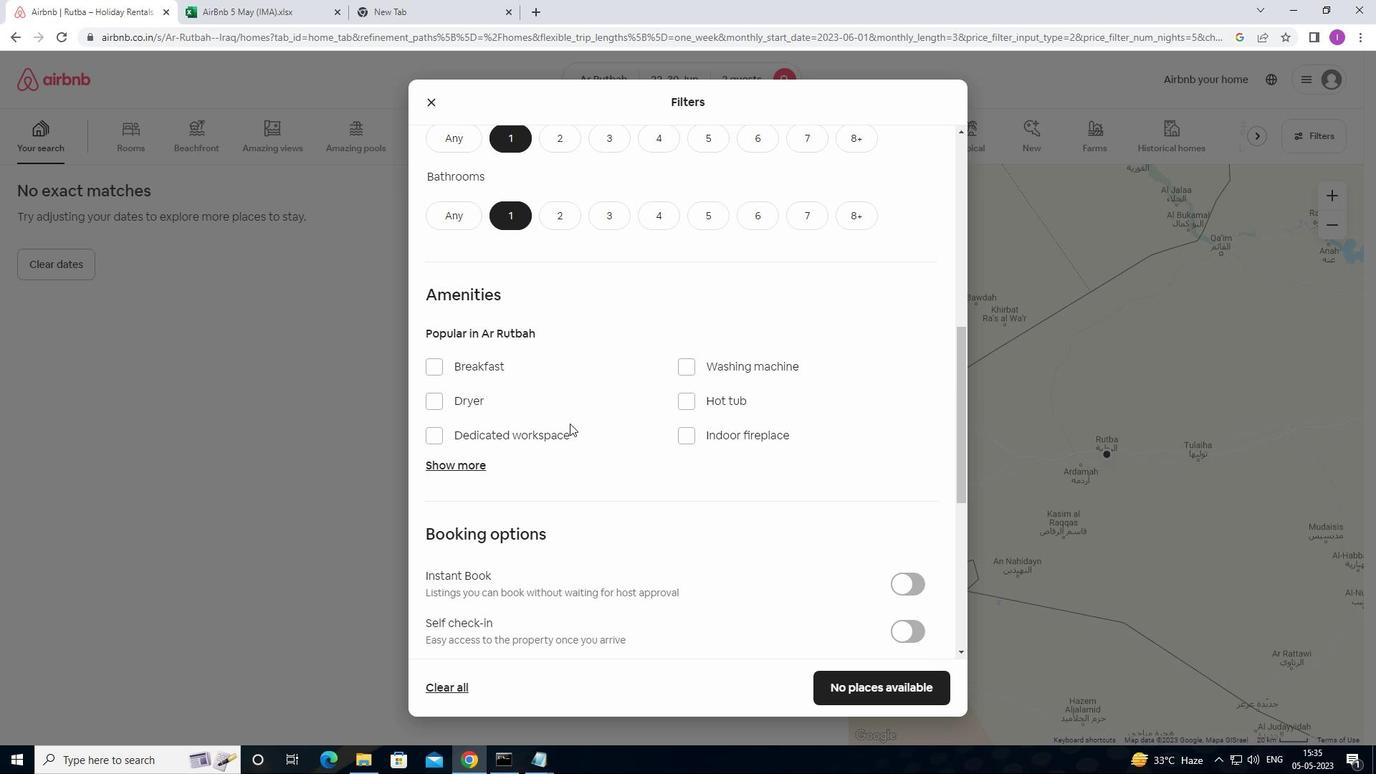 
Action: Mouse scrolled (574, 417) with delta (0, 0)
Screenshot: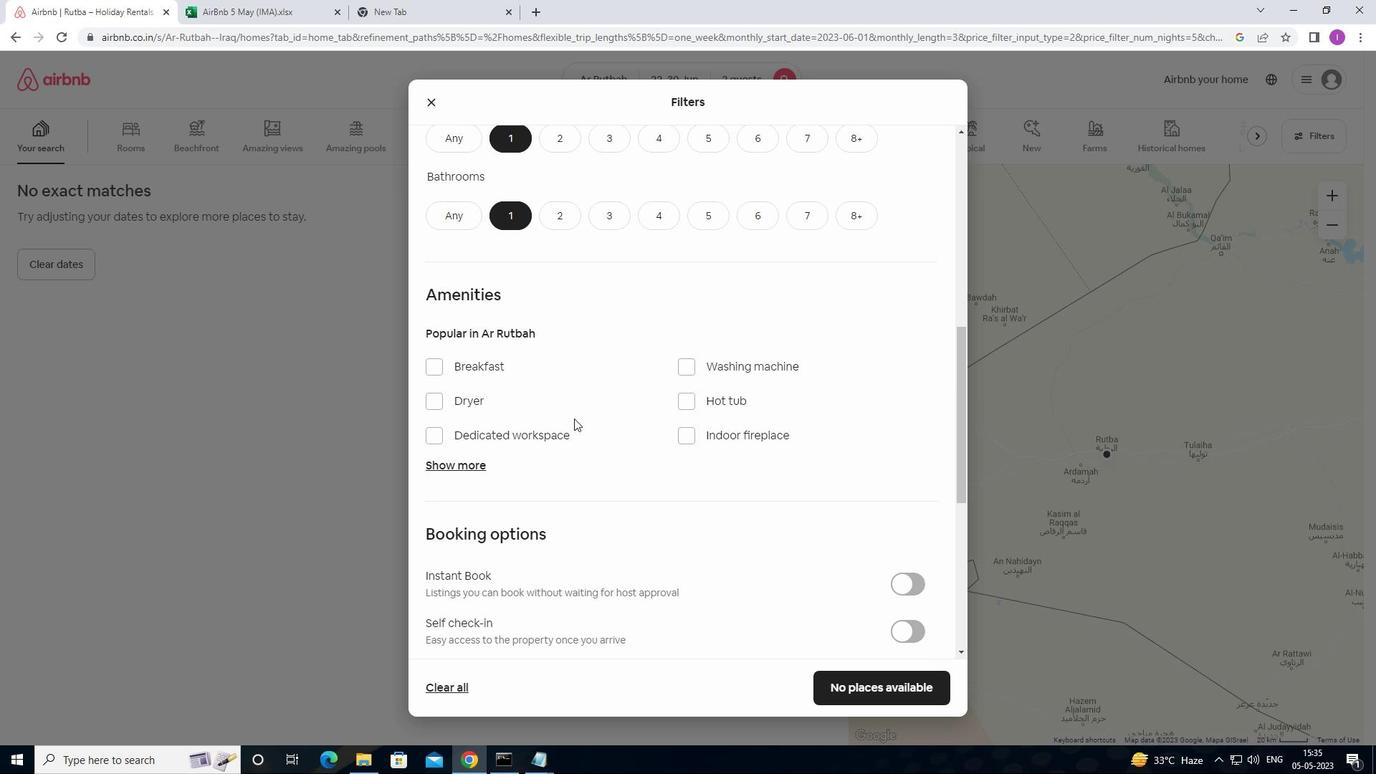 
Action: Mouse scrolled (574, 417) with delta (0, 0)
Screenshot: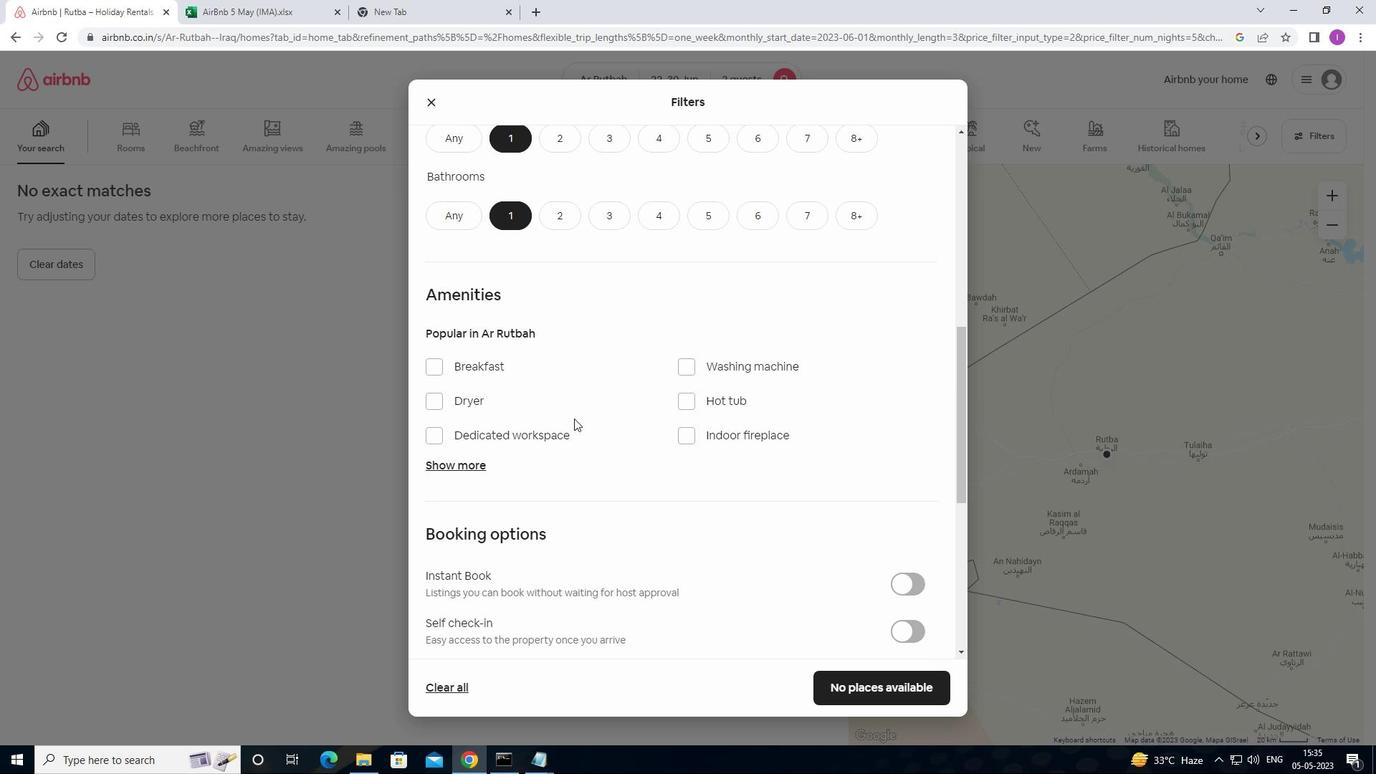 
Action: Mouse scrolled (574, 417) with delta (0, 0)
Screenshot: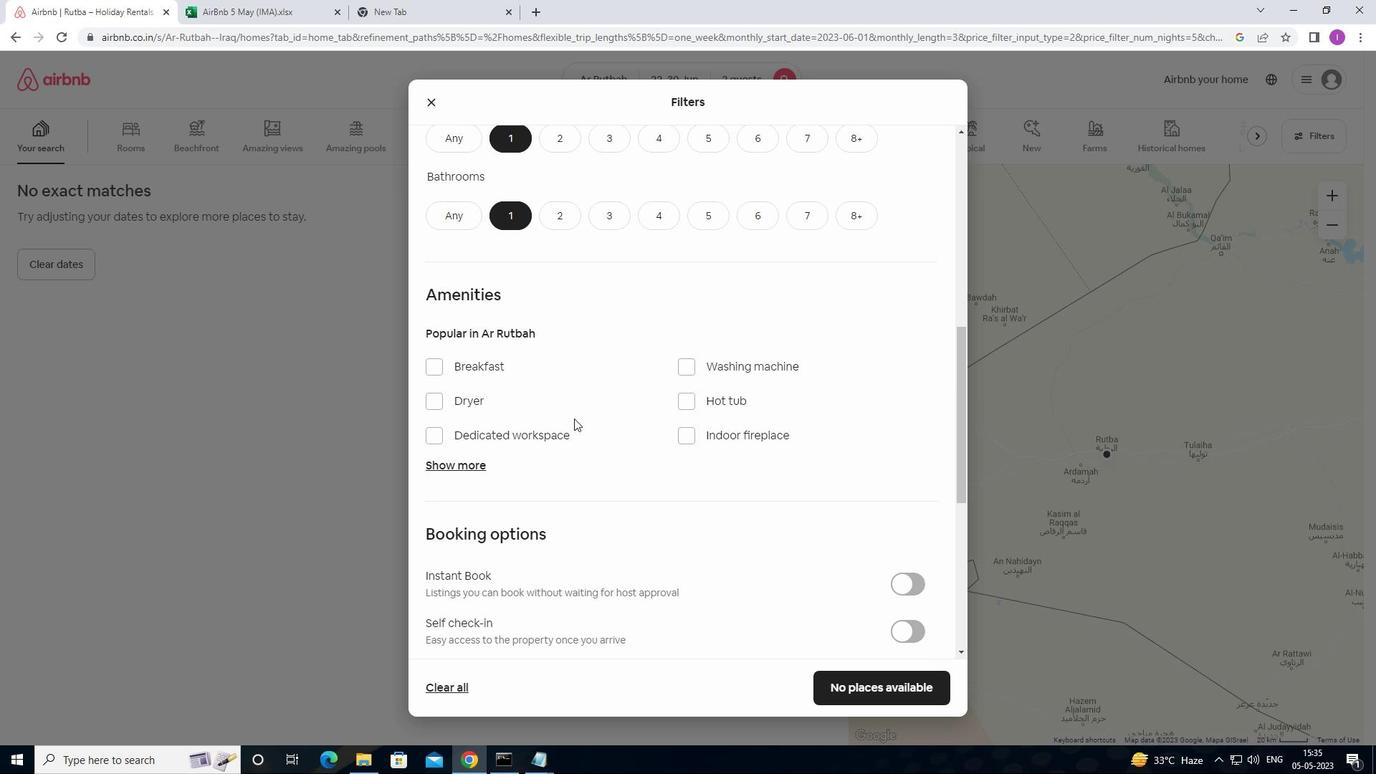 
Action: Mouse moved to (577, 412)
Screenshot: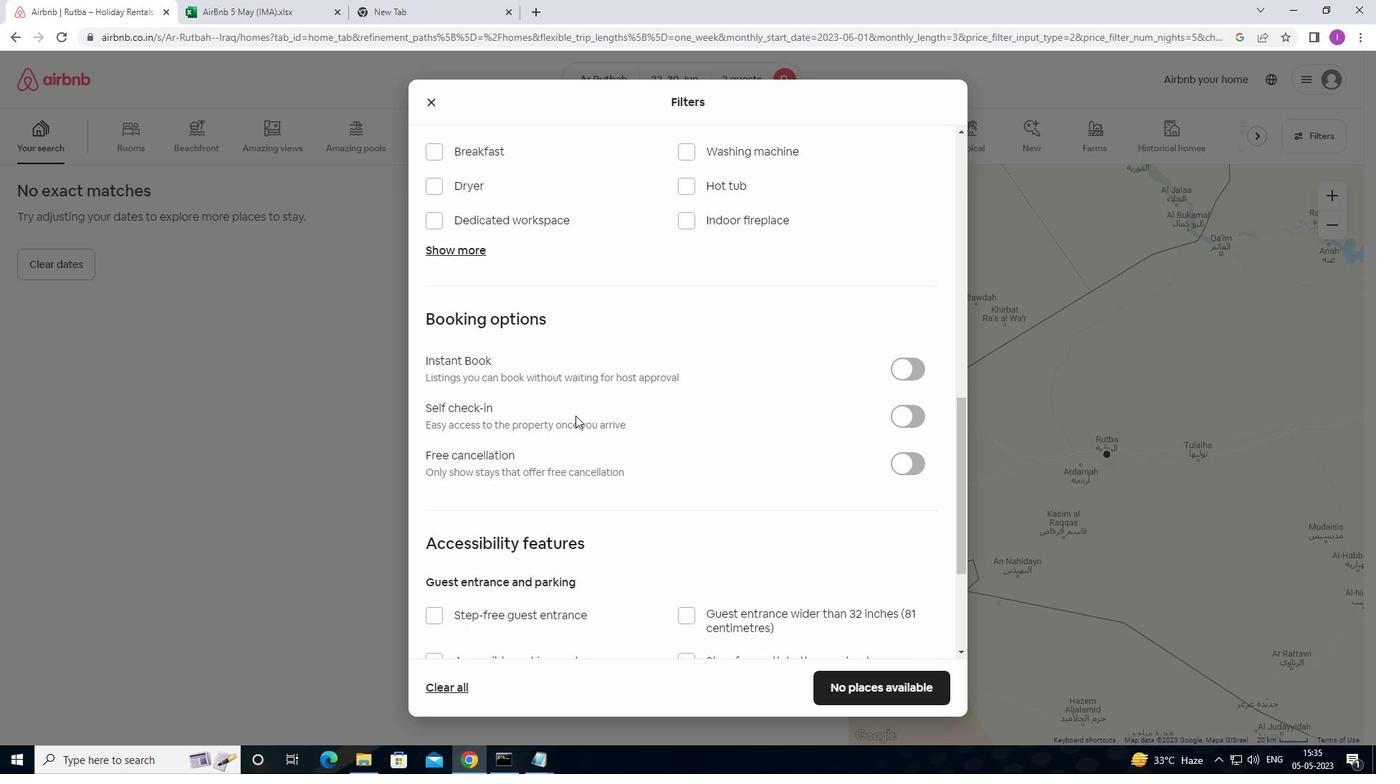
Action: Mouse scrolled (577, 411) with delta (0, 0)
Screenshot: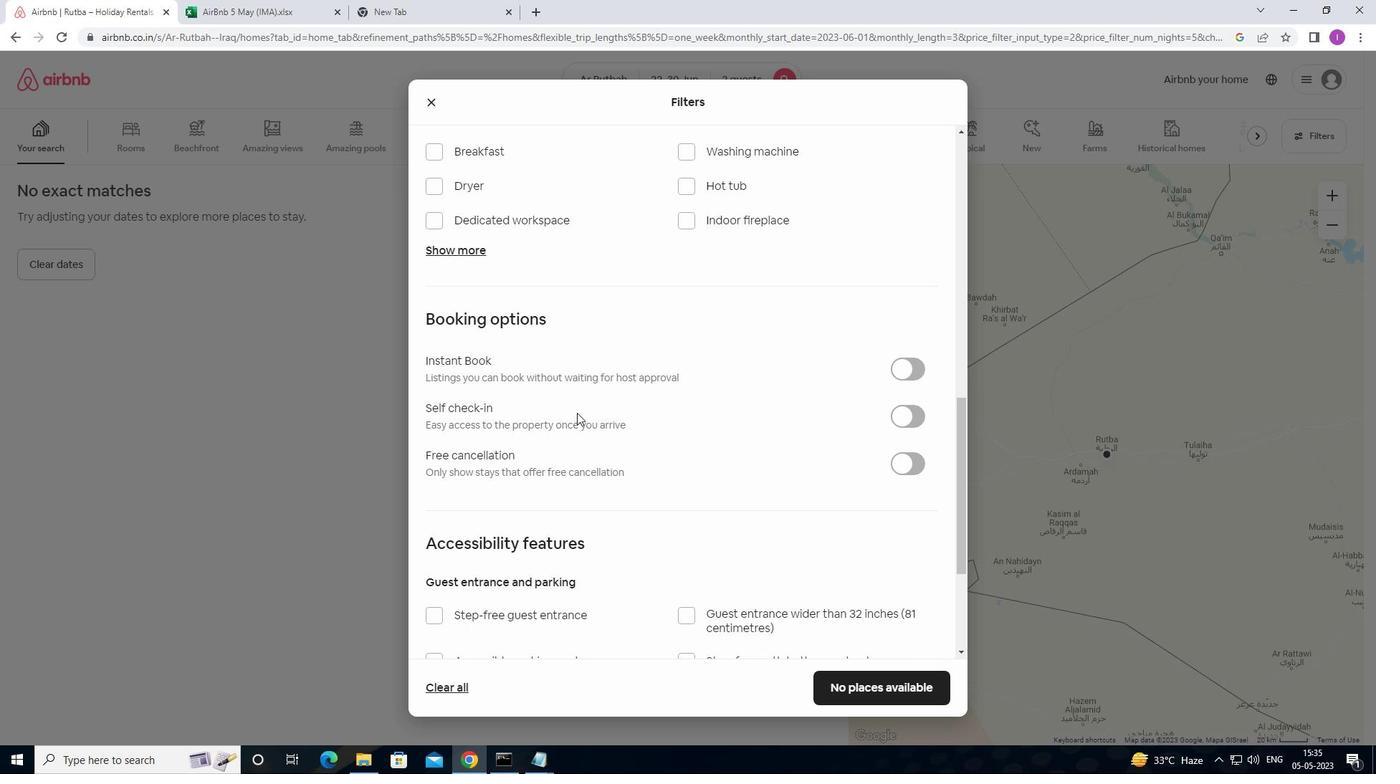 
Action: Mouse moved to (575, 403)
Screenshot: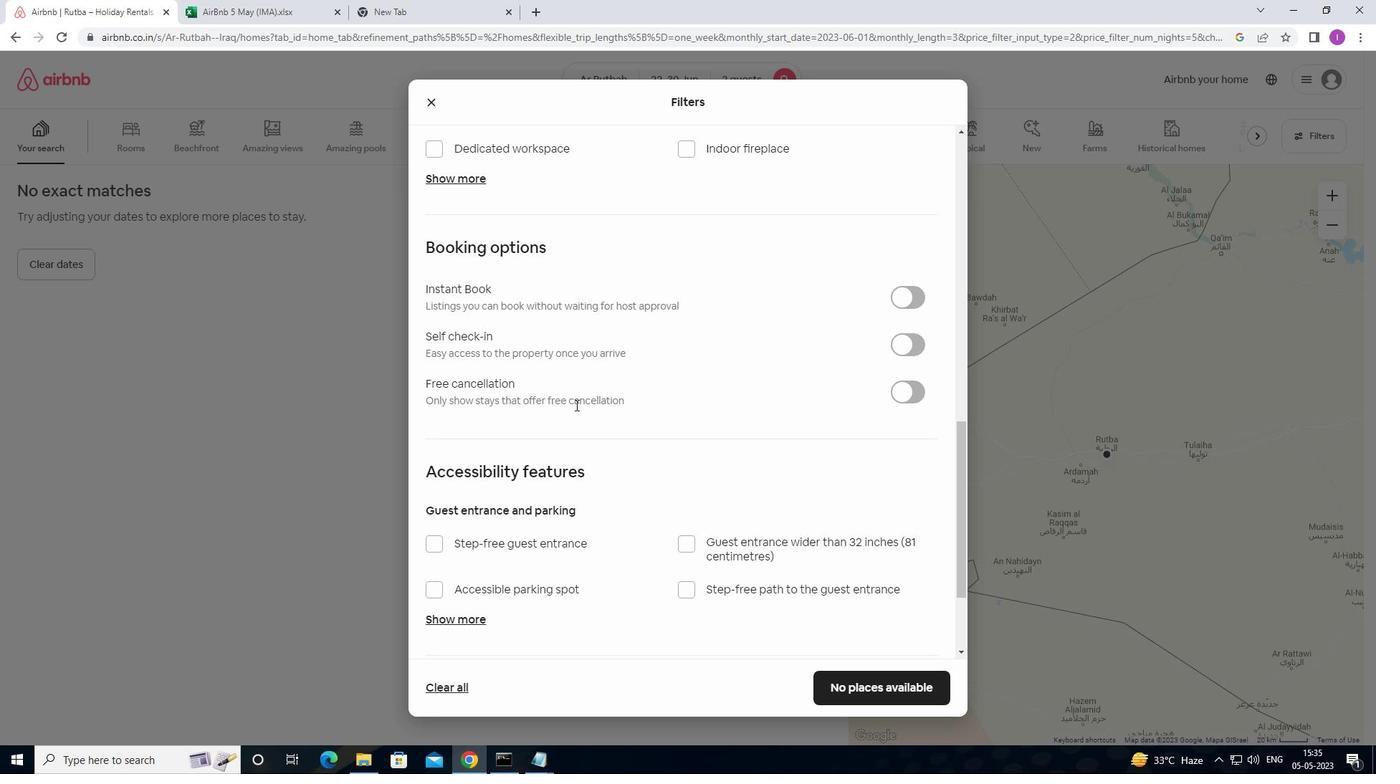 
Action: Mouse scrolled (575, 404) with delta (0, 0)
Screenshot: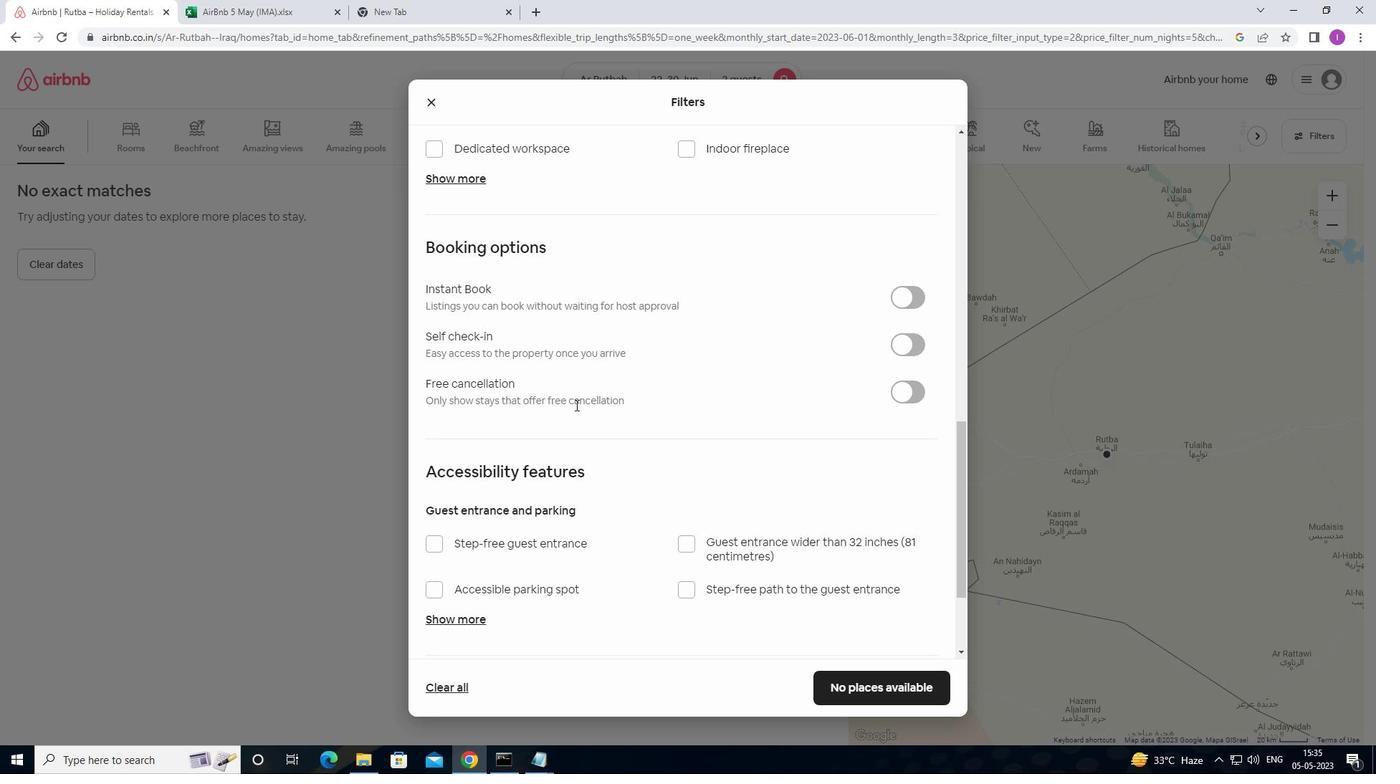 
Action: Mouse scrolled (575, 404) with delta (0, 0)
Screenshot: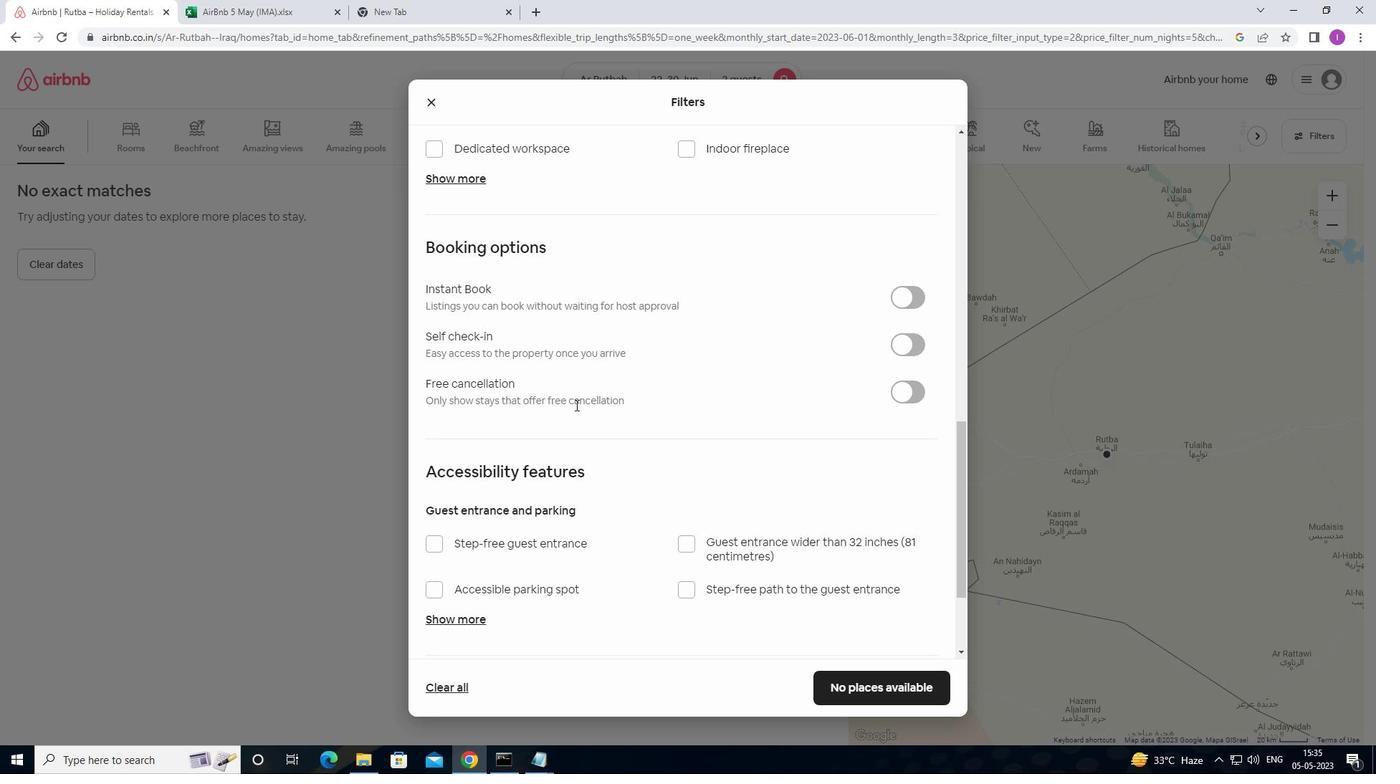 
Action: Mouse moved to (578, 397)
Screenshot: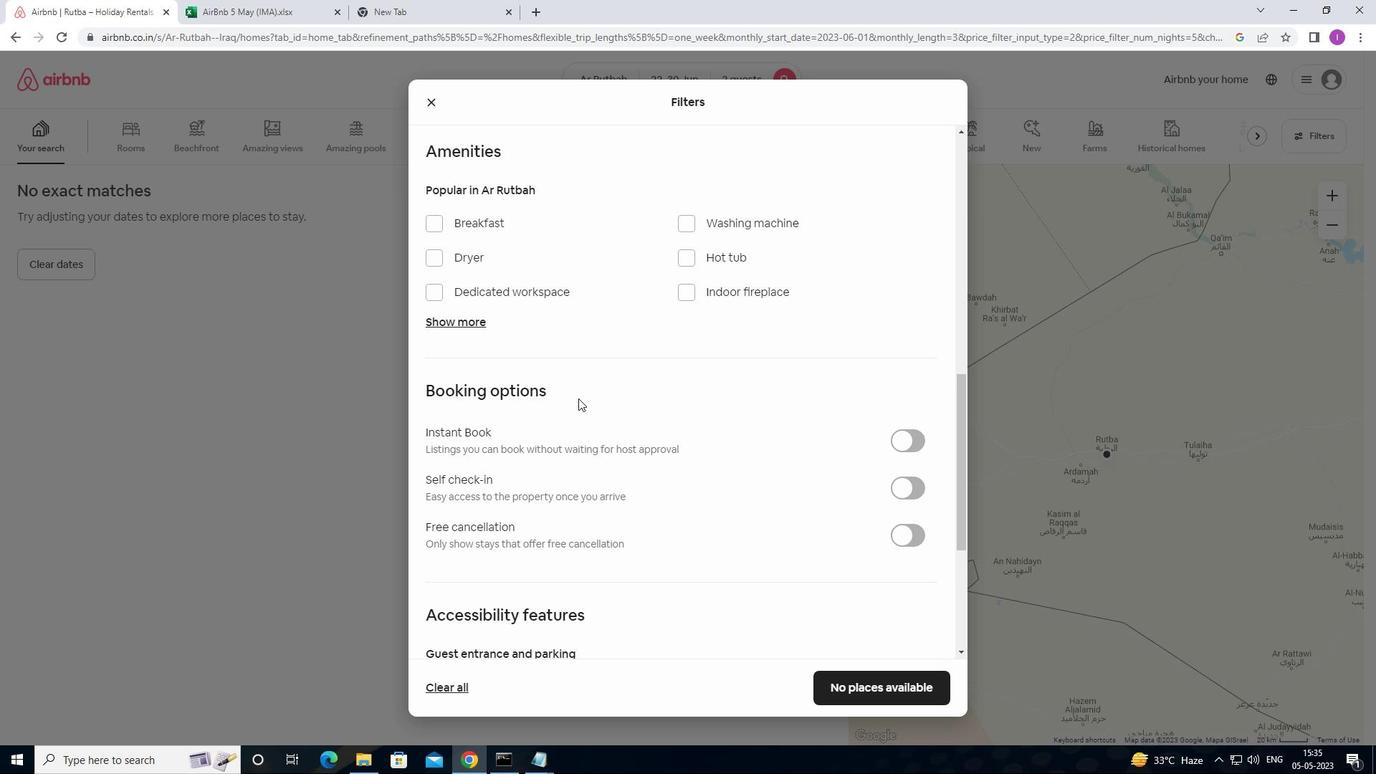 
Action: Mouse scrolled (578, 398) with delta (0, 0)
Screenshot: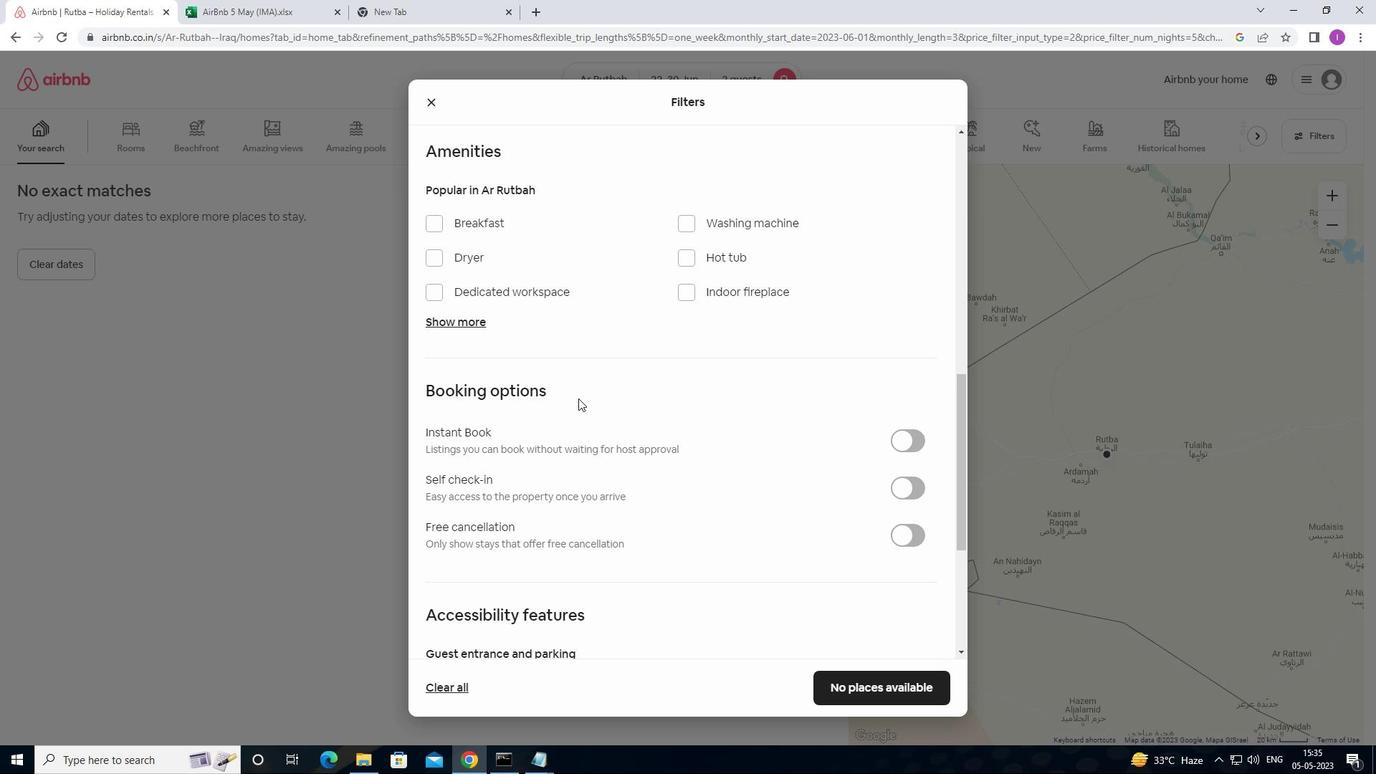 
Action: Mouse scrolled (578, 398) with delta (0, 0)
Screenshot: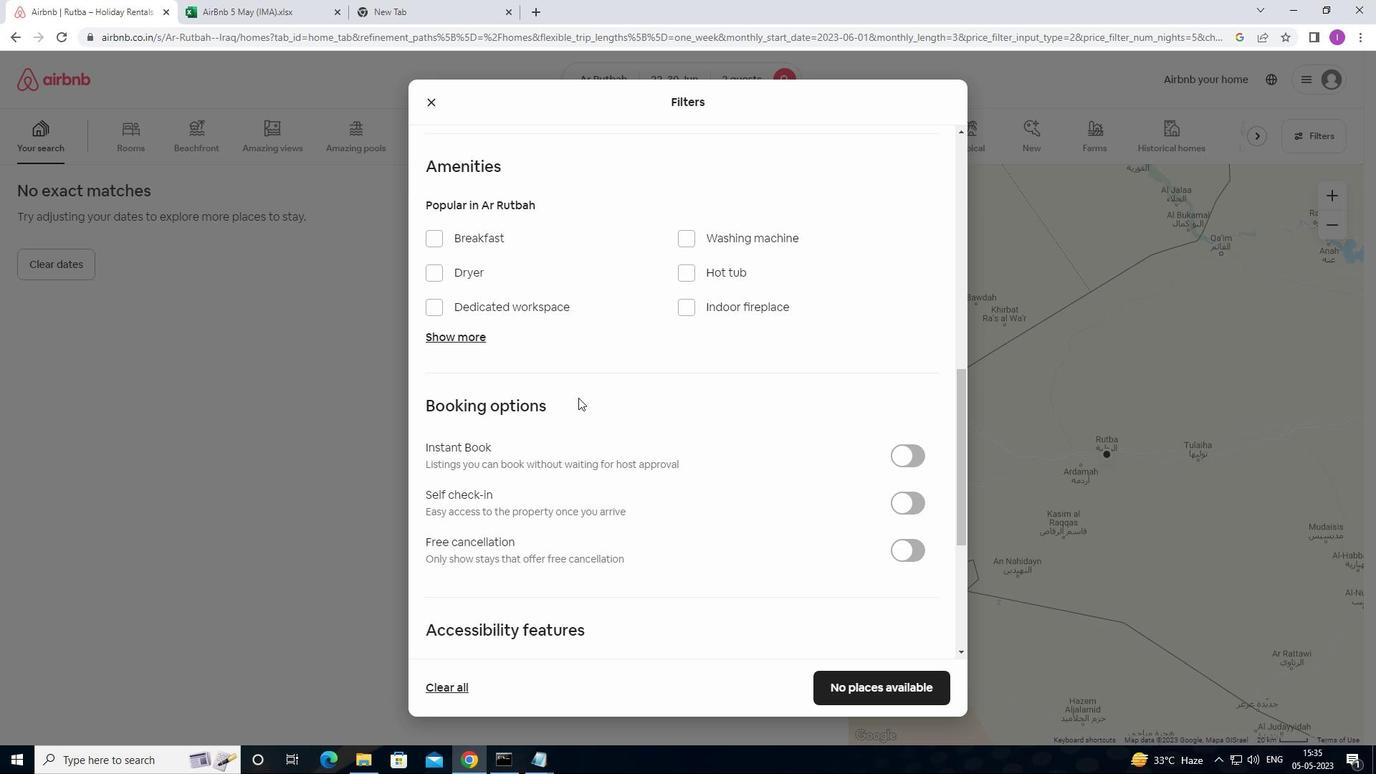 
Action: Mouse moved to (688, 365)
Screenshot: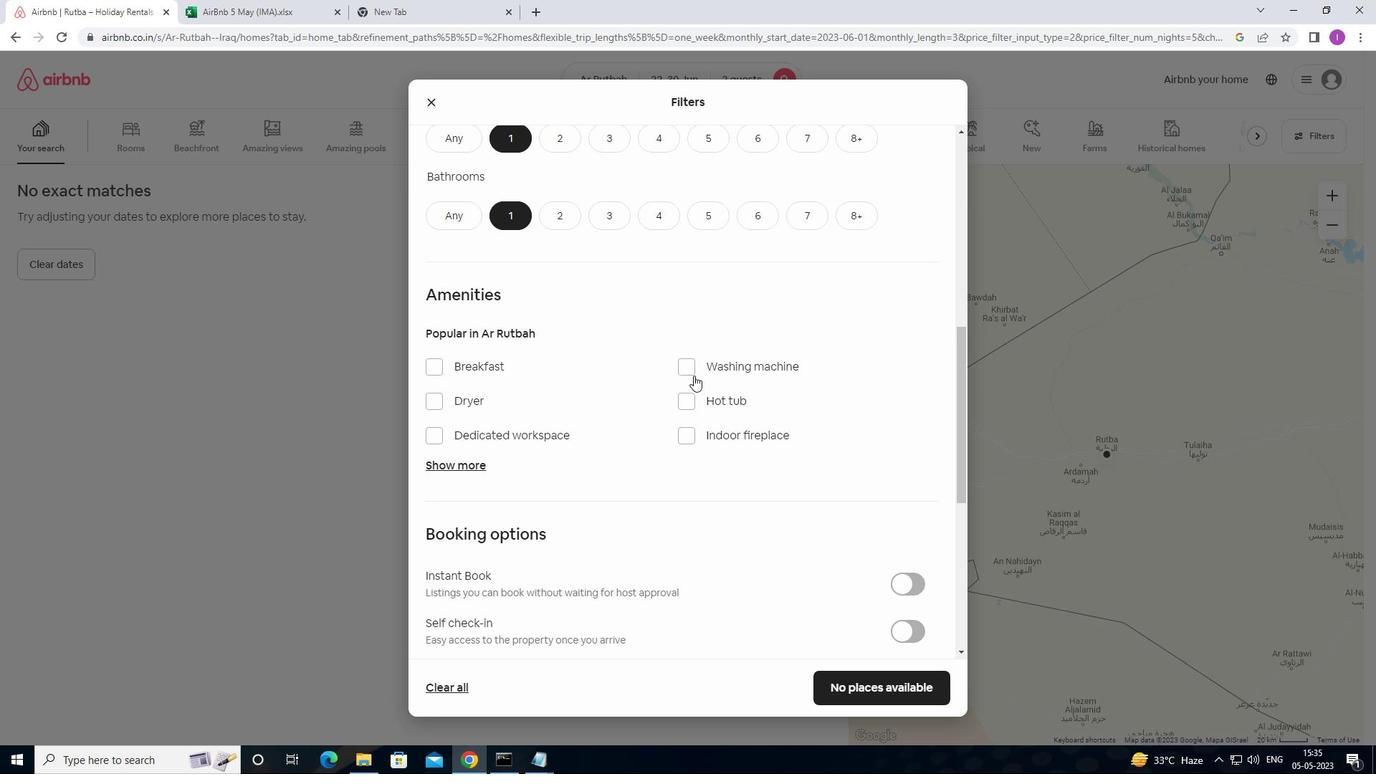 
Action: Mouse pressed left at (688, 365)
Screenshot: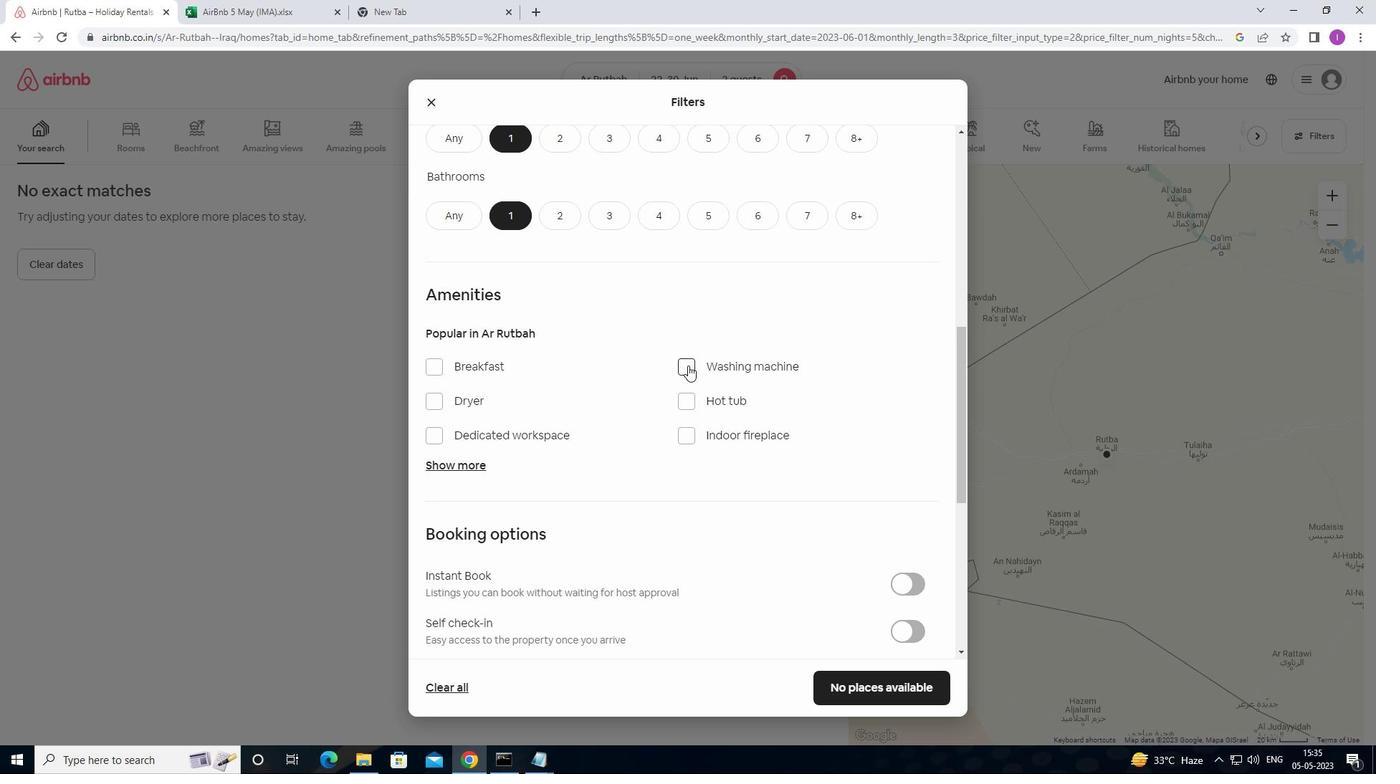 
Action: Mouse moved to (697, 377)
Screenshot: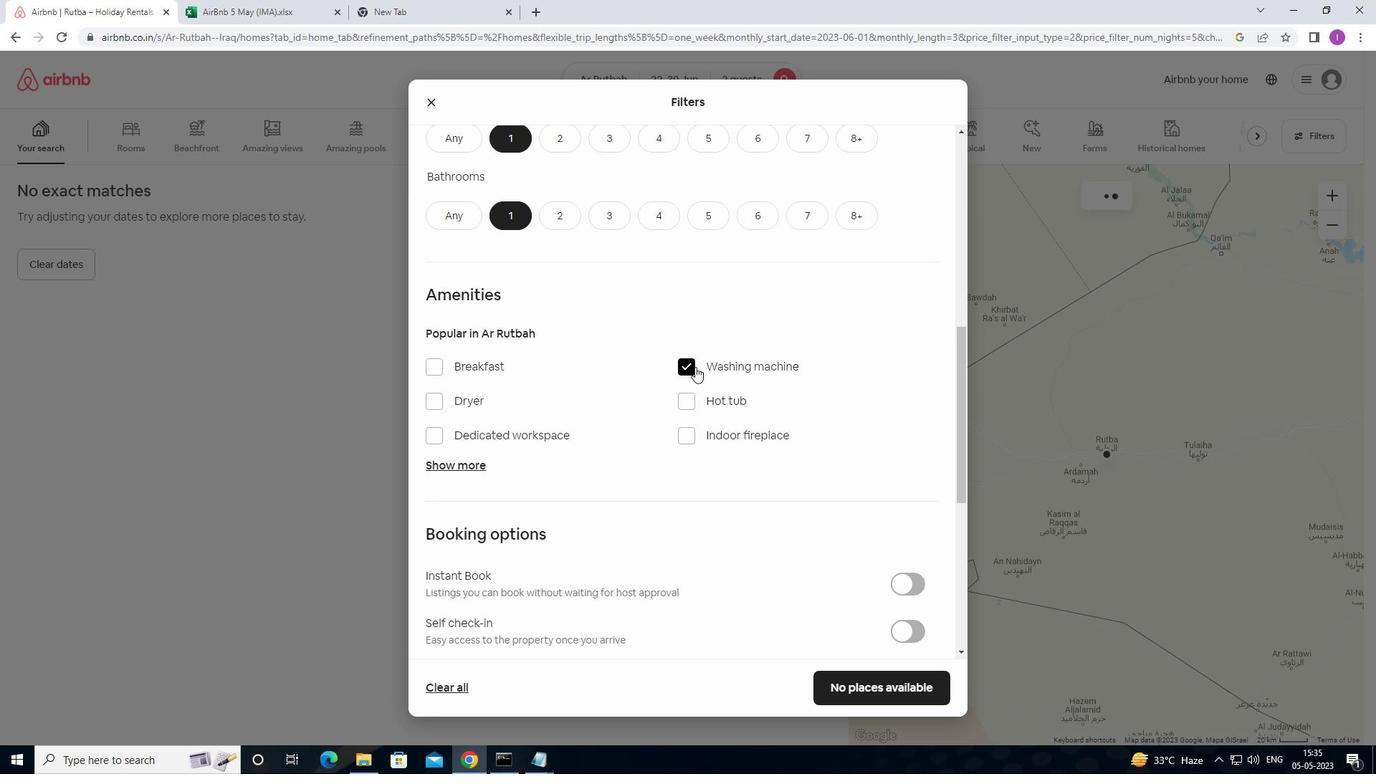 
Action: Mouse scrolled (697, 376) with delta (0, 0)
Screenshot: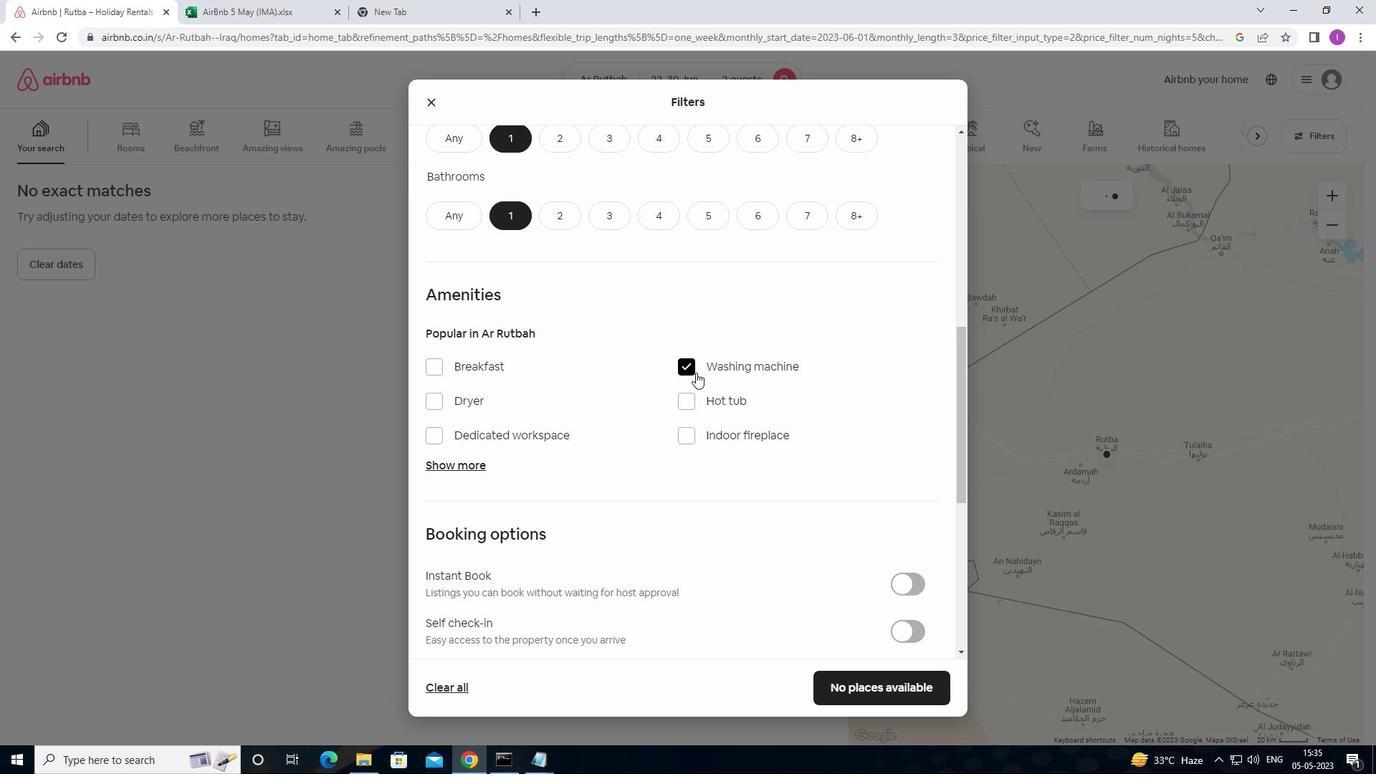 
Action: Mouse moved to (698, 378)
Screenshot: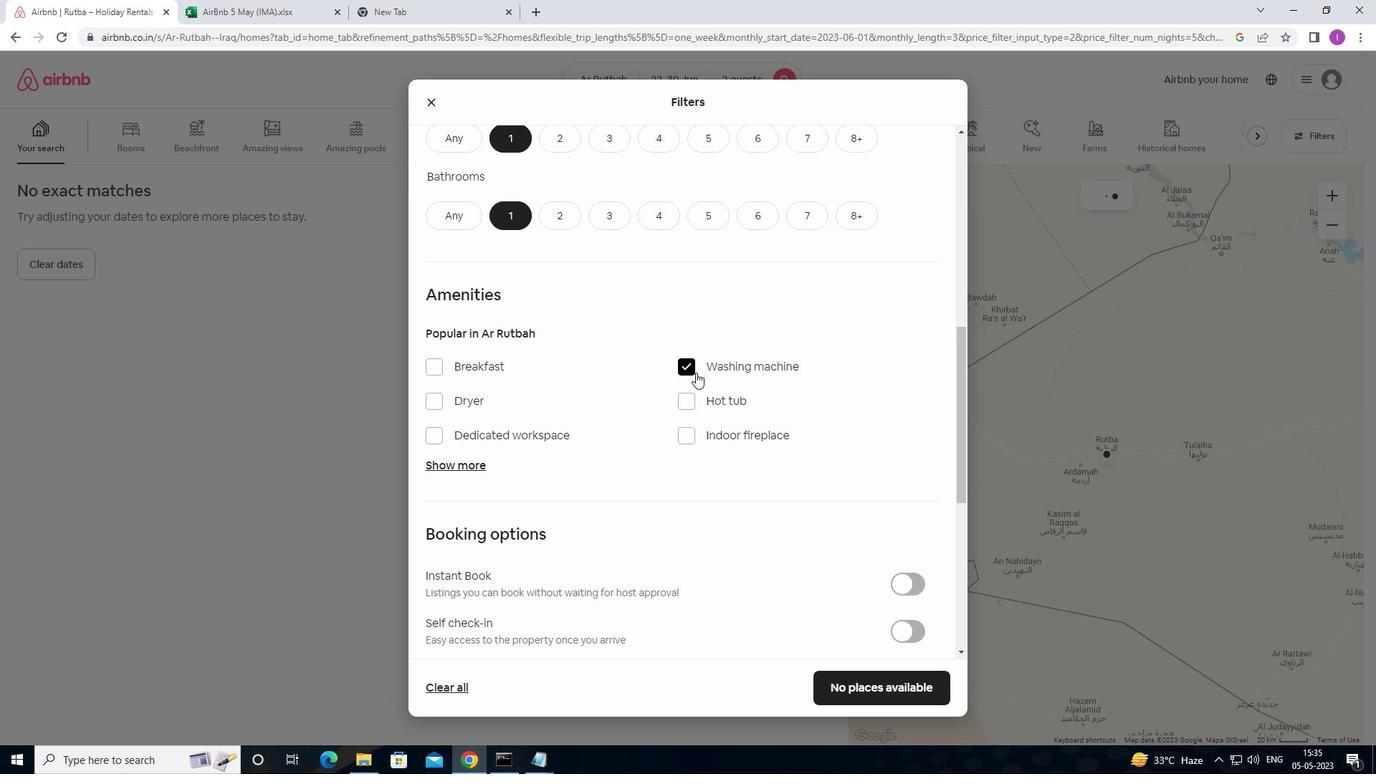 
Action: Mouse scrolled (698, 377) with delta (0, 0)
Screenshot: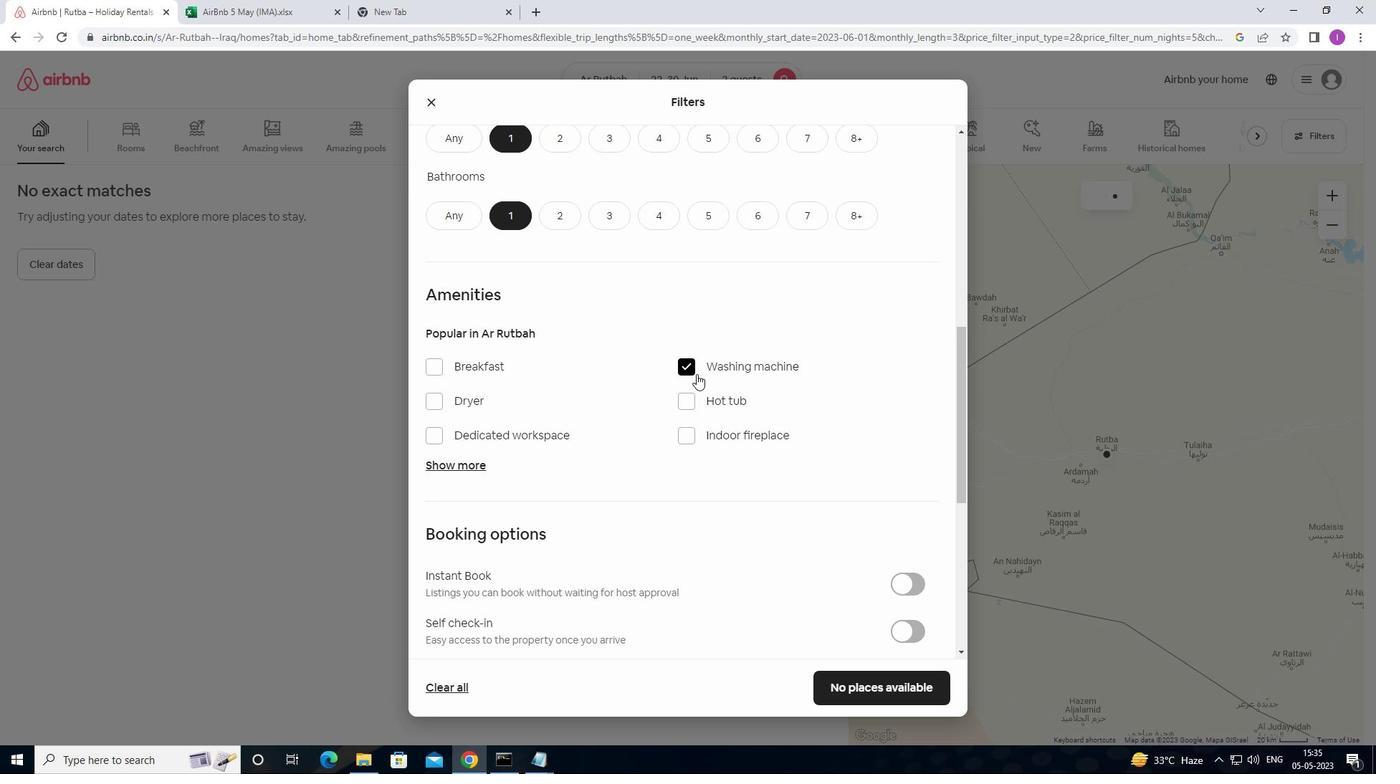 
Action: Mouse scrolled (698, 377) with delta (0, 0)
Screenshot: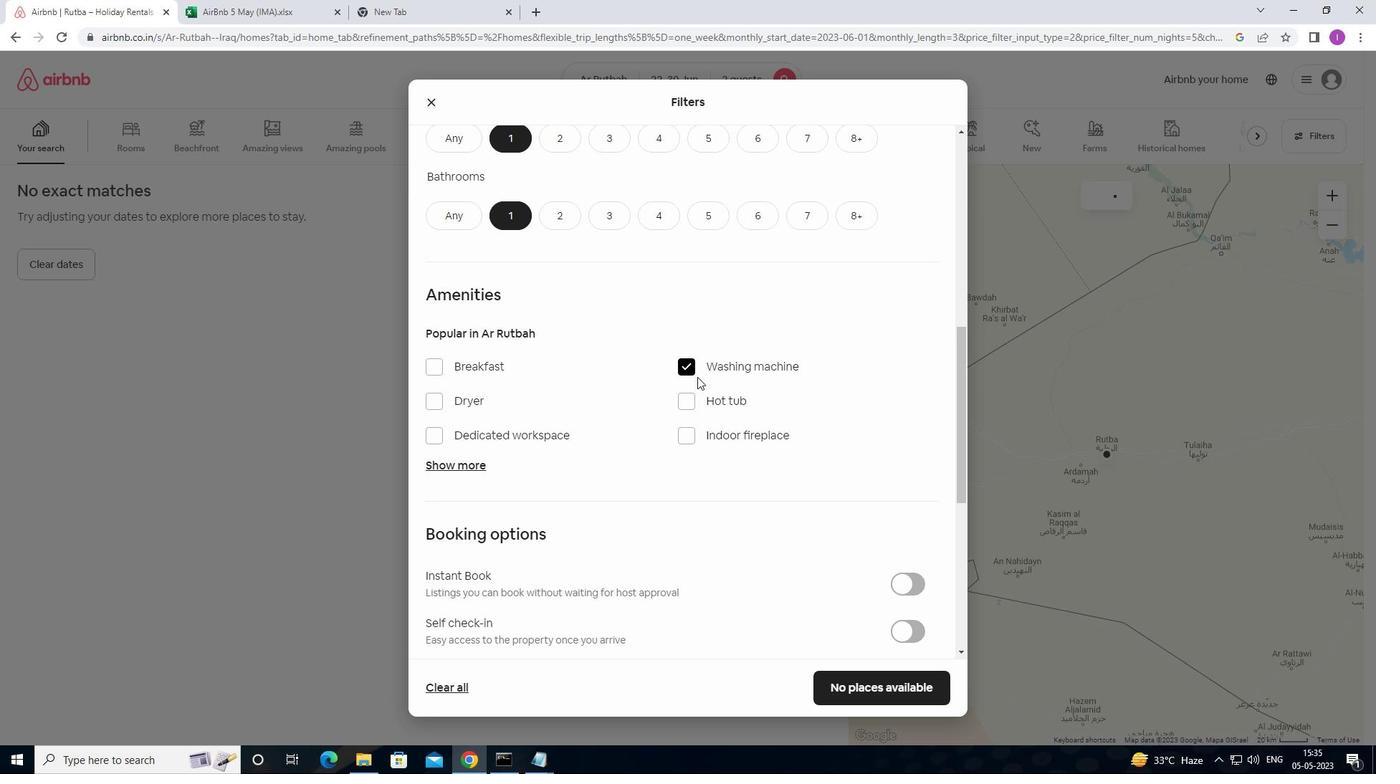 
Action: Mouse moved to (916, 416)
Screenshot: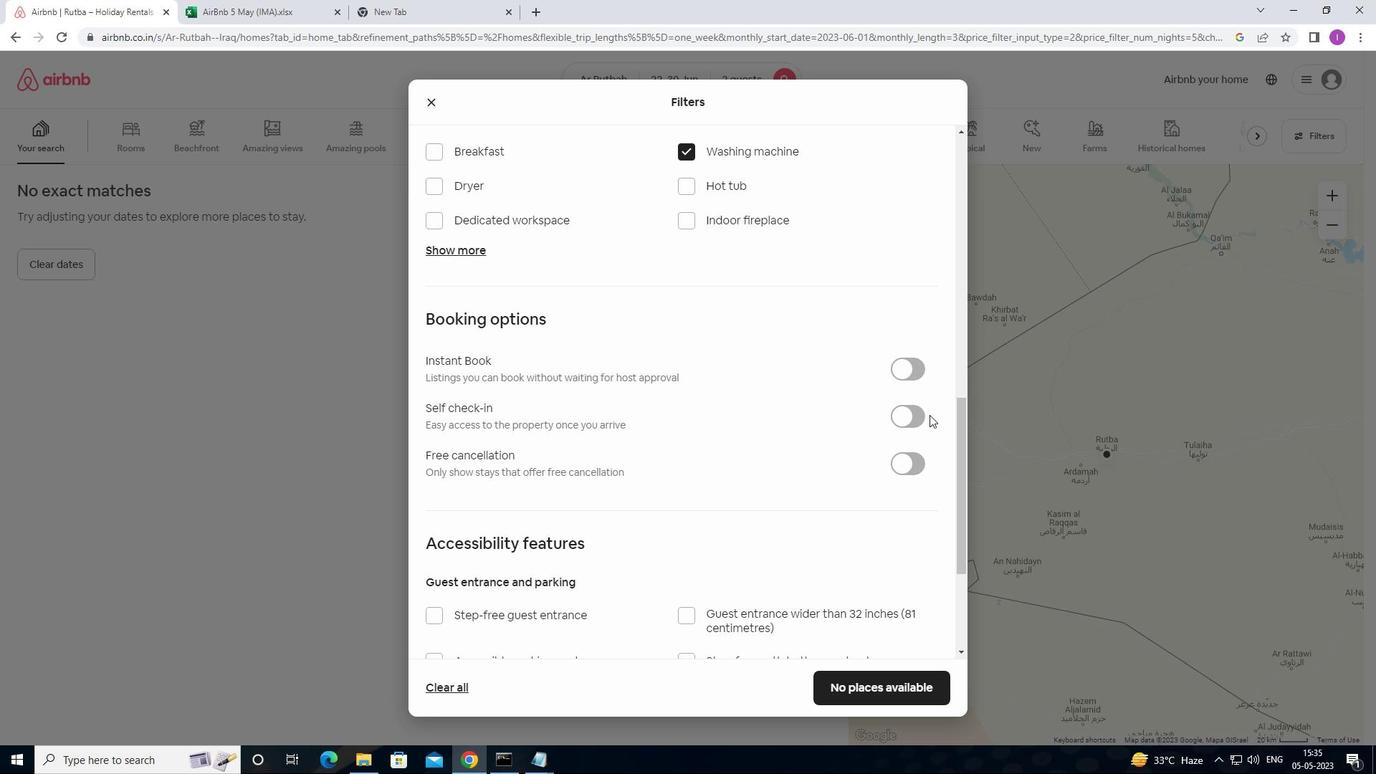
Action: Mouse pressed left at (916, 416)
Screenshot: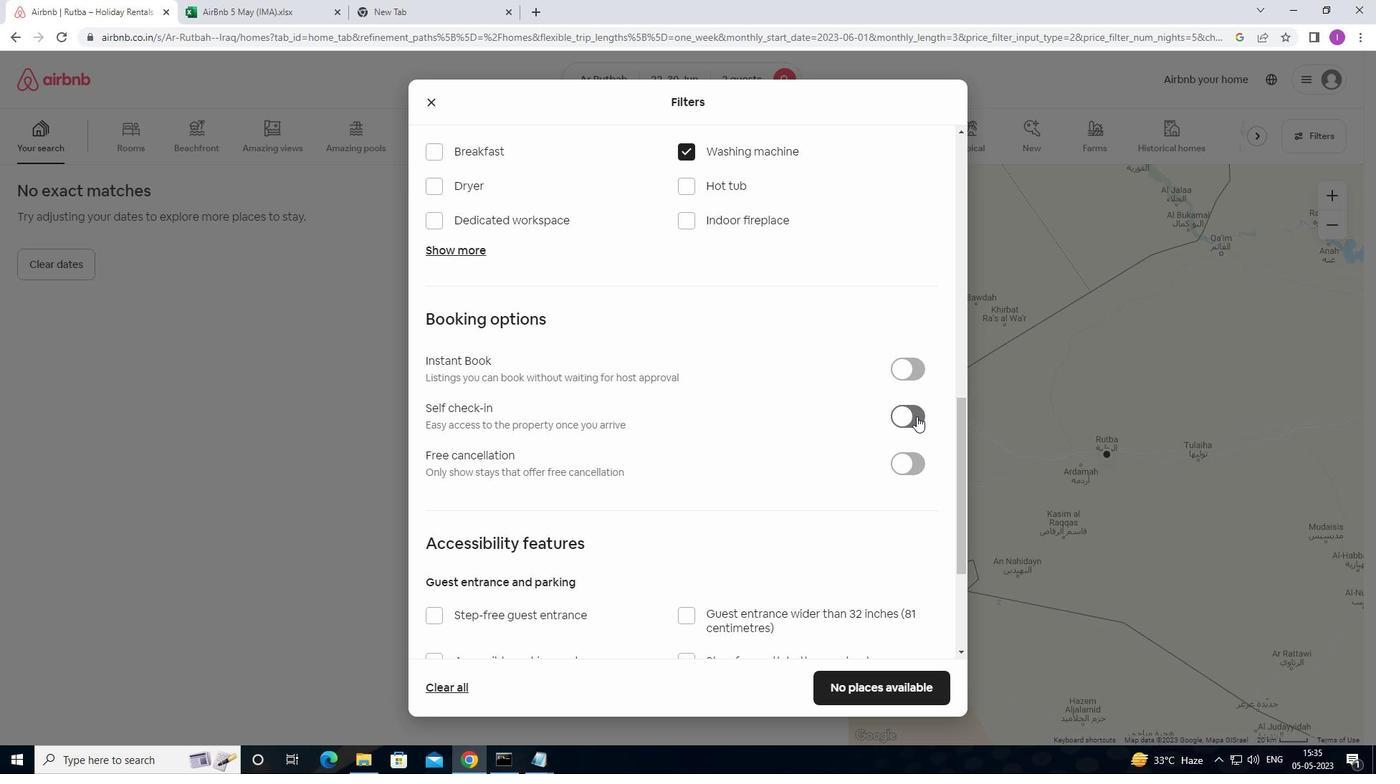
Action: Mouse moved to (682, 460)
Screenshot: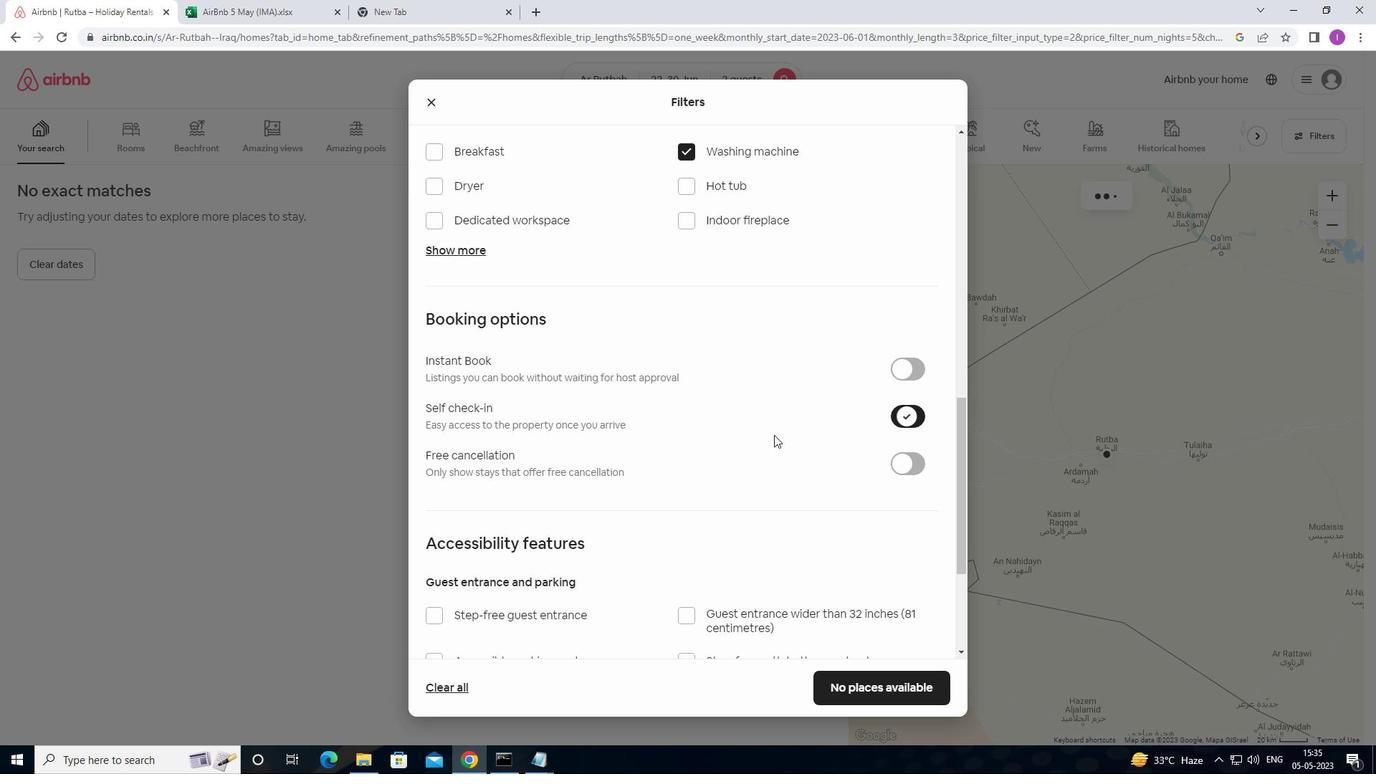 
Action: Mouse scrolled (682, 459) with delta (0, 0)
Screenshot: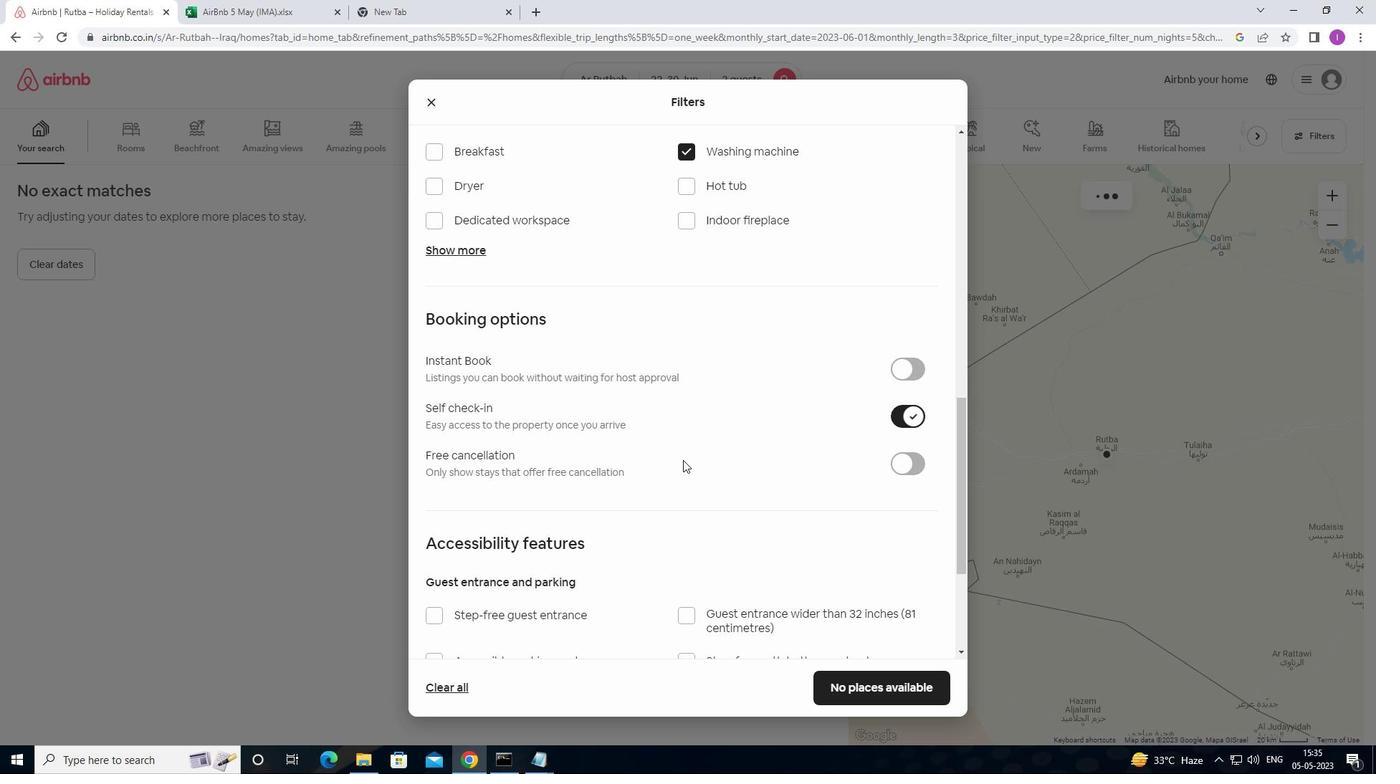 
Action: Mouse scrolled (682, 459) with delta (0, 0)
Screenshot: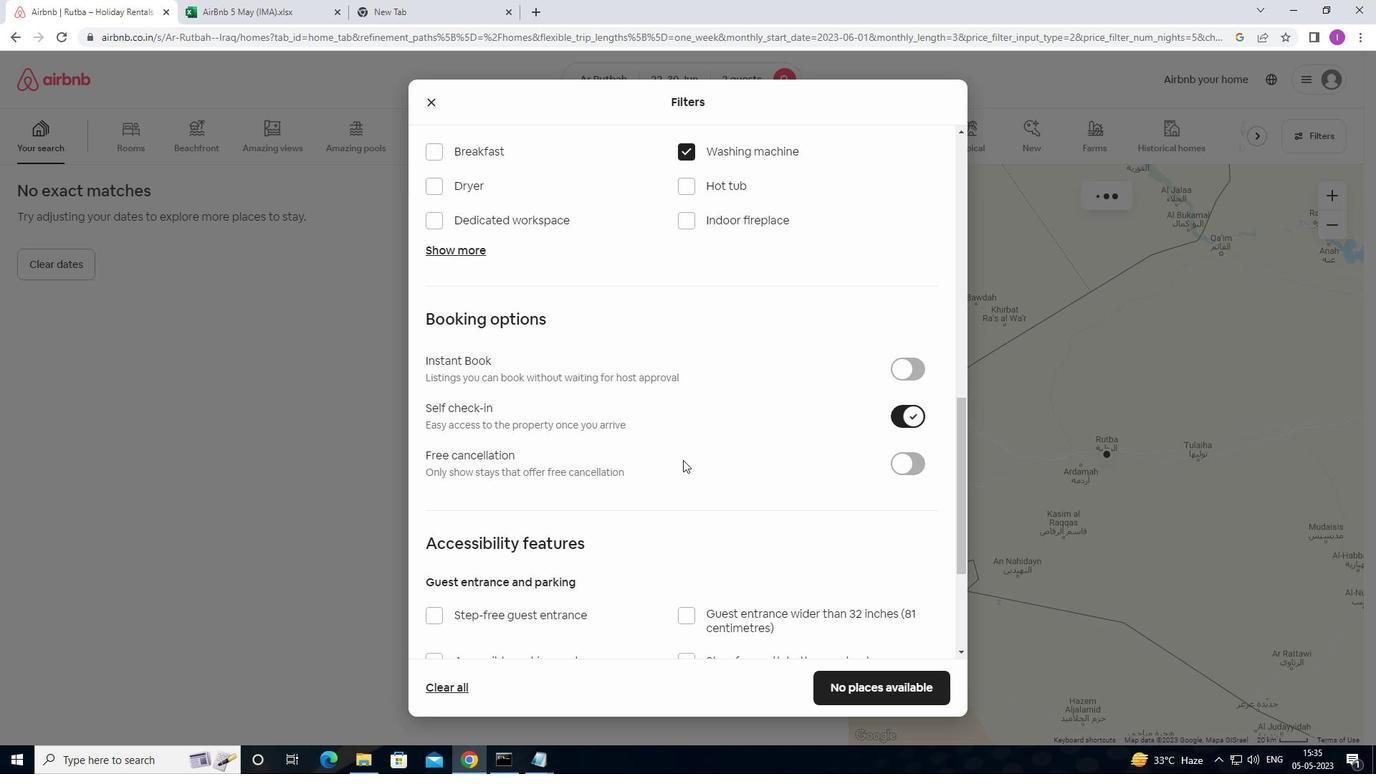 
Action: Mouse scrolled (682, 459) with delta (0, 0)
Screenshot: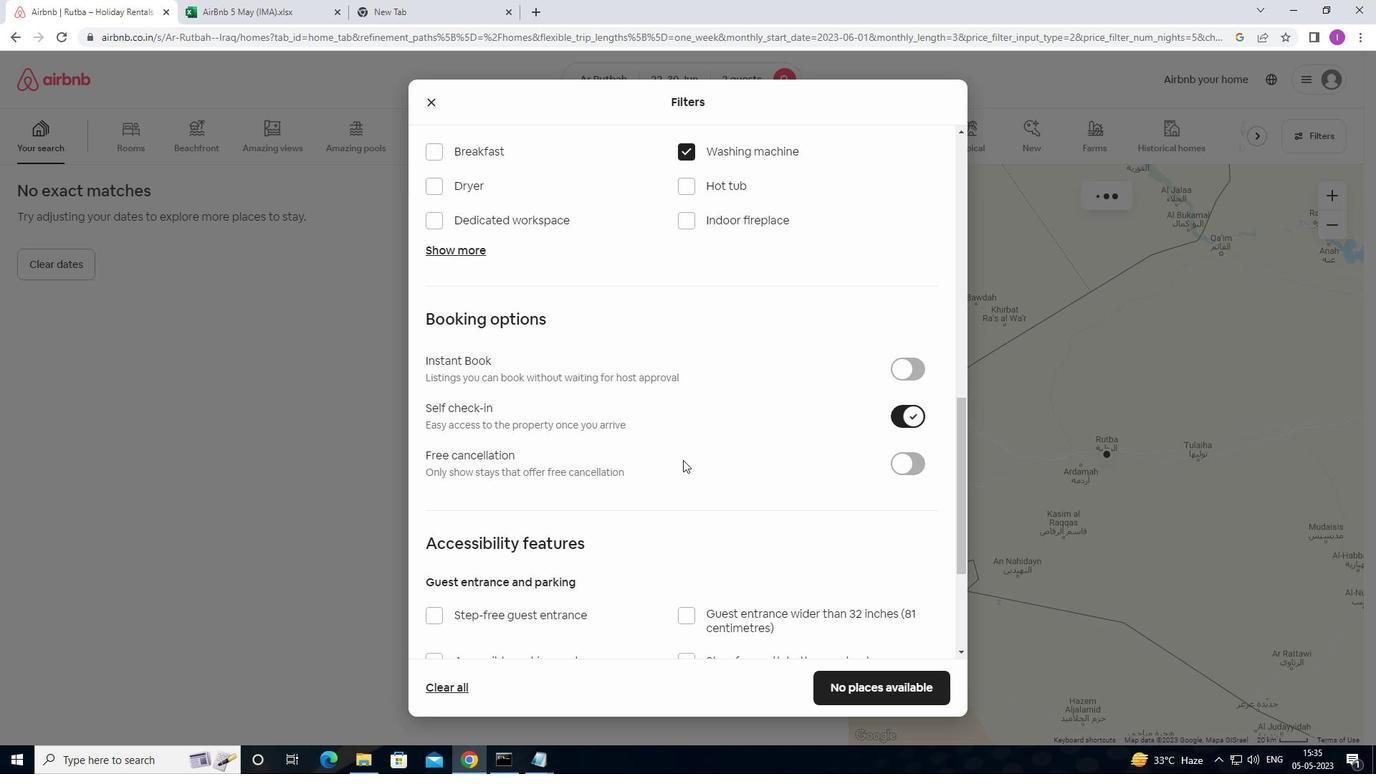 
Action: Mouse scrolled (682, 459) with delta (0, 0)
Screenshot: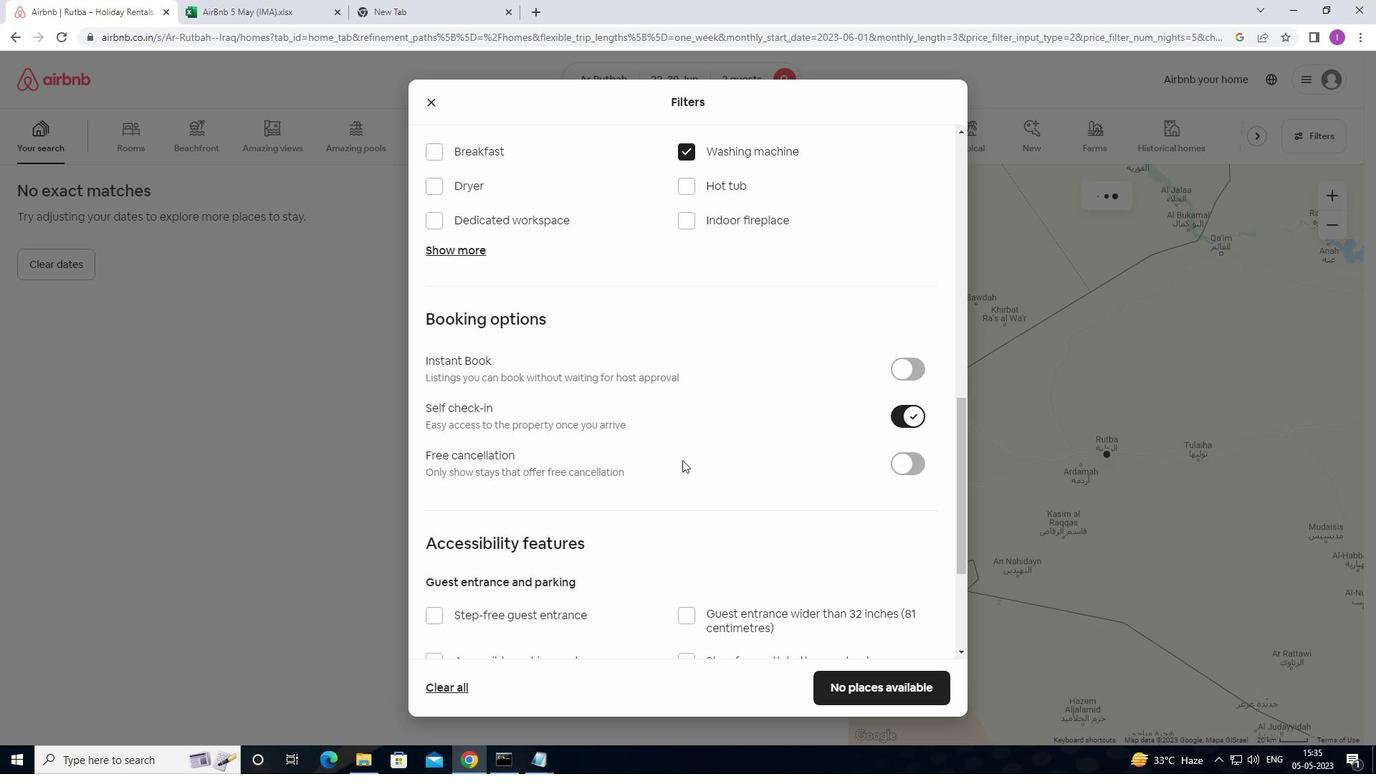 
Action: Mouse moved to (689, 452)
Screenshot: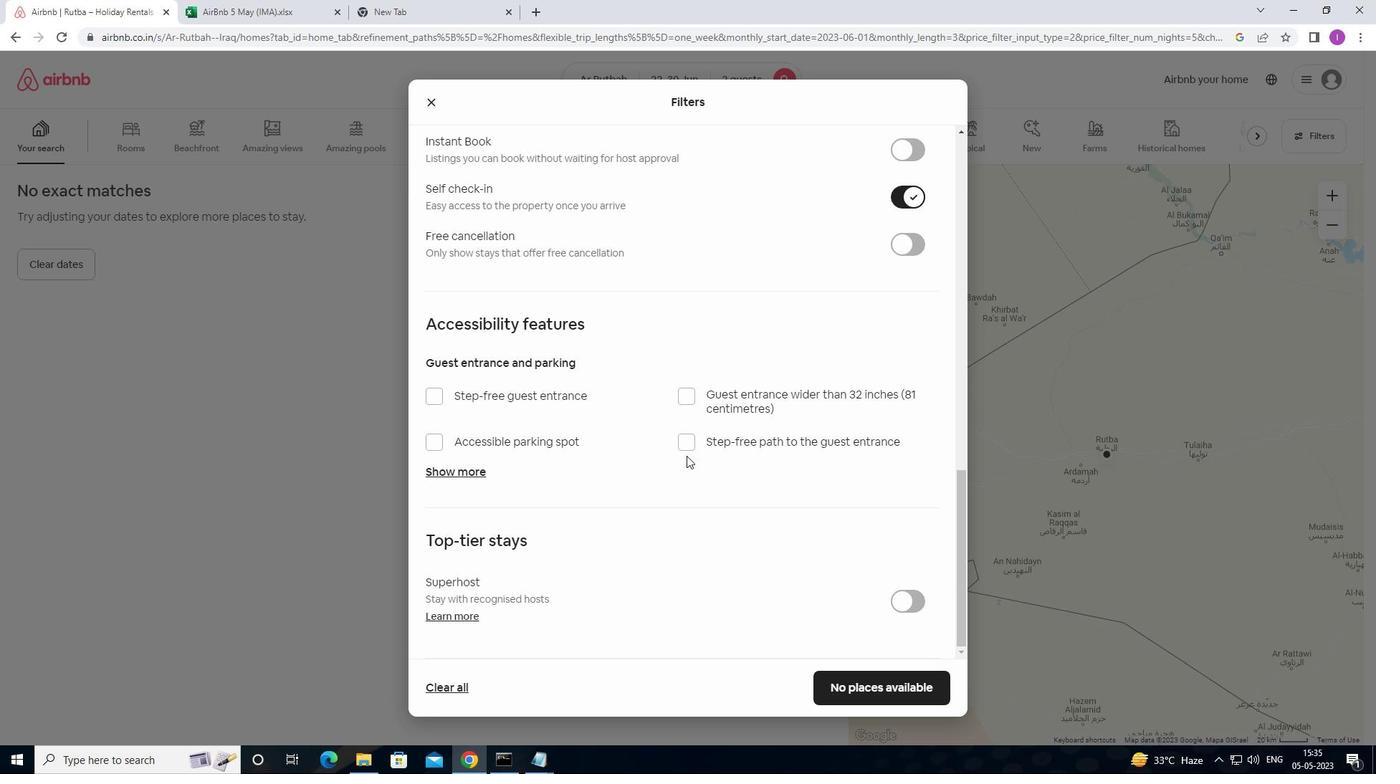 
Action: Mouse scrolled (689, 451) with delta (0, 0)
Screenshot: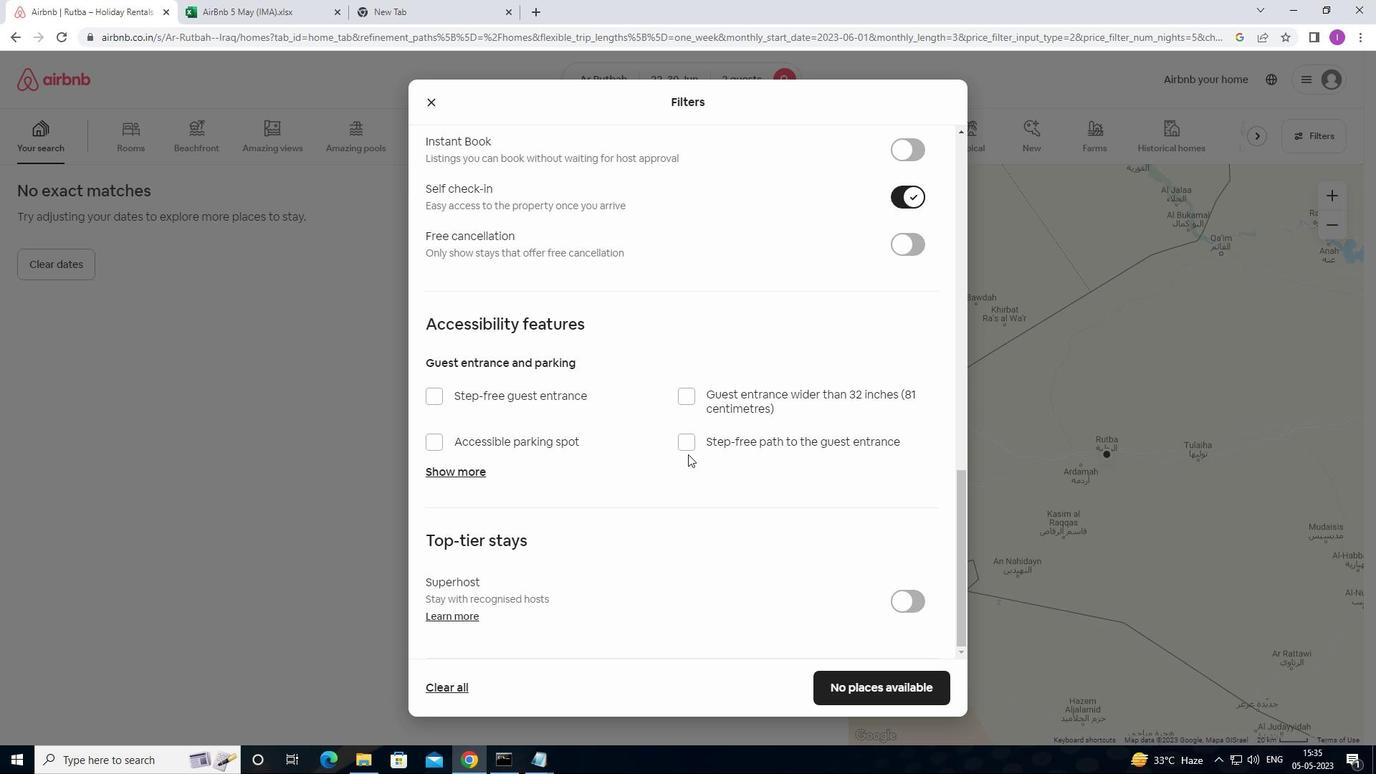 
Action: Mouse scrolled (689, 451) with delta (0, 0)
Screenshot: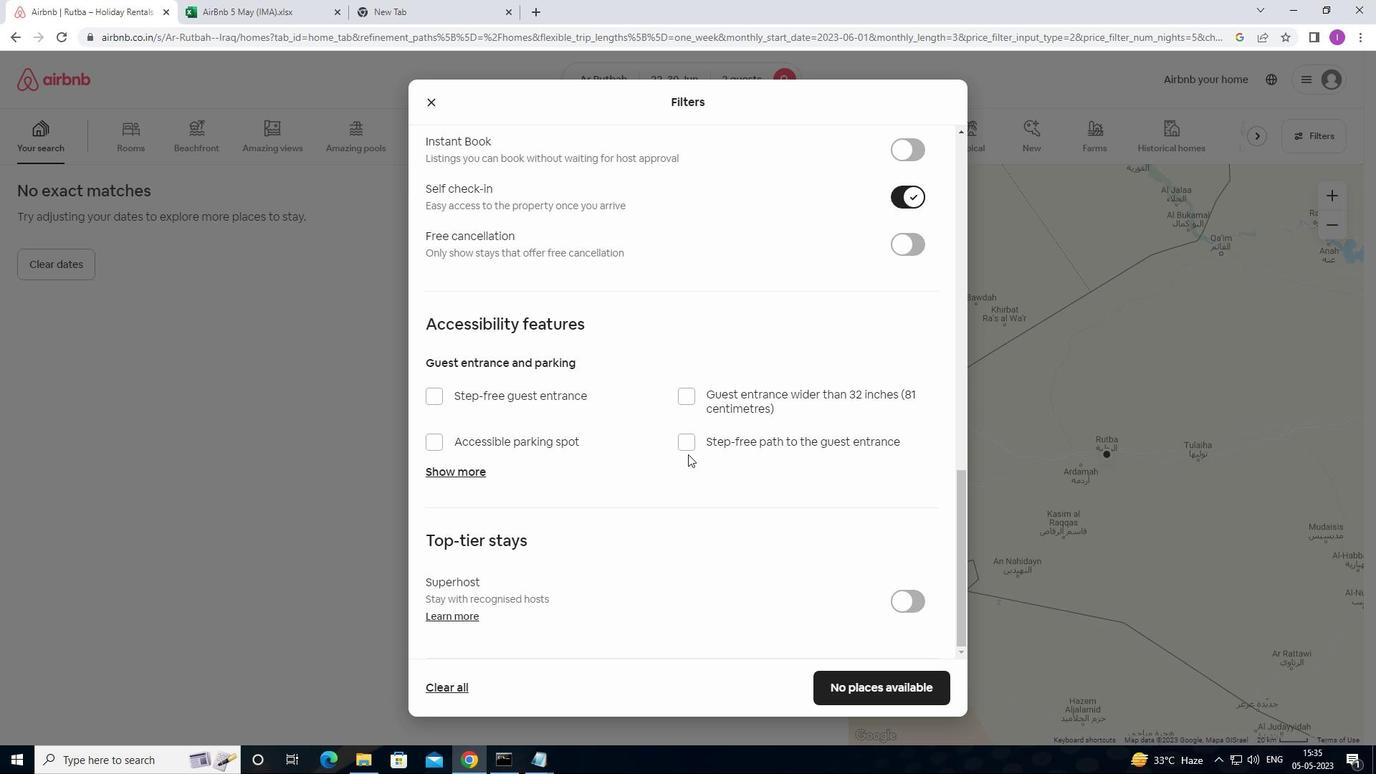 
Action: Mouse scrolled (689, 451) with delta (0, 0)
Screenshot: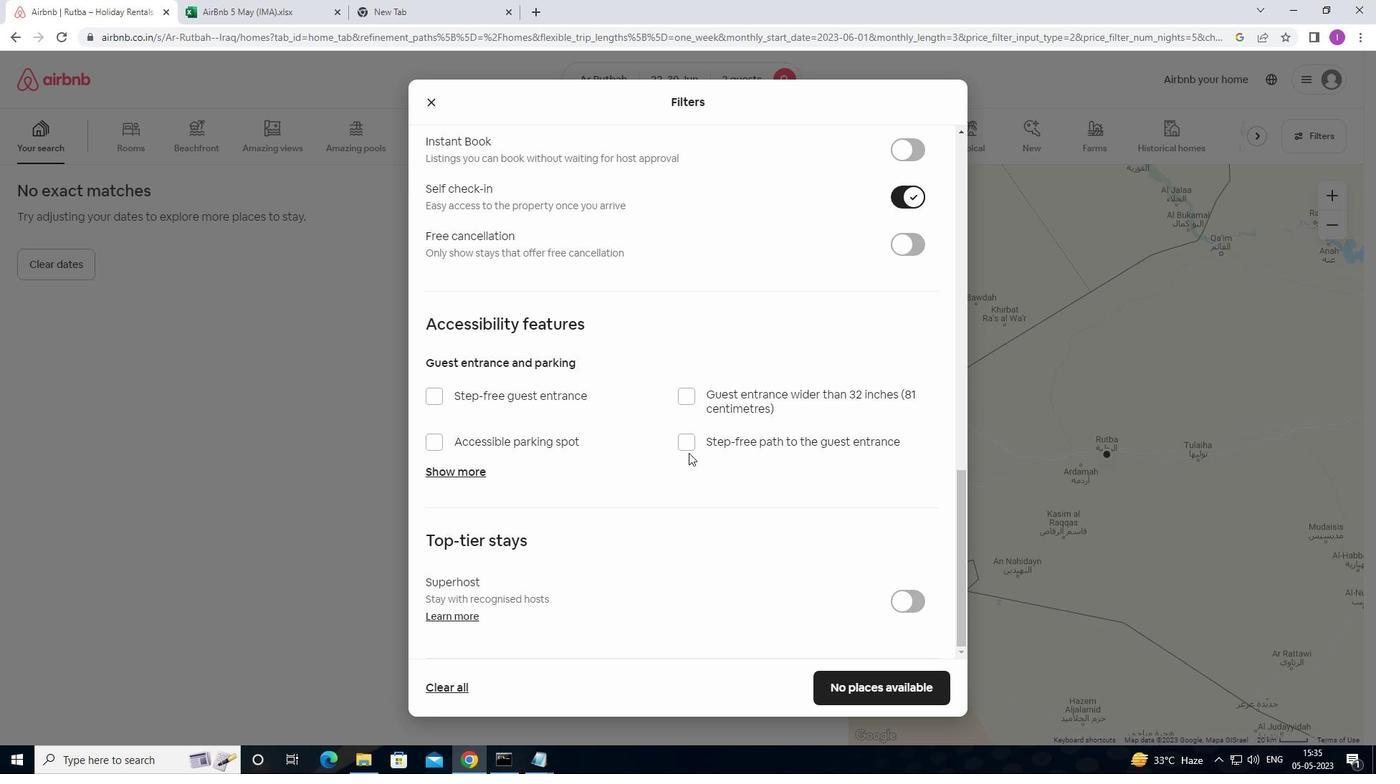 
Action: Mouse scrolled (689, 451) with delta (0, 0)
Screenshot: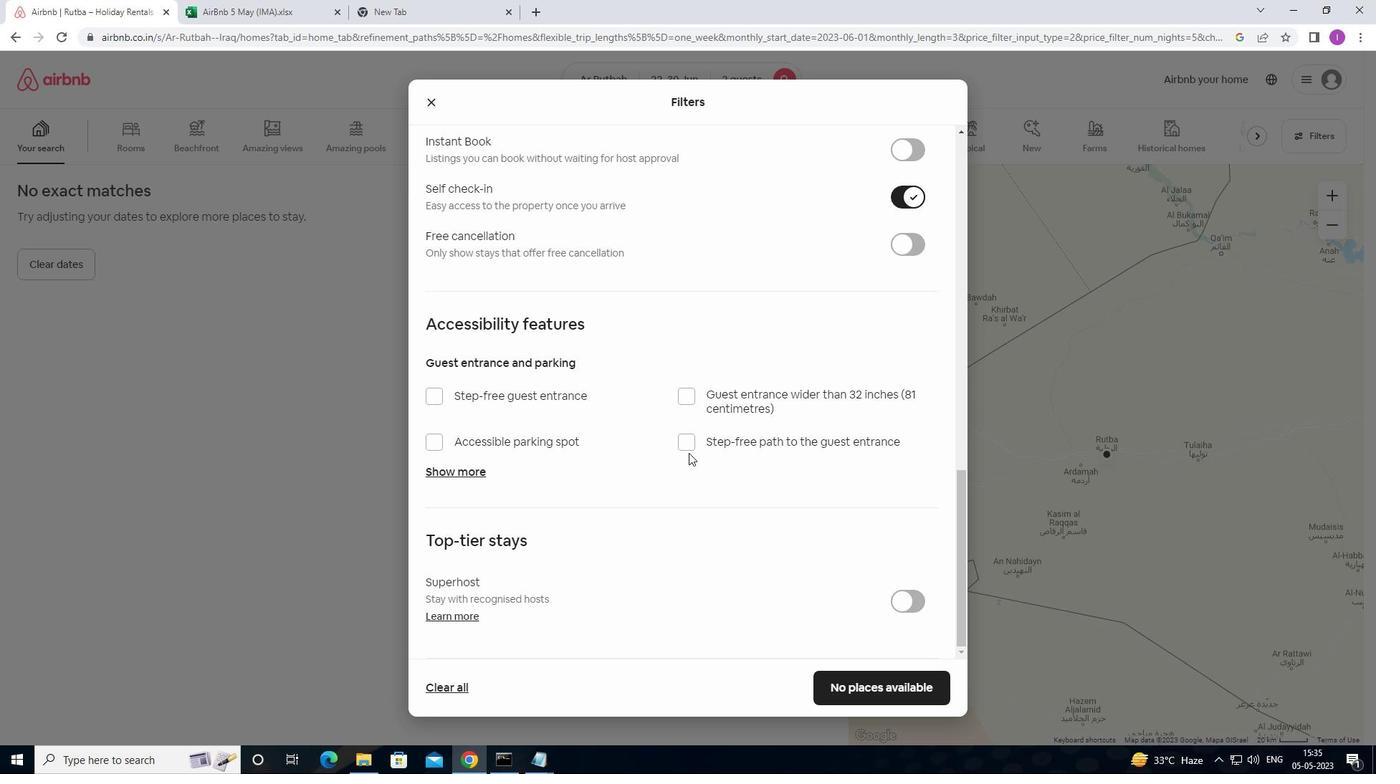 
Action: Mouse moved to (849, 691)
Screenshot: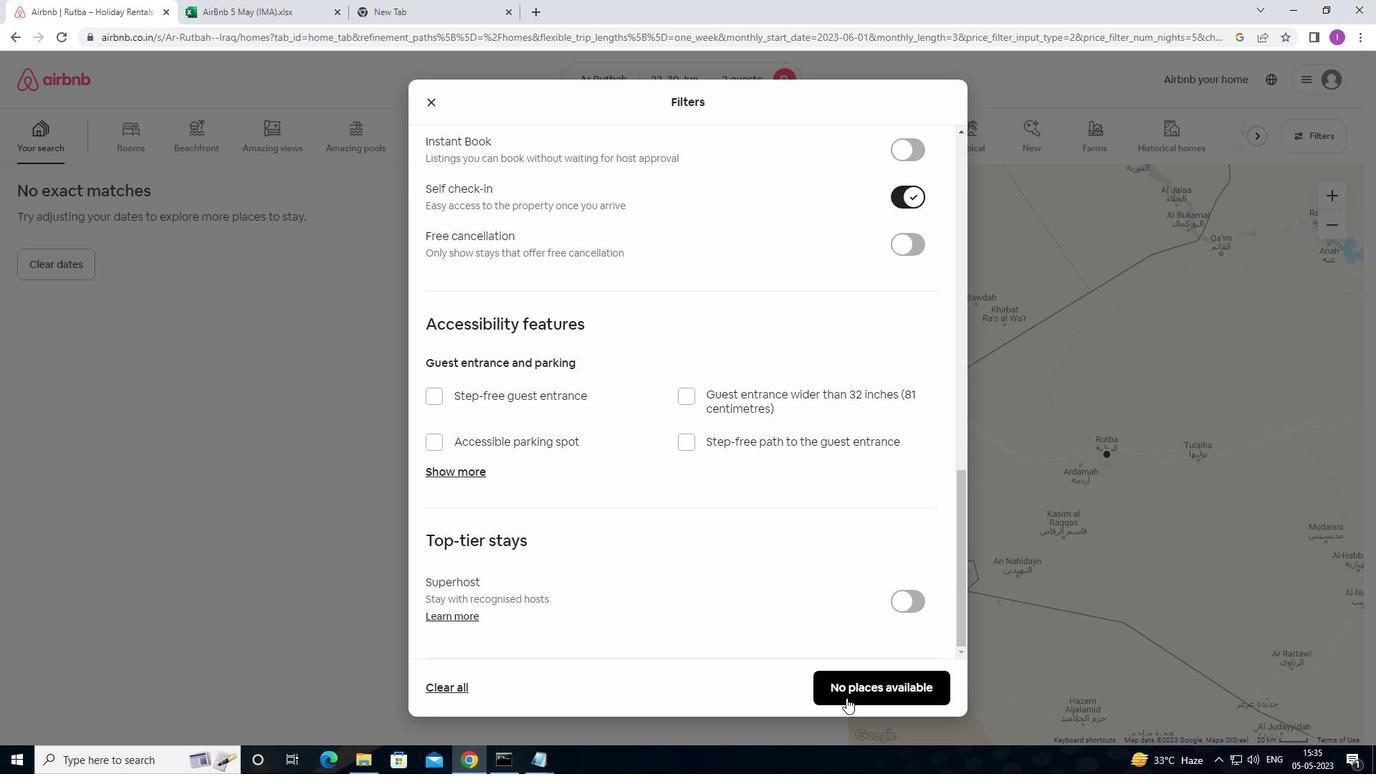 
Action: Mouse pressed left at (849, 691)
Screenshot: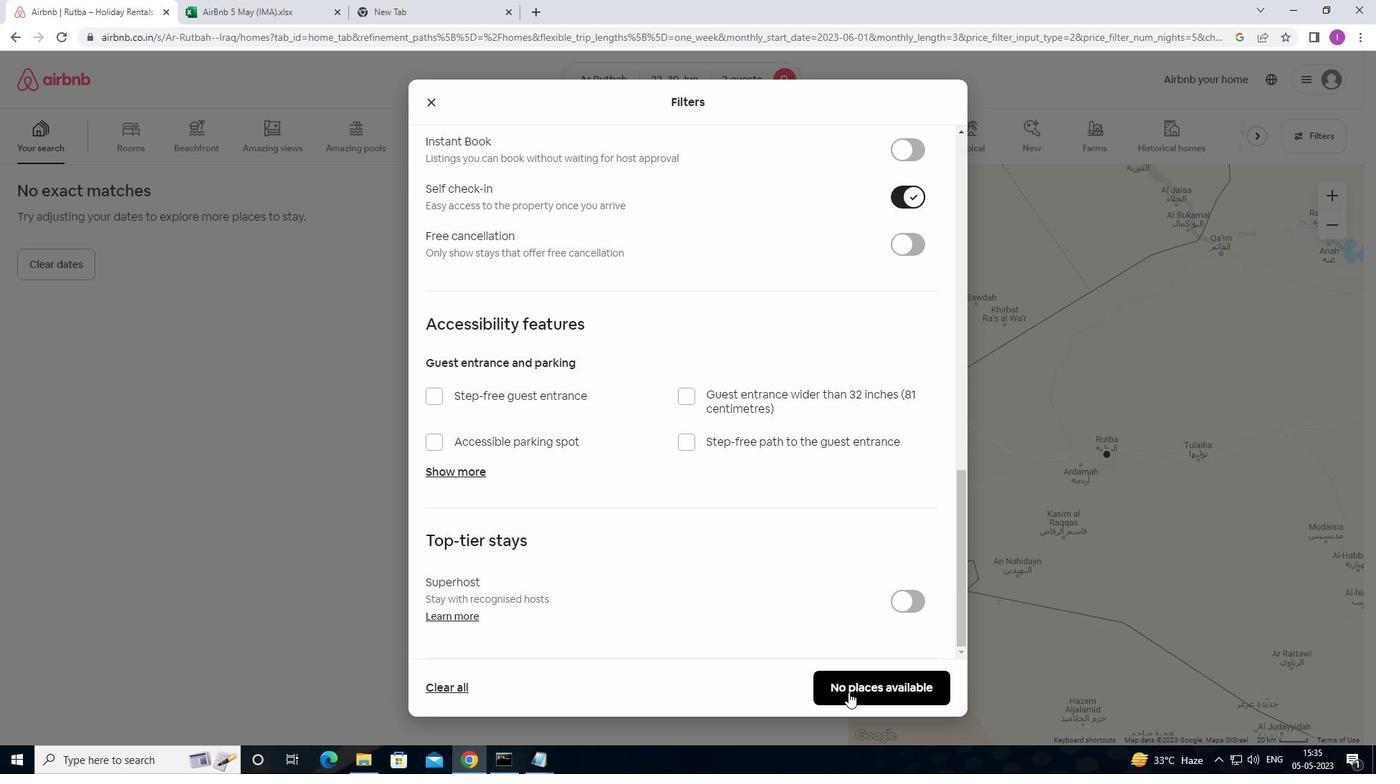 
Action: Mouse moved to (857, 678)
Screenshot: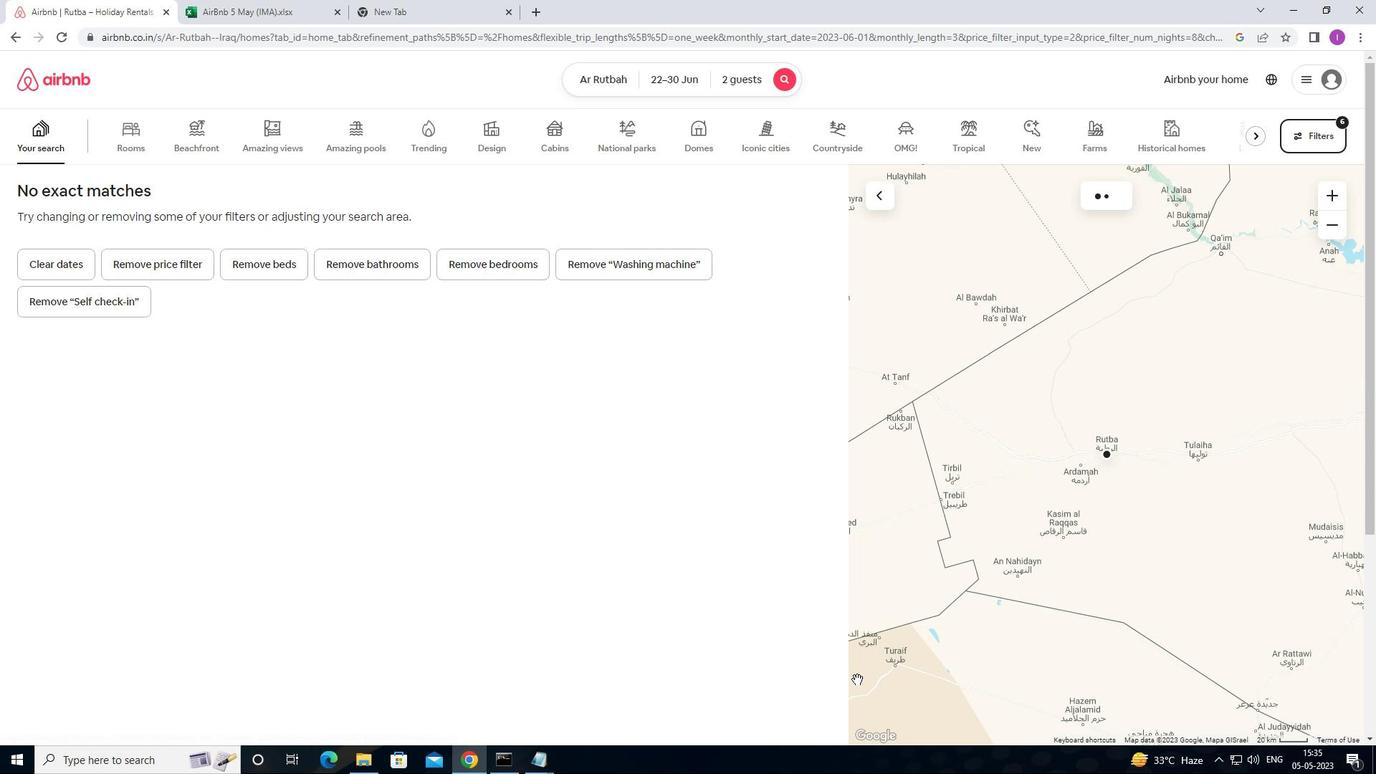 
